 Task: Look for space in Dax, France from 1st July, 2023 to 9th July, 2023 for 2 adults in price range Rs.8000 to Rs.15000. Place can be entire place with 1  bedroom having 1 bed and 1 bathroom. Property type can be house, flat, guest house. Amenities needed are: washing machine. Booking option can be shelf check-in. Required host language is English.
Action: Mouse moved to (571, 139)
Screenshot: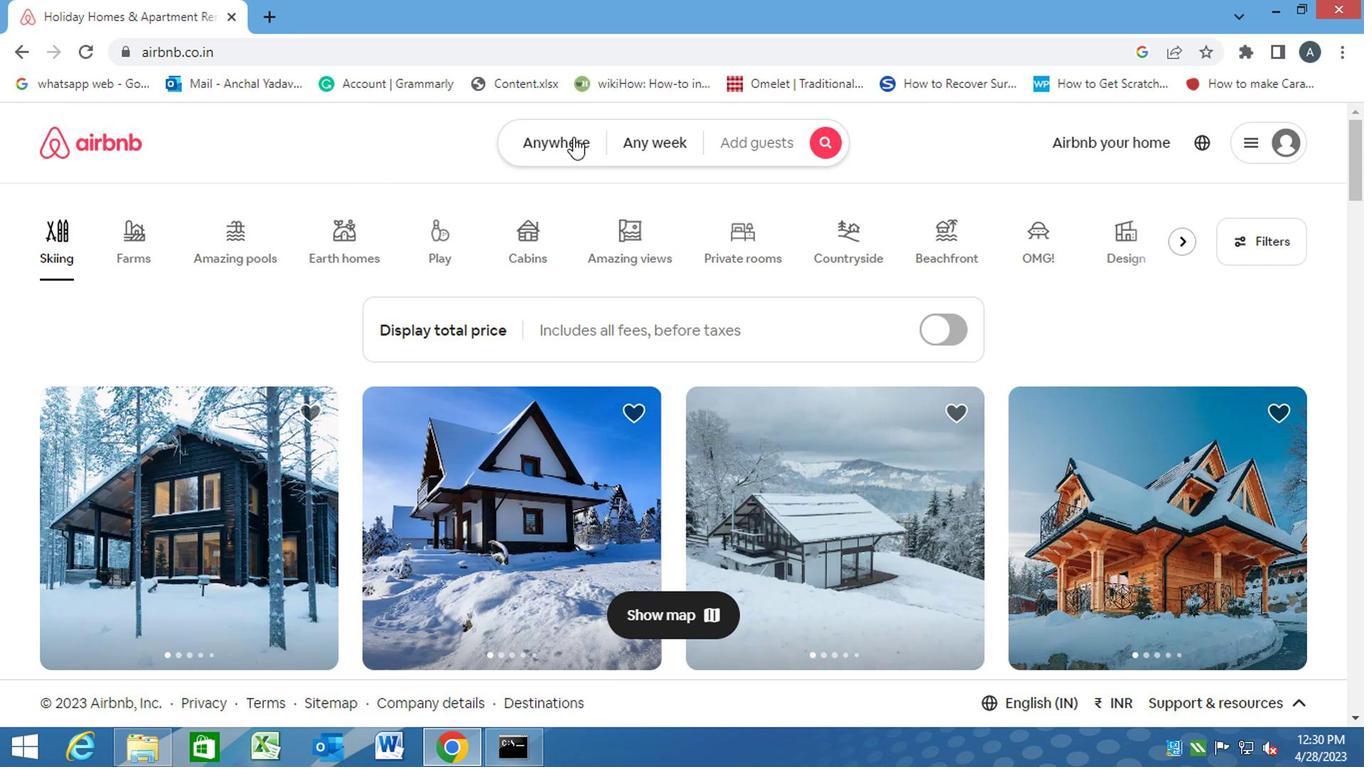 
Action: Mouse pressed left at (571, 139)
Screenshot: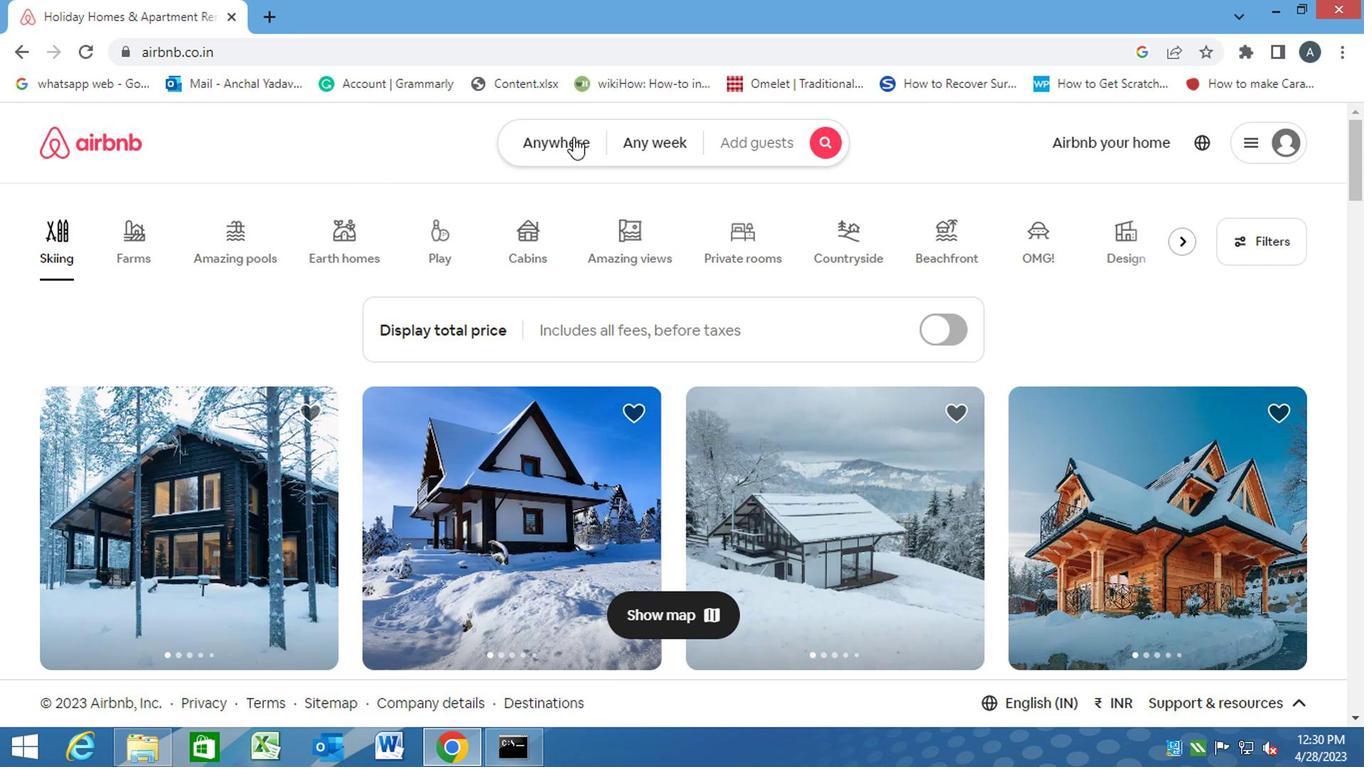 
Action: Mouse moved to (347, 218)
Screenshot: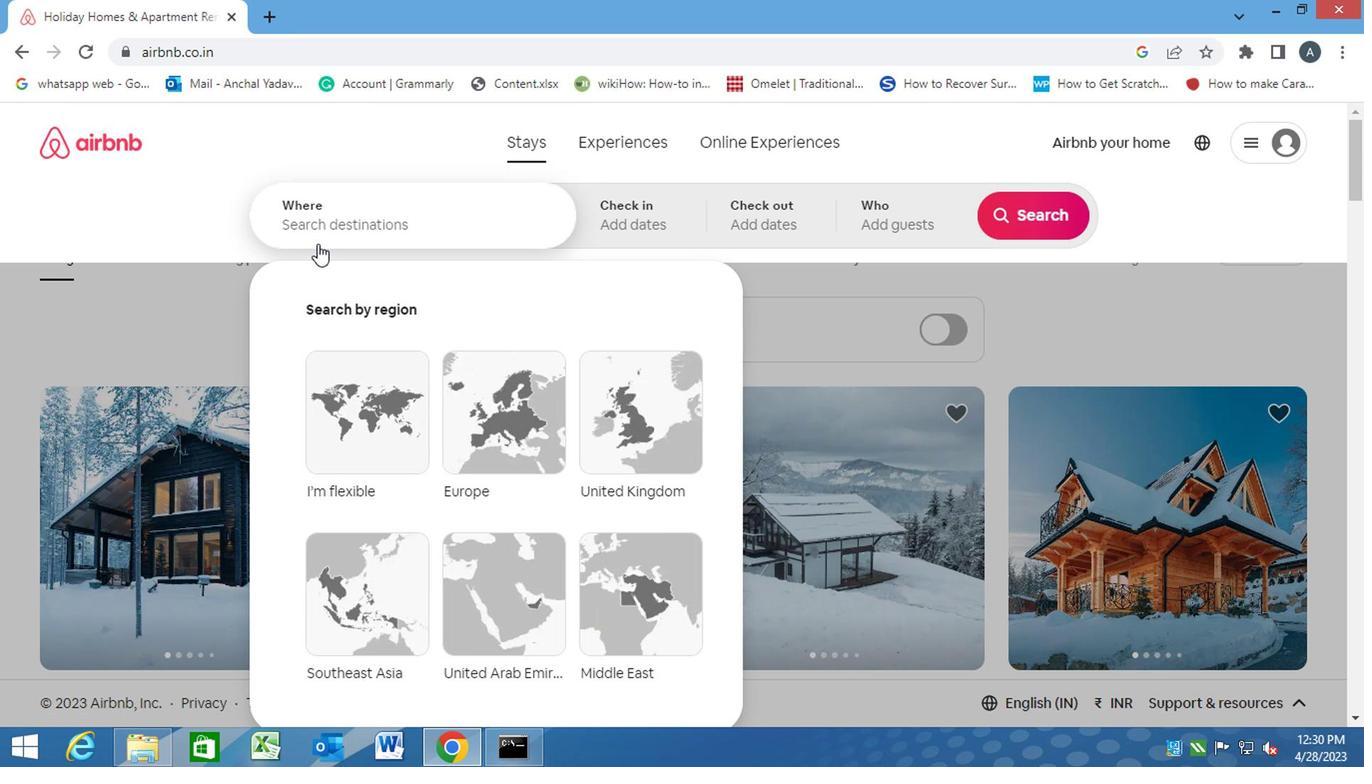 
Action: Mouse pressed left at (347, 218)
Screenshot: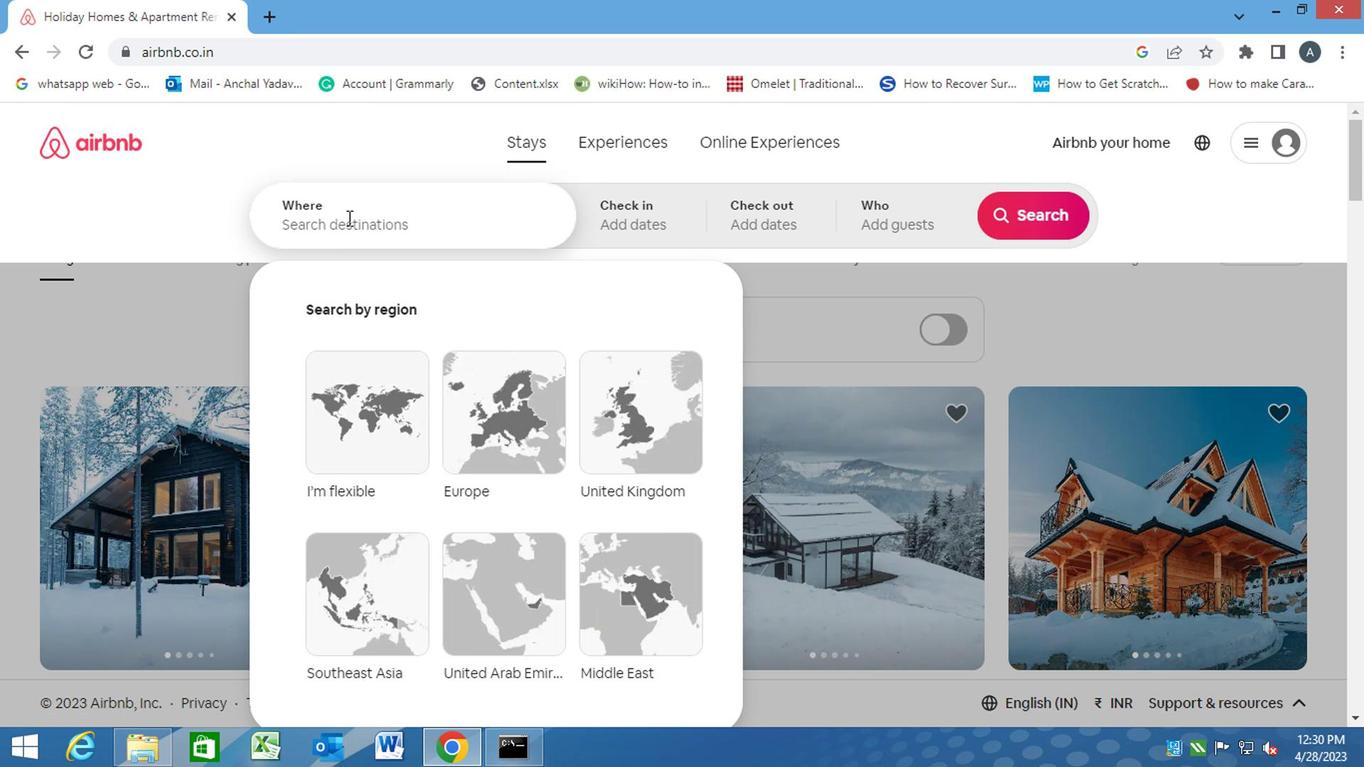 
Action: Key pressed d<Key.caps_lock>ax,<Key.space><Key.caps_lock>f<Key.caps_lock>rance<Key.enter>
Screenshot: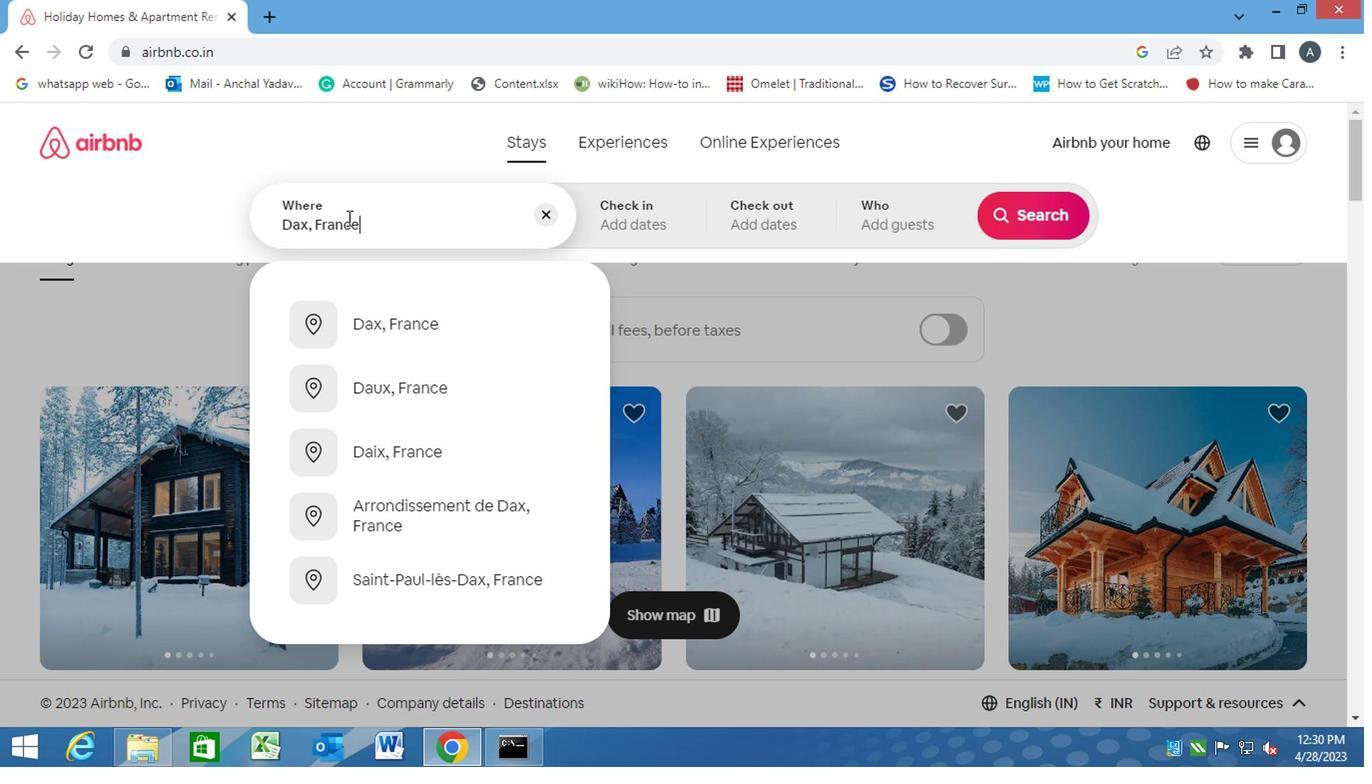 
Action: Mouse moved to (1027, 371)
Screenshot: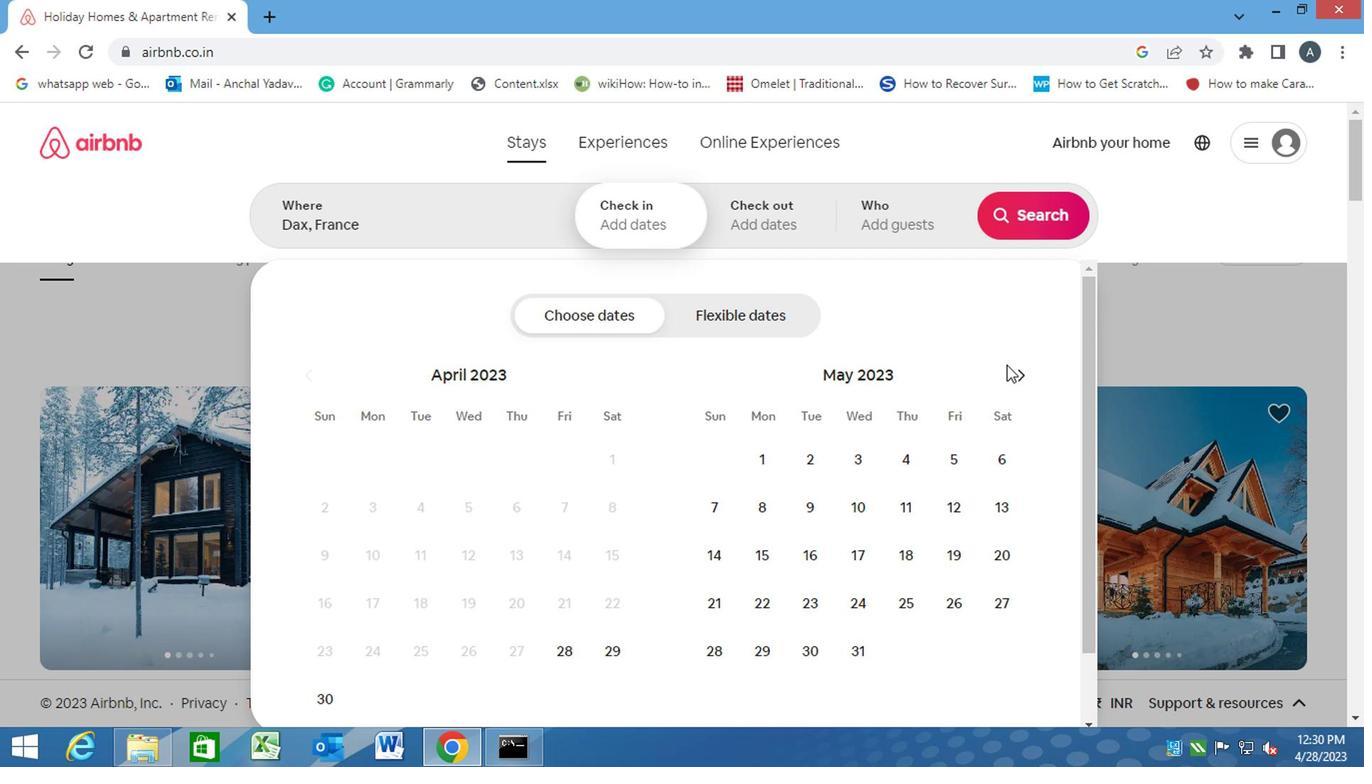 
Action: Mouse pressed left at (1027, 371)
Screenshot: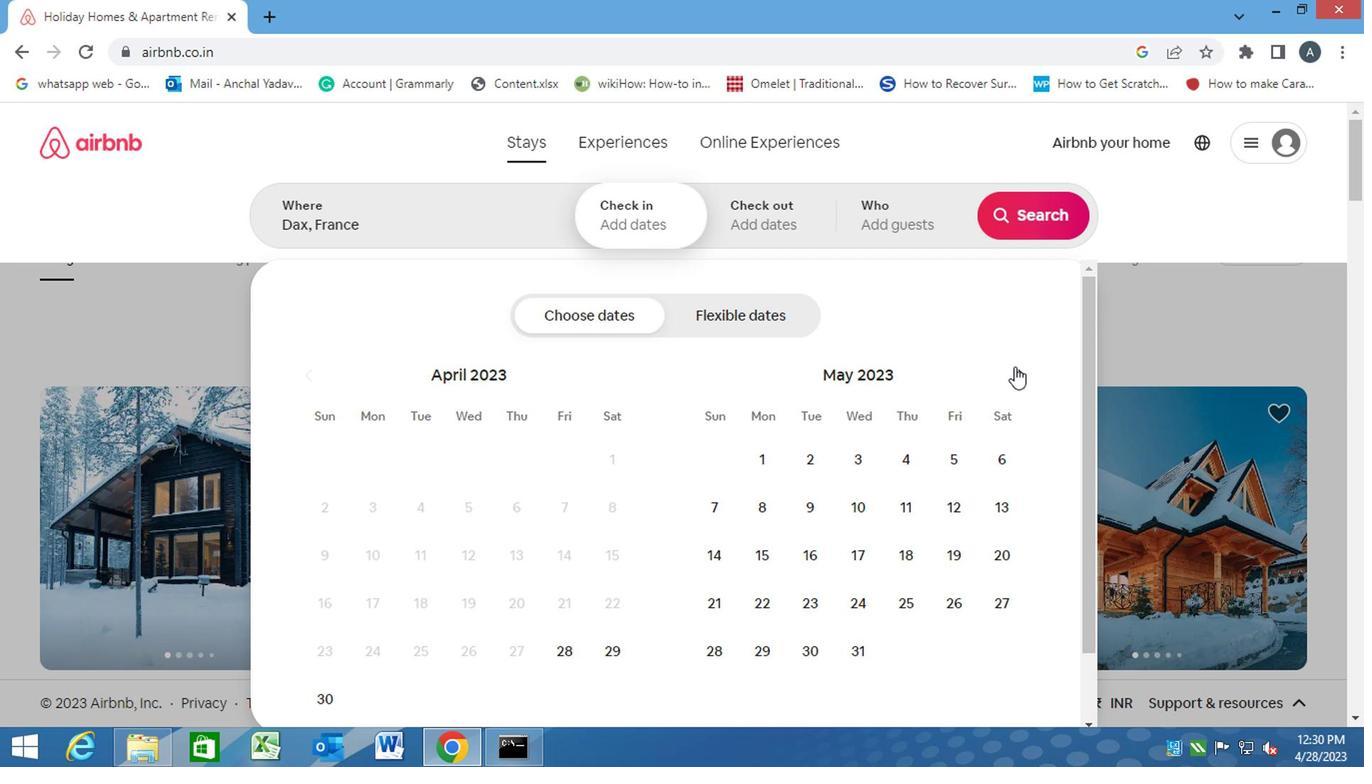 
Action: Mouse moved to (1017, 376)
Screenshot: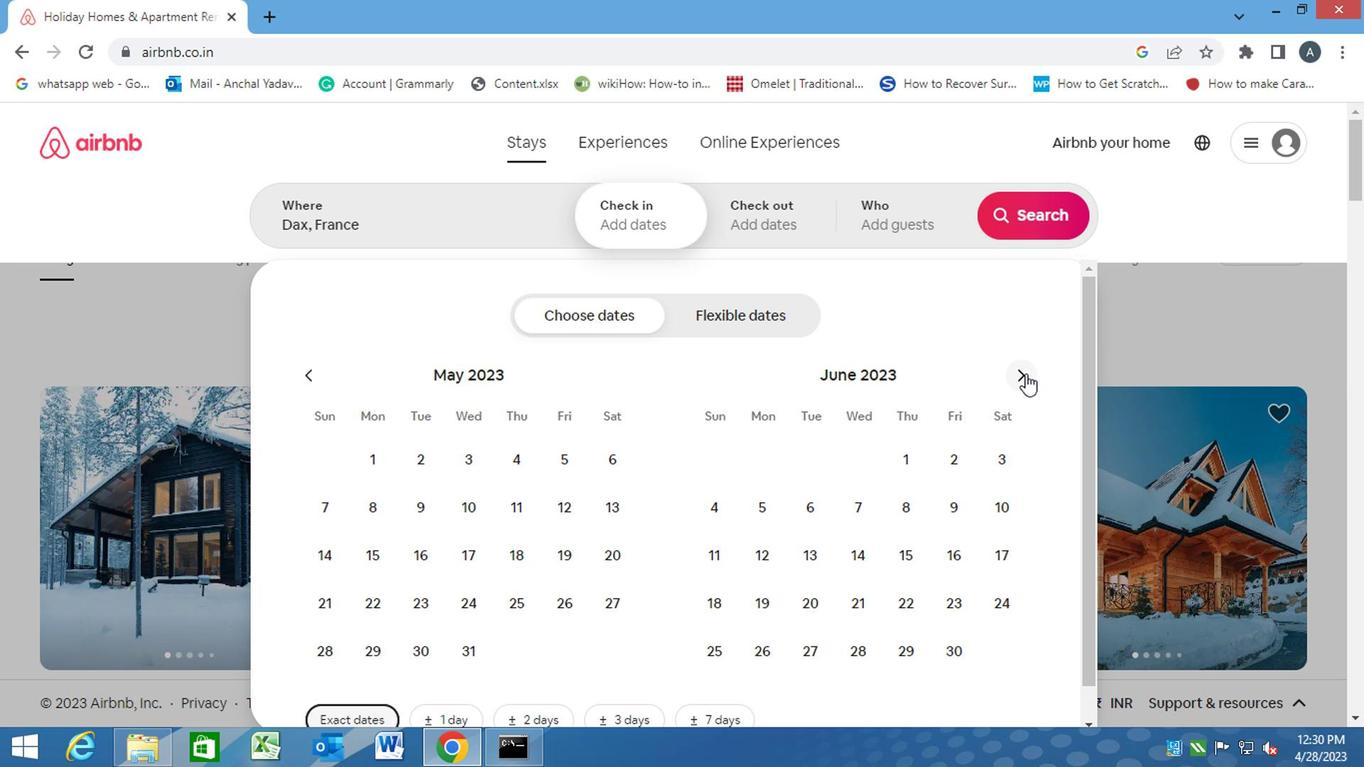 
Action: Mouse pressed left at (1017, 376)
Screenshot: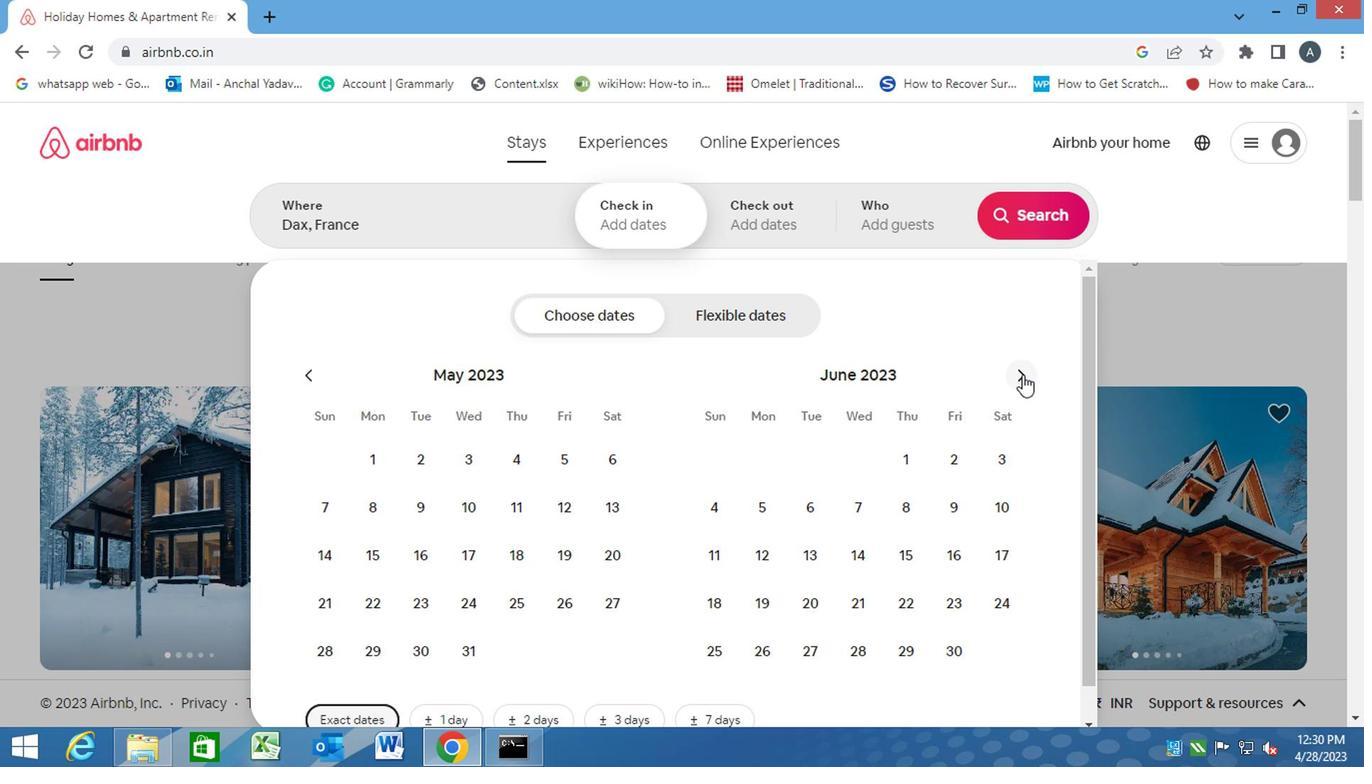 
Action: Mouse moved to (990, 463)
Screenshot: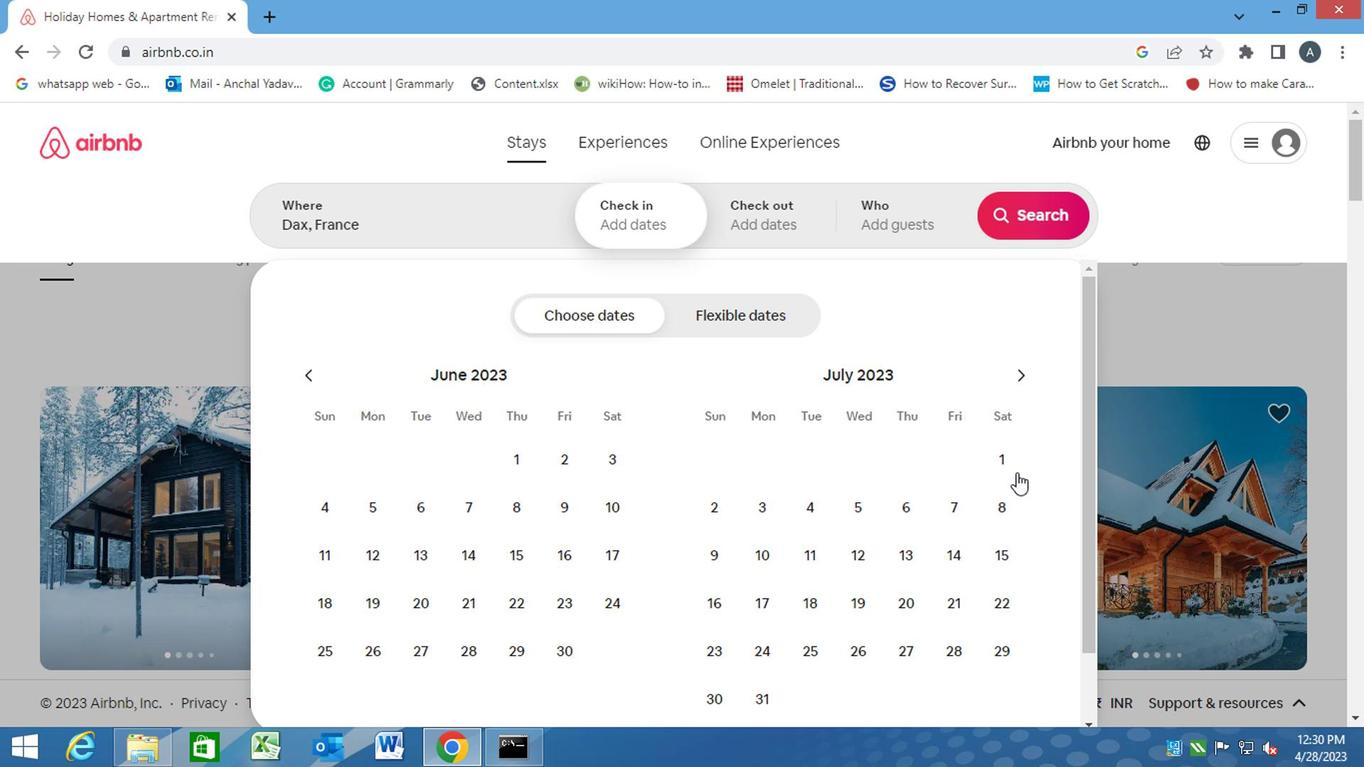 
Action: Mouse pressed left at (990, 463)
Screenshot: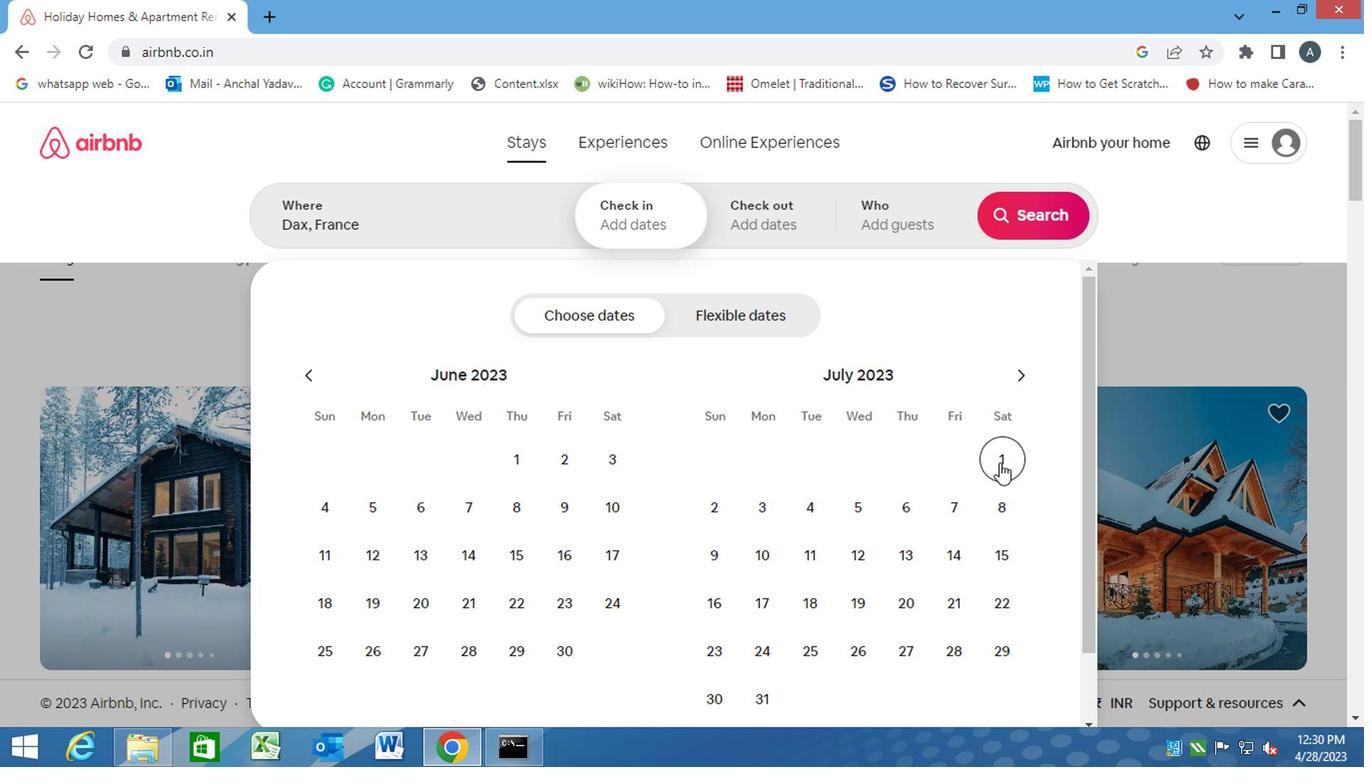 
Action: Mouse moved to (724, 550)
Screenshot: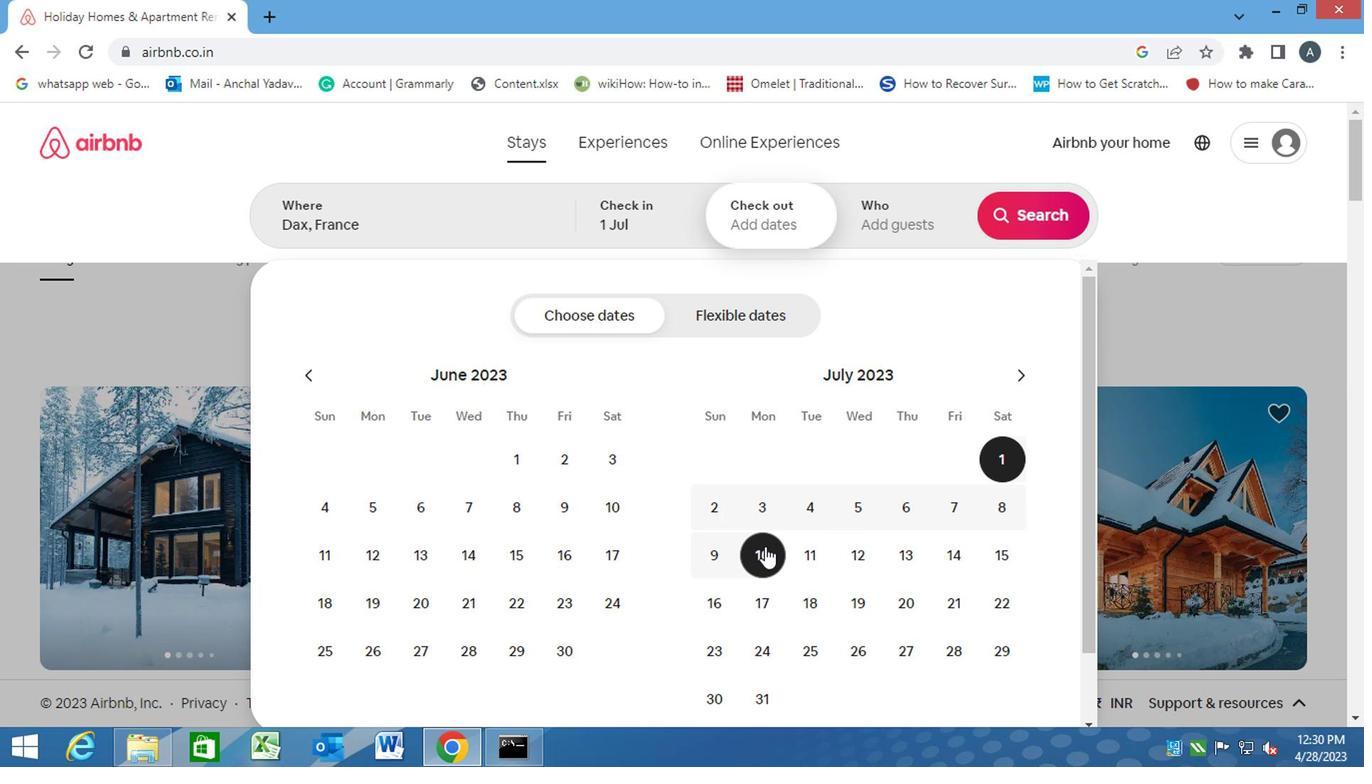 
Action: Mouse pressed left at (724, 550)
Screenshot: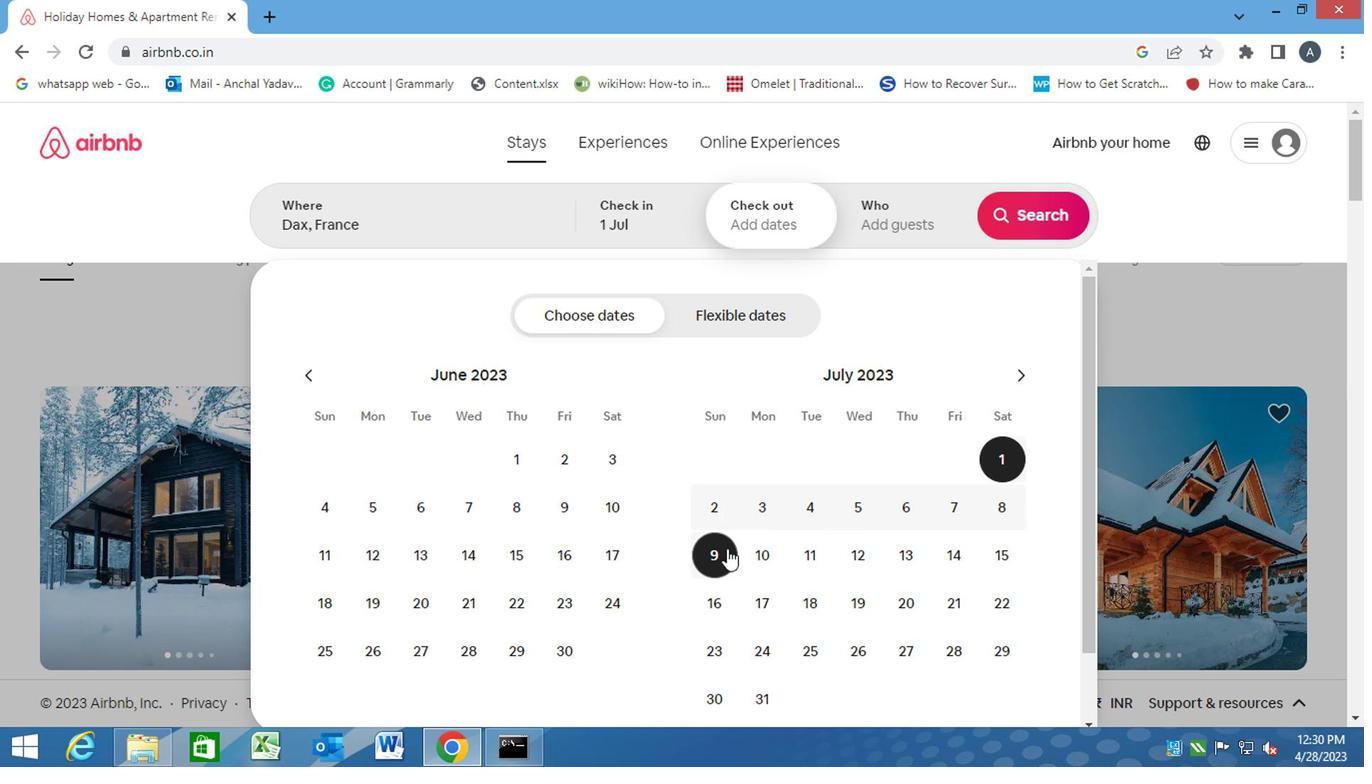
Action: Mouse moved to (879, 232)
Screenshot: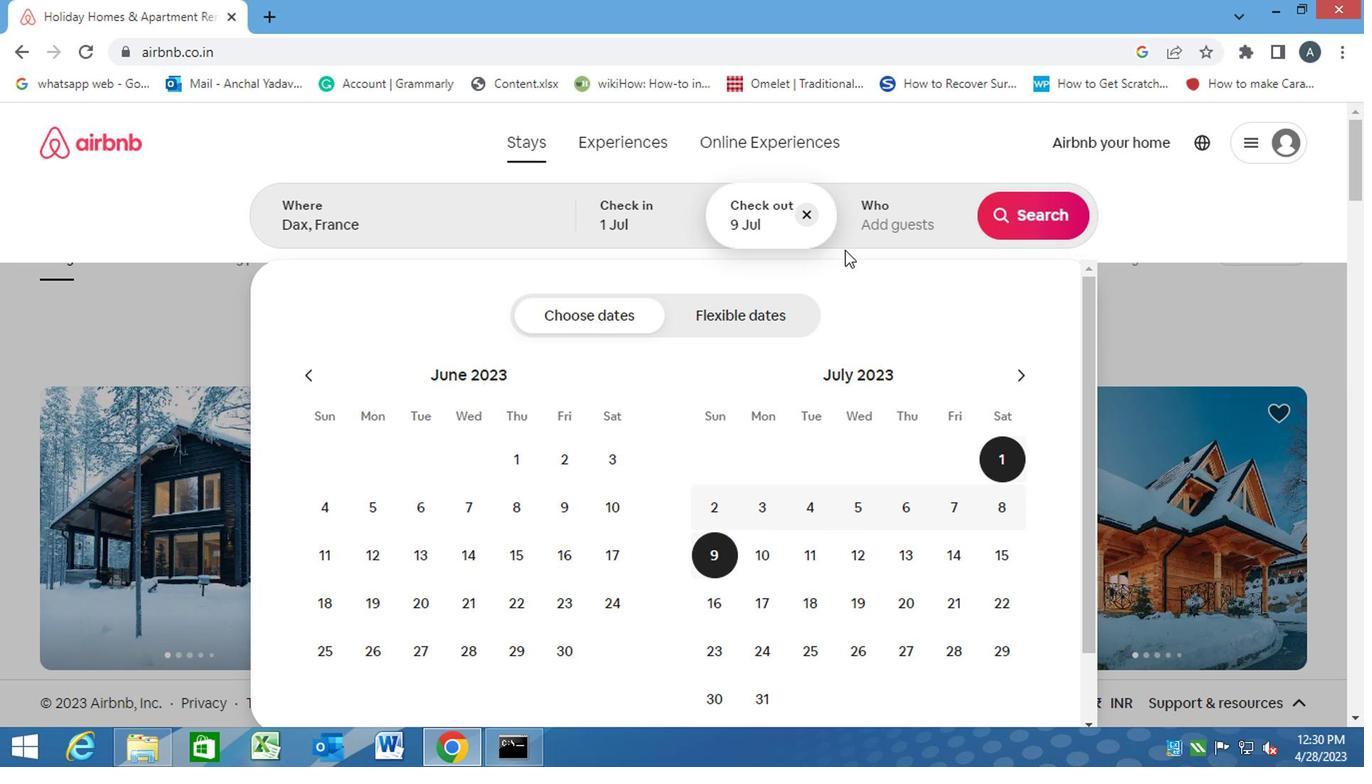 
Action: Mouse pressed left at (879, 232)
Screenshot: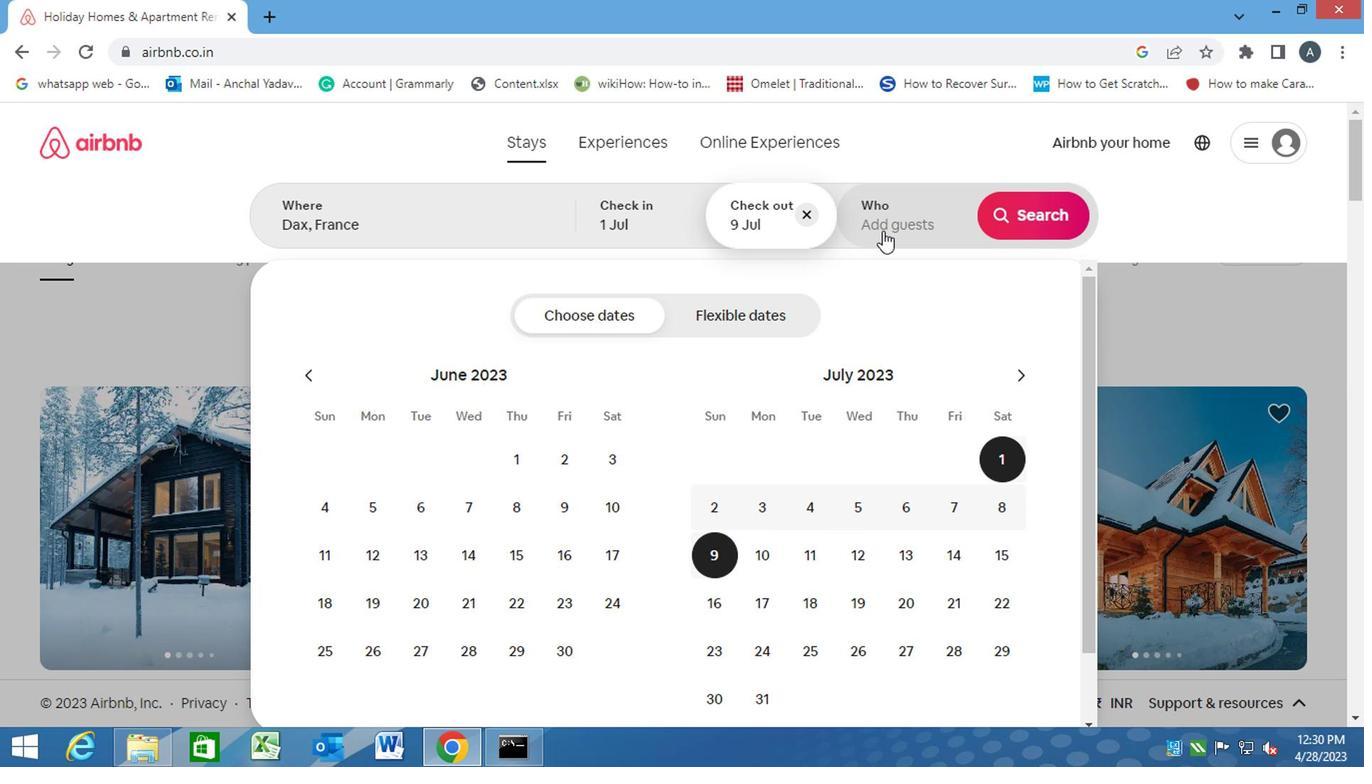 
Action: Mouse moved to (1022, 314)
Screenshot: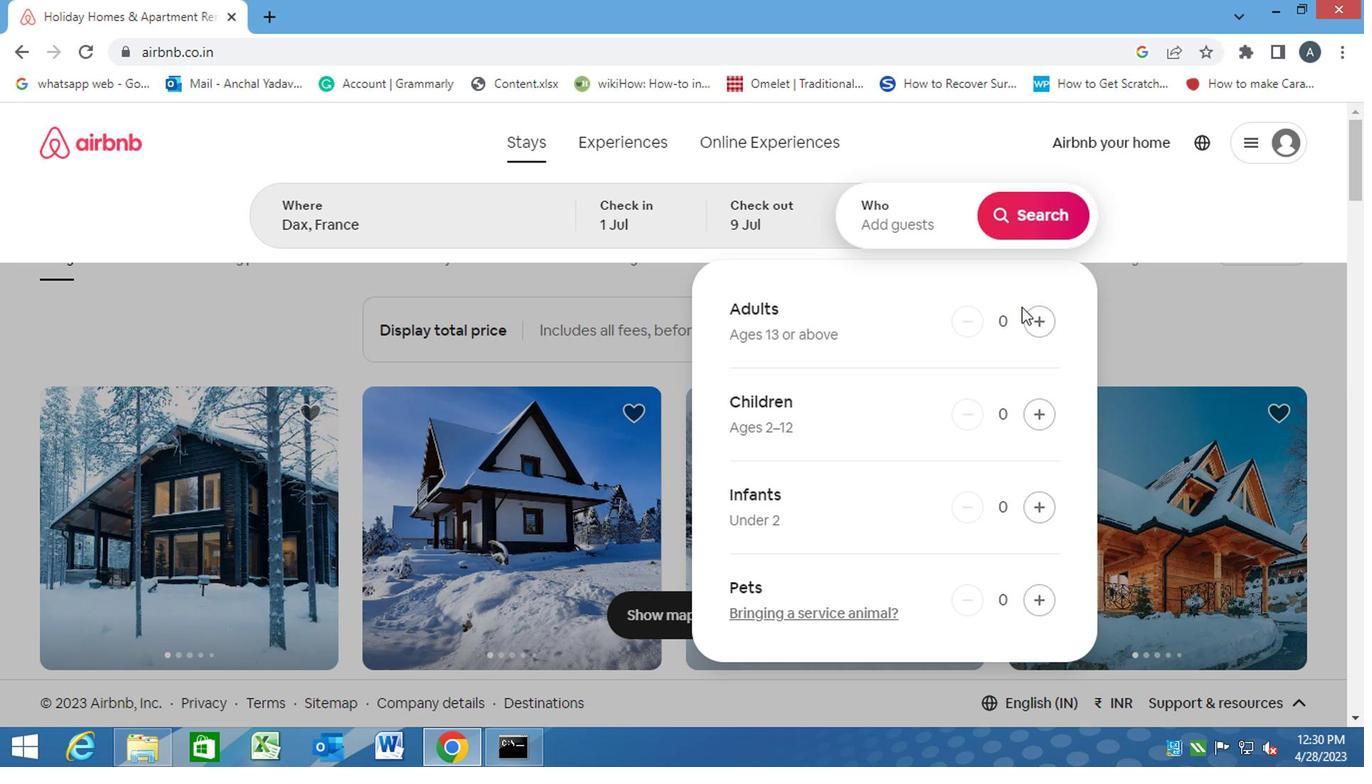 
Action: Mouse pressed left at (1022, 314)
Screenshot: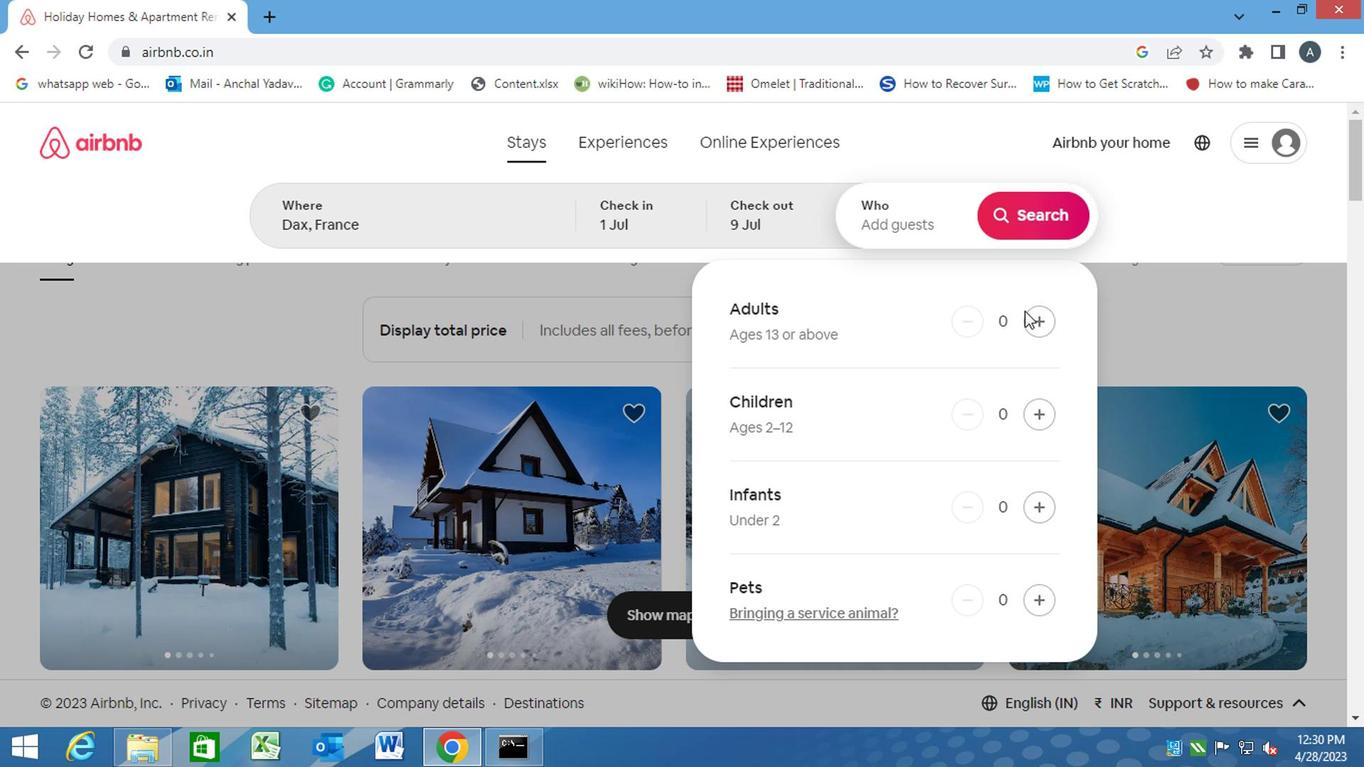 
Action: Mouse pressed left at (1022, 314)
Screenshot: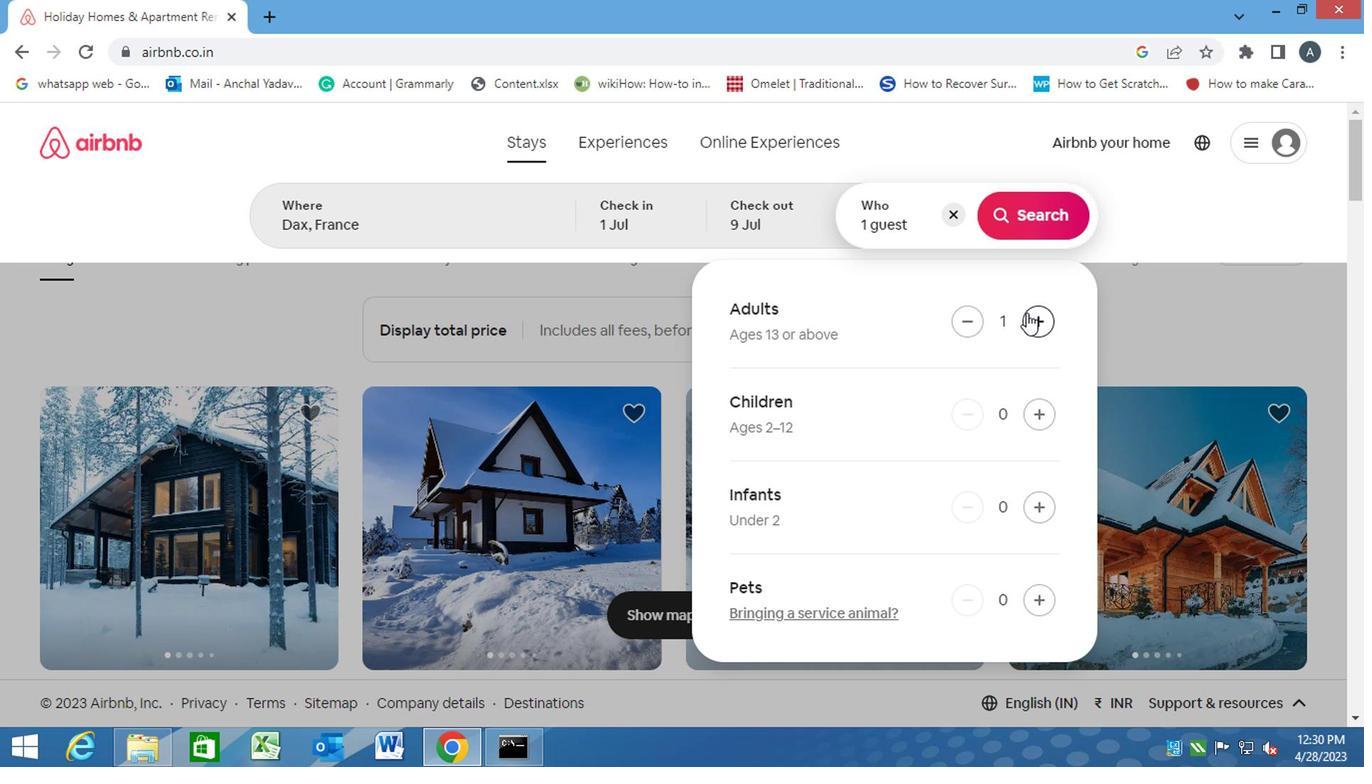 
Action: Mouse moved to (1029, 218)
Screenshot: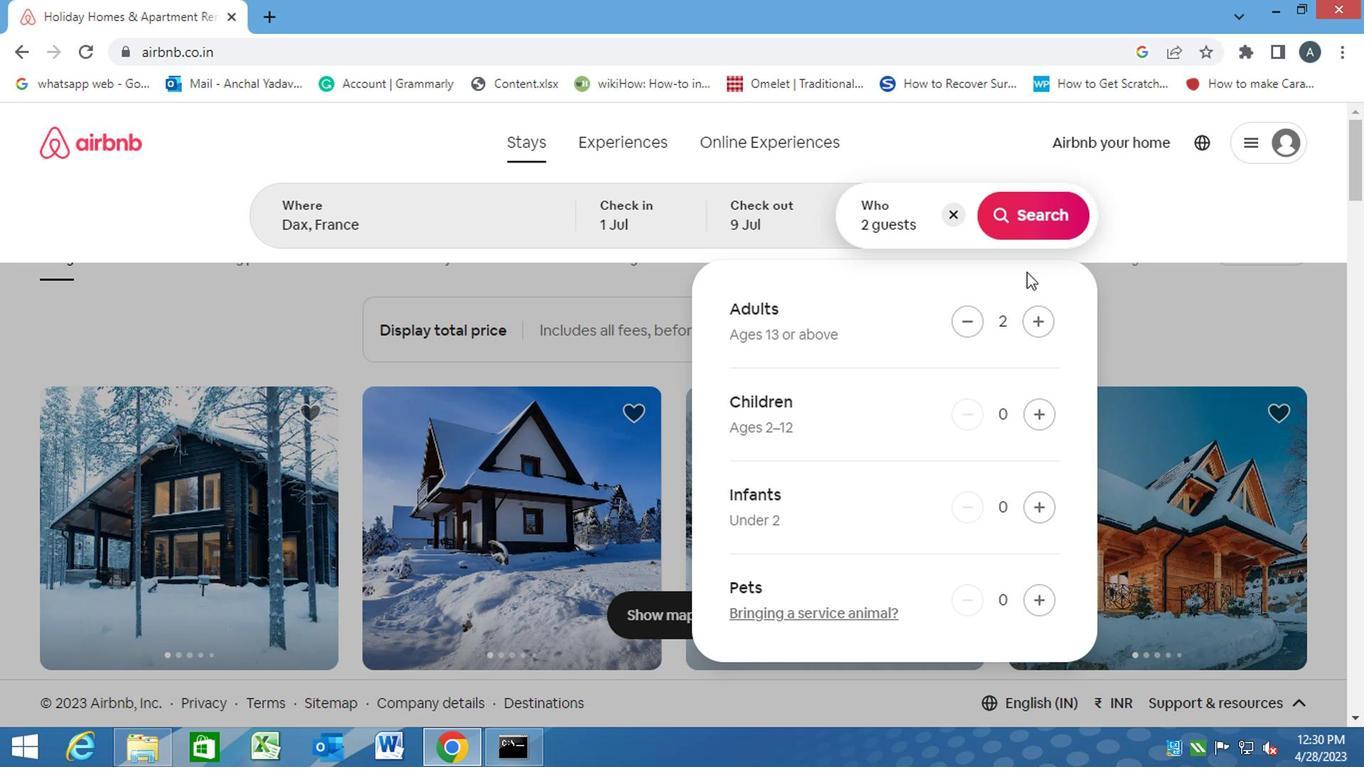 
Action: Mouse pressed left at (1029, 218)
Screenshot: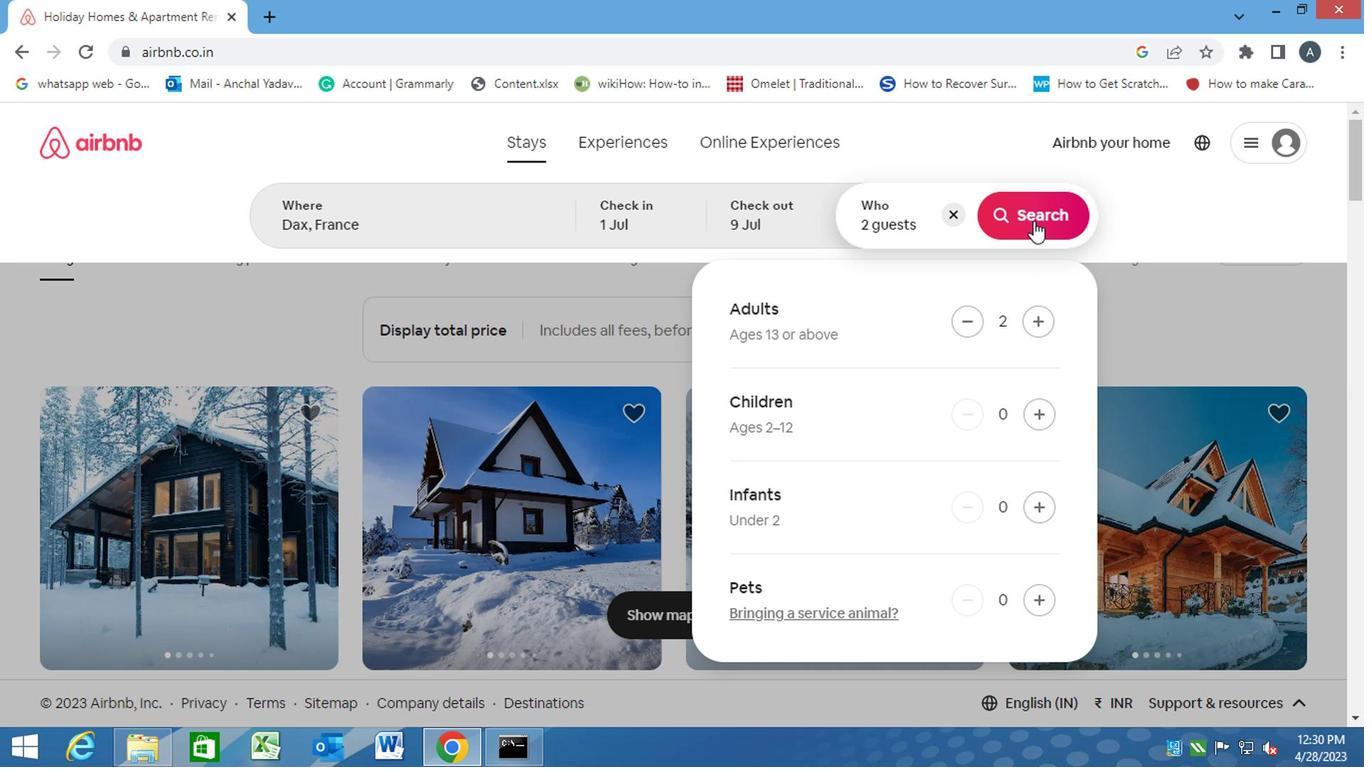
Action: Mouse moved to (1282, 213)
Screenshot: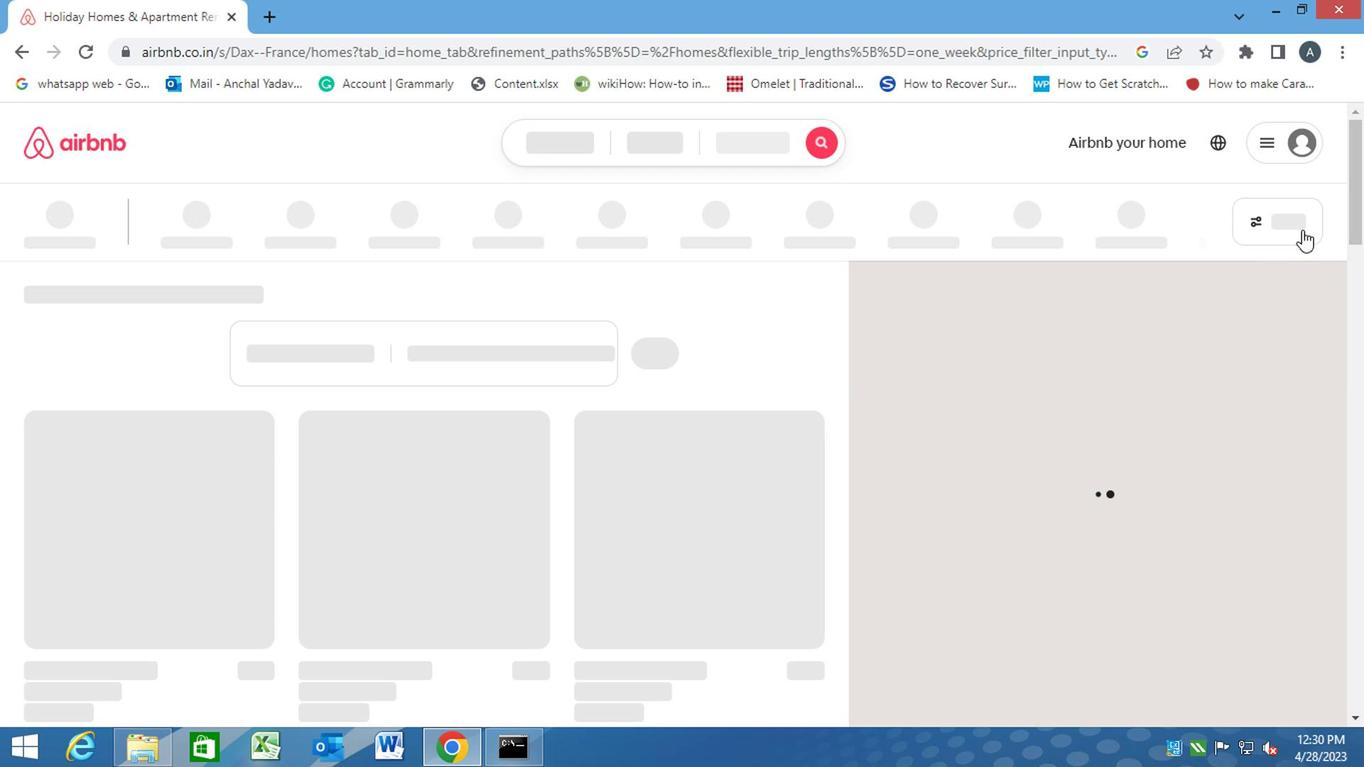 
Action: Mouse pressed left at (1282, 213)
Screenshot: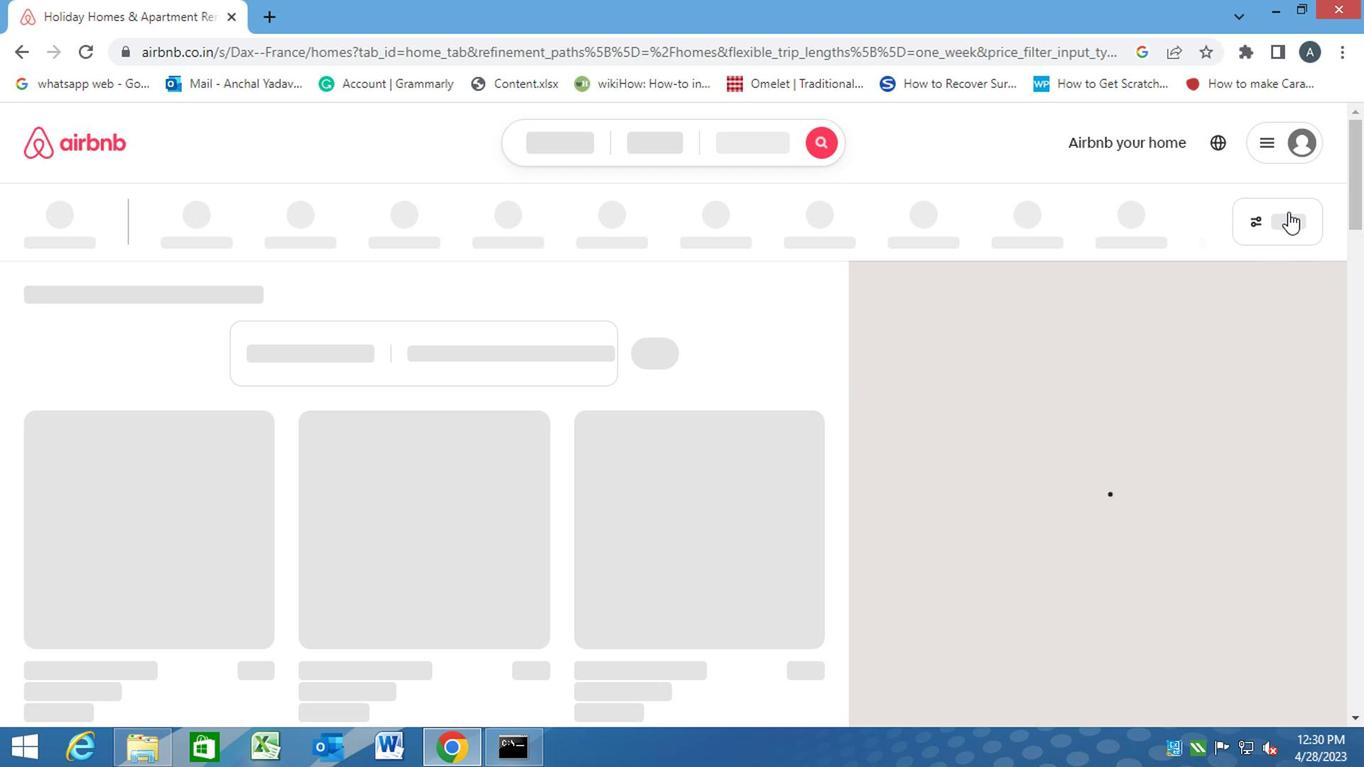 
Action: Mouse moved to (904, 597)
Screenshot: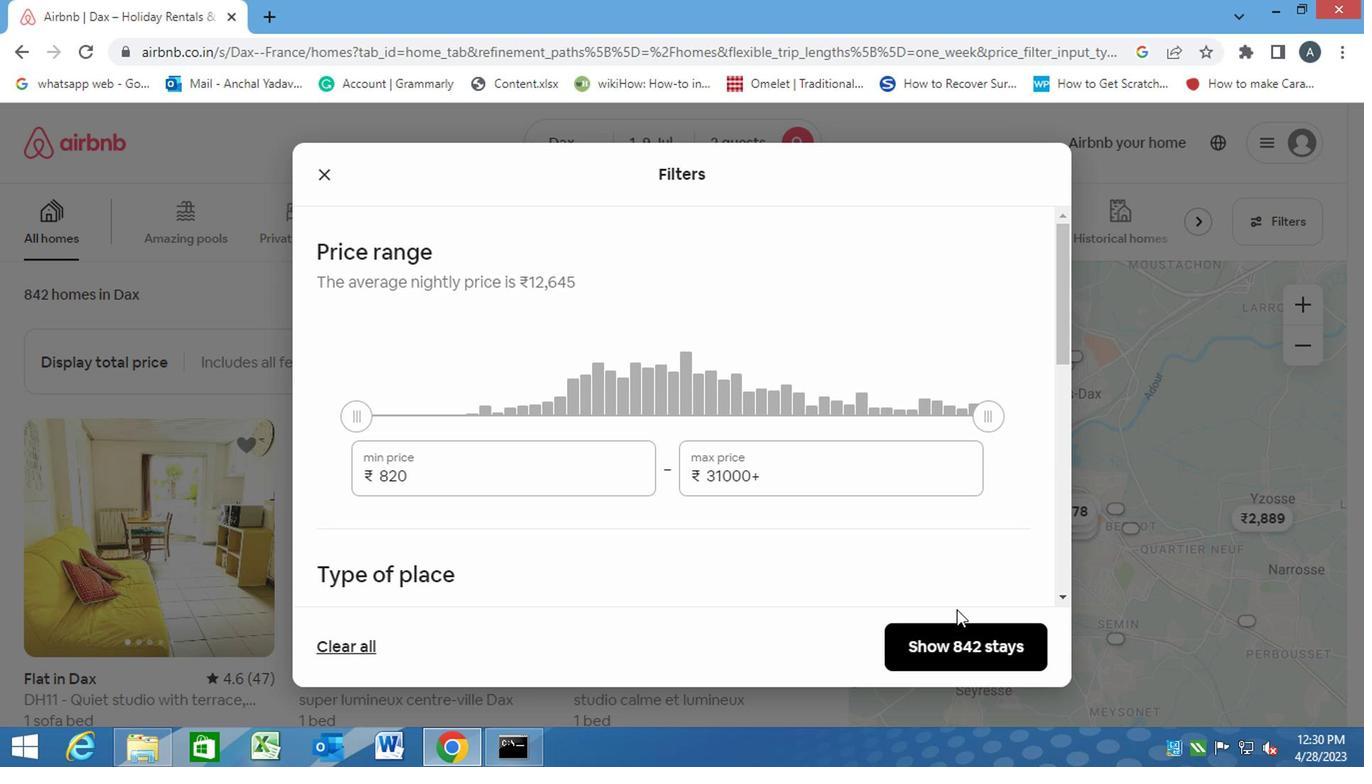 
Action: Mouse scrolled (904, 595) with delta (0, -1)
Screenshot: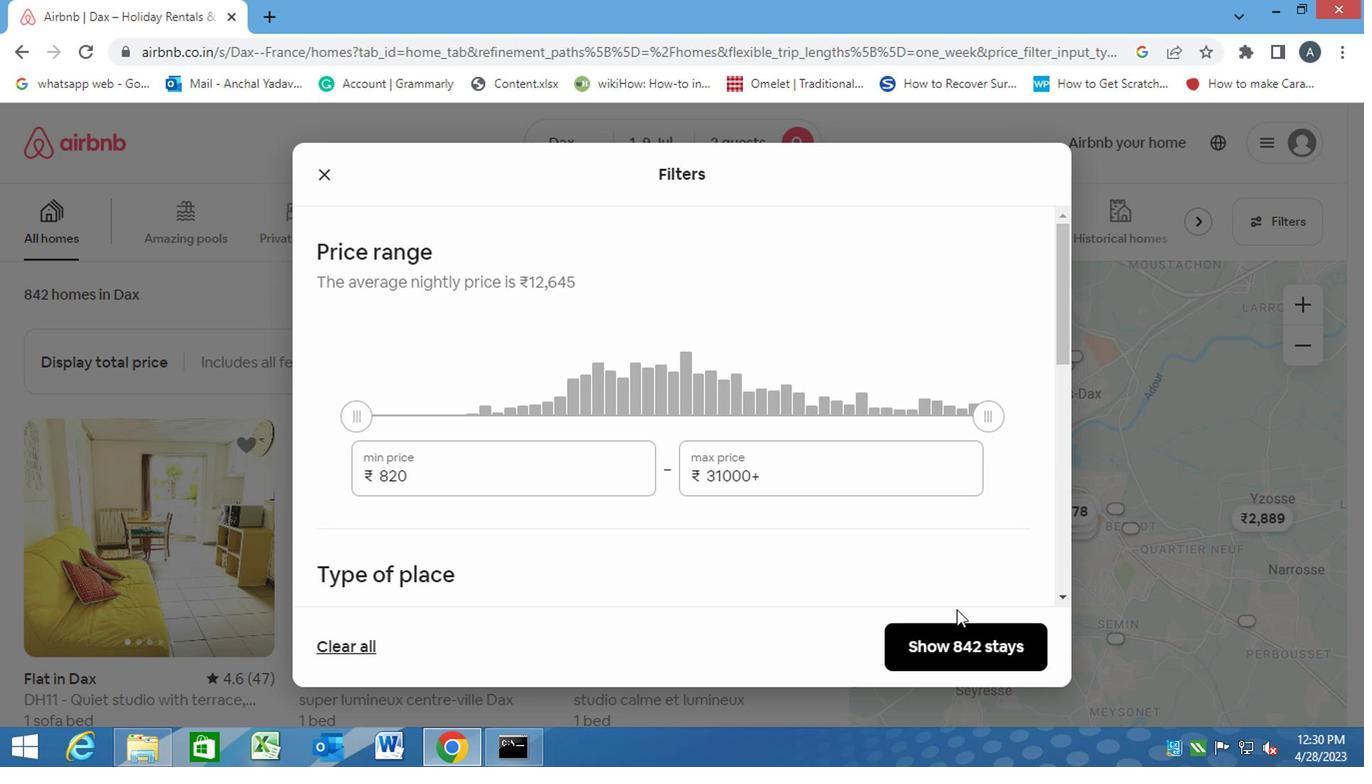 
Action: Mouse moved to (876, 603)
Screenshot: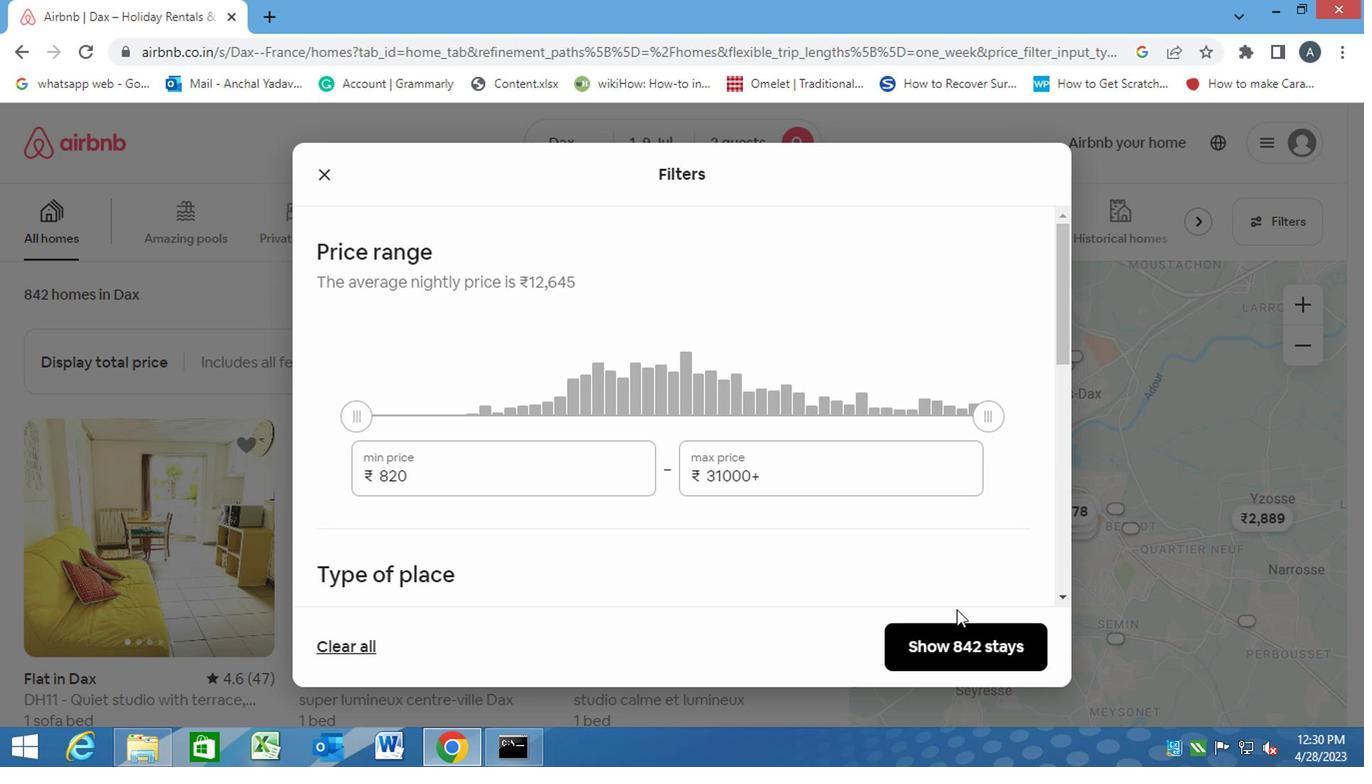 
Action: Mouse scrolled (876, 602) with delta (0, 0)
Screenshot: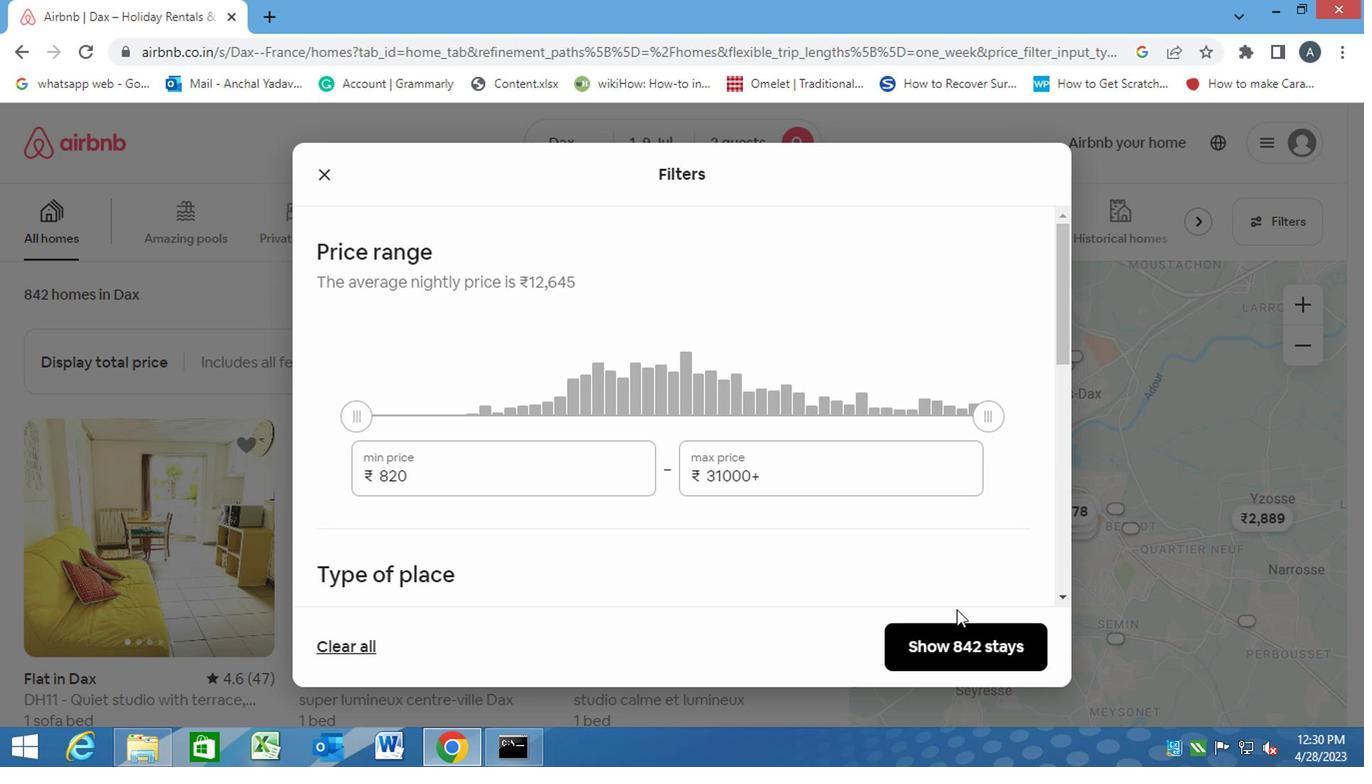 
Action: Mouse moved to (813, 609)
Screenshot: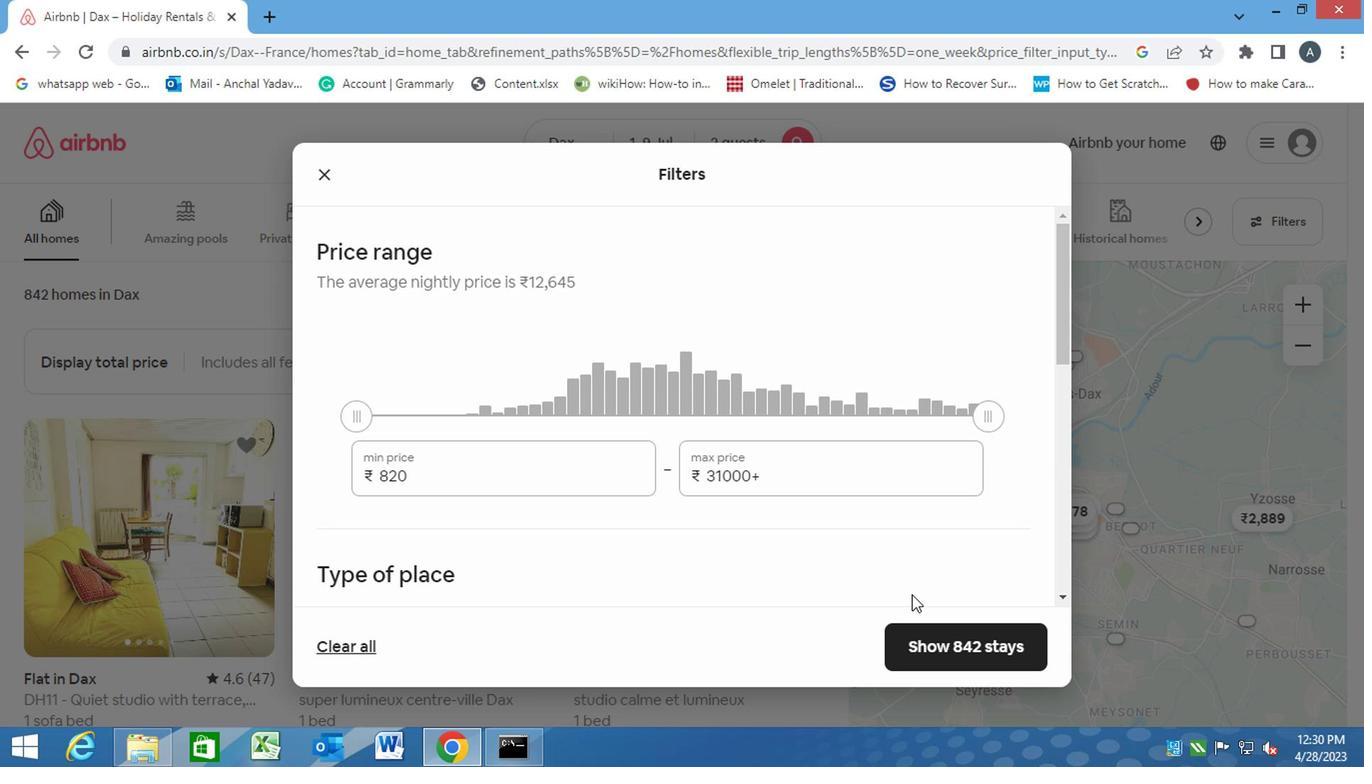 
Action: Mouse scrolled (824, 608) with delta (0, -1)
Screenshot: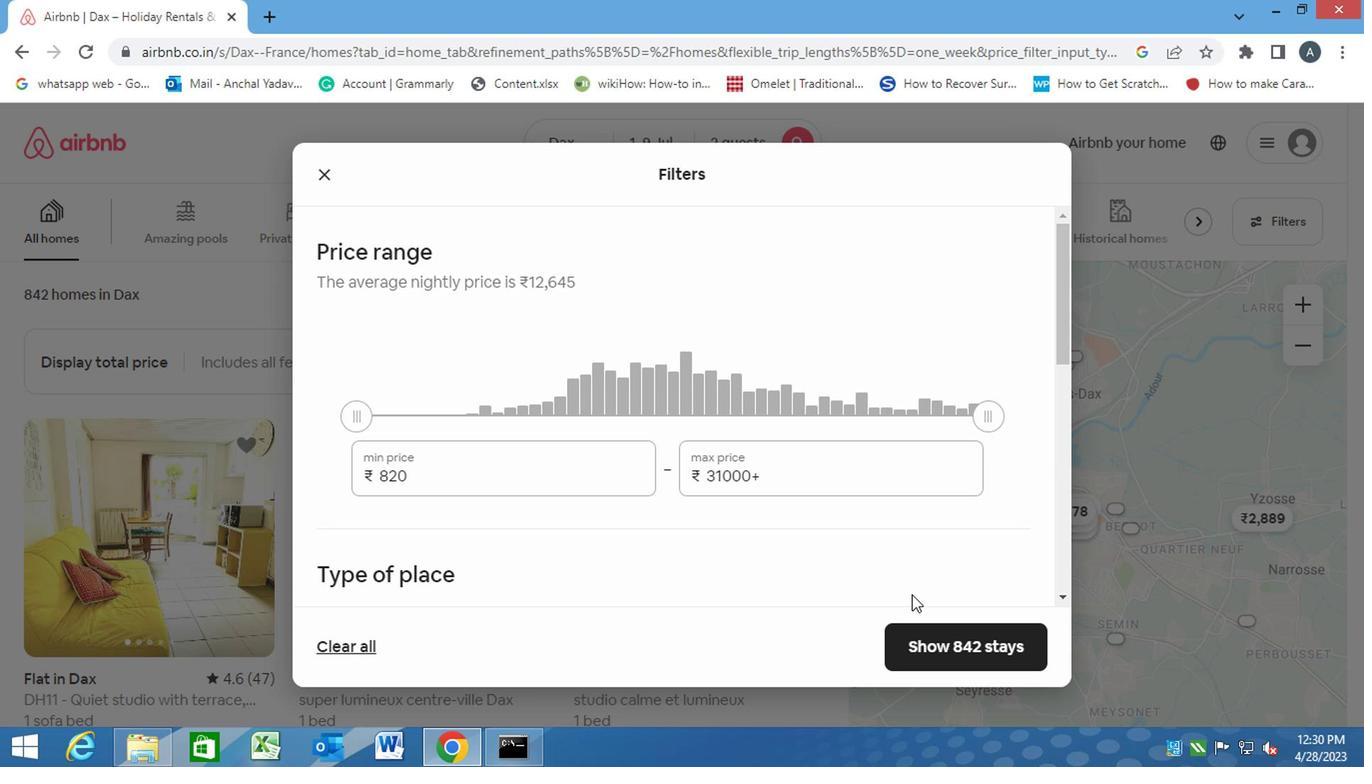 
Action: Mouse moved to (408, 371)
Screenshot: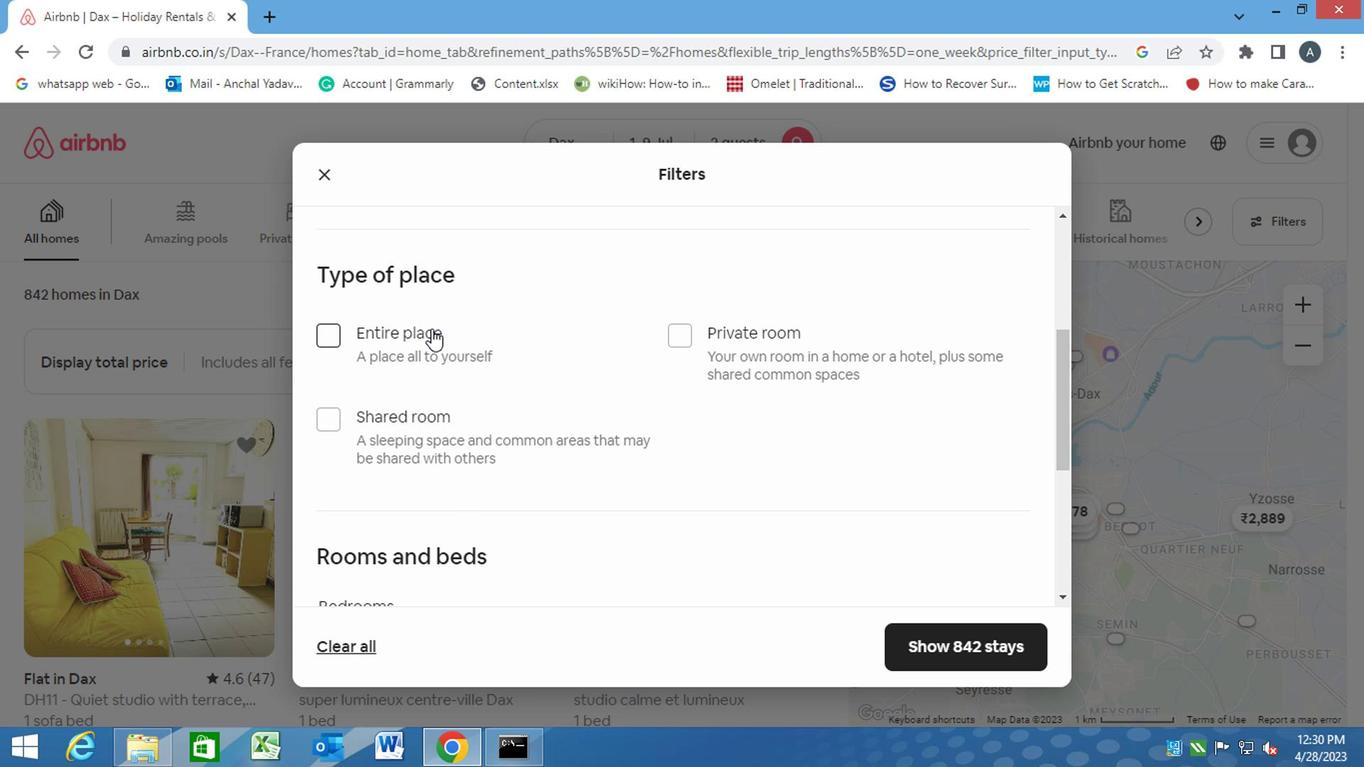 
Action: Mouse scrolled (408, 372) with delta (0, 1)
Screenshot: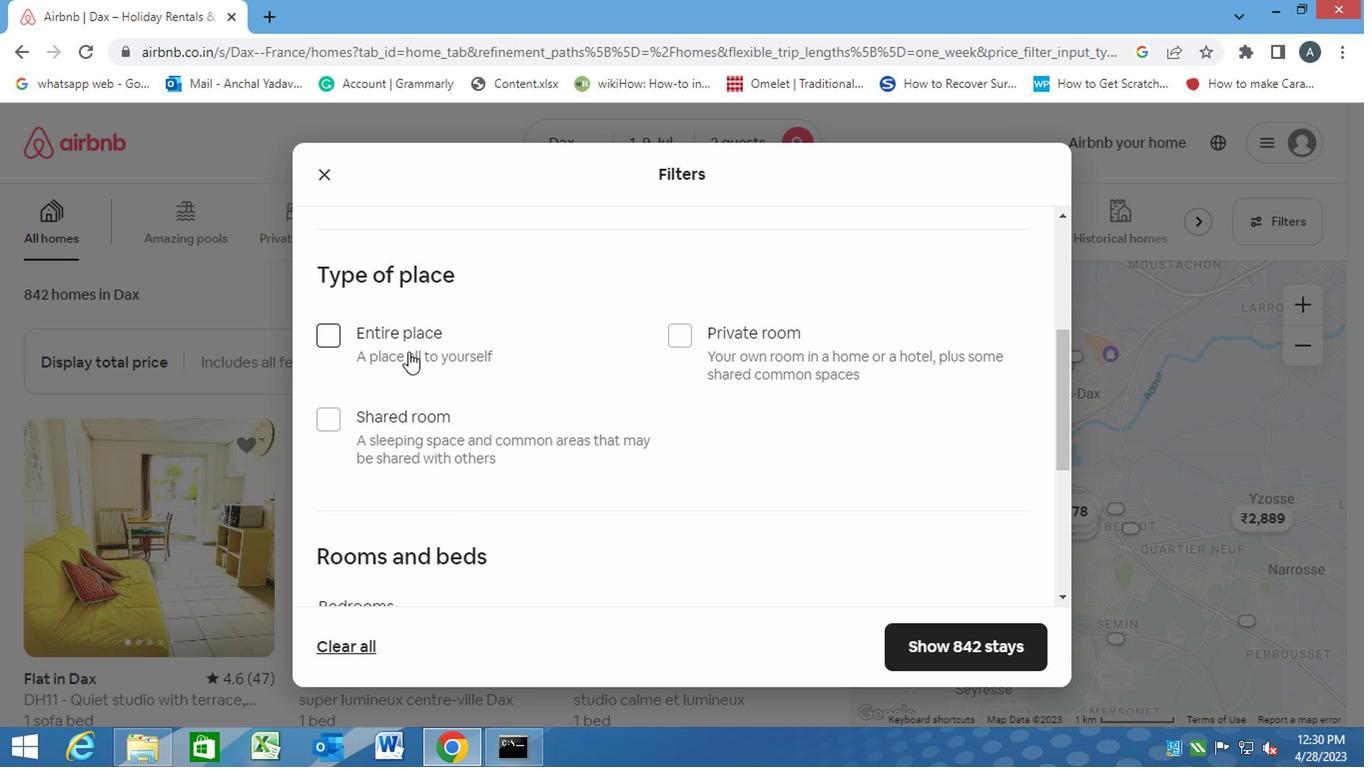 
Action: Mouse moved to (419, 282)
Screenshot: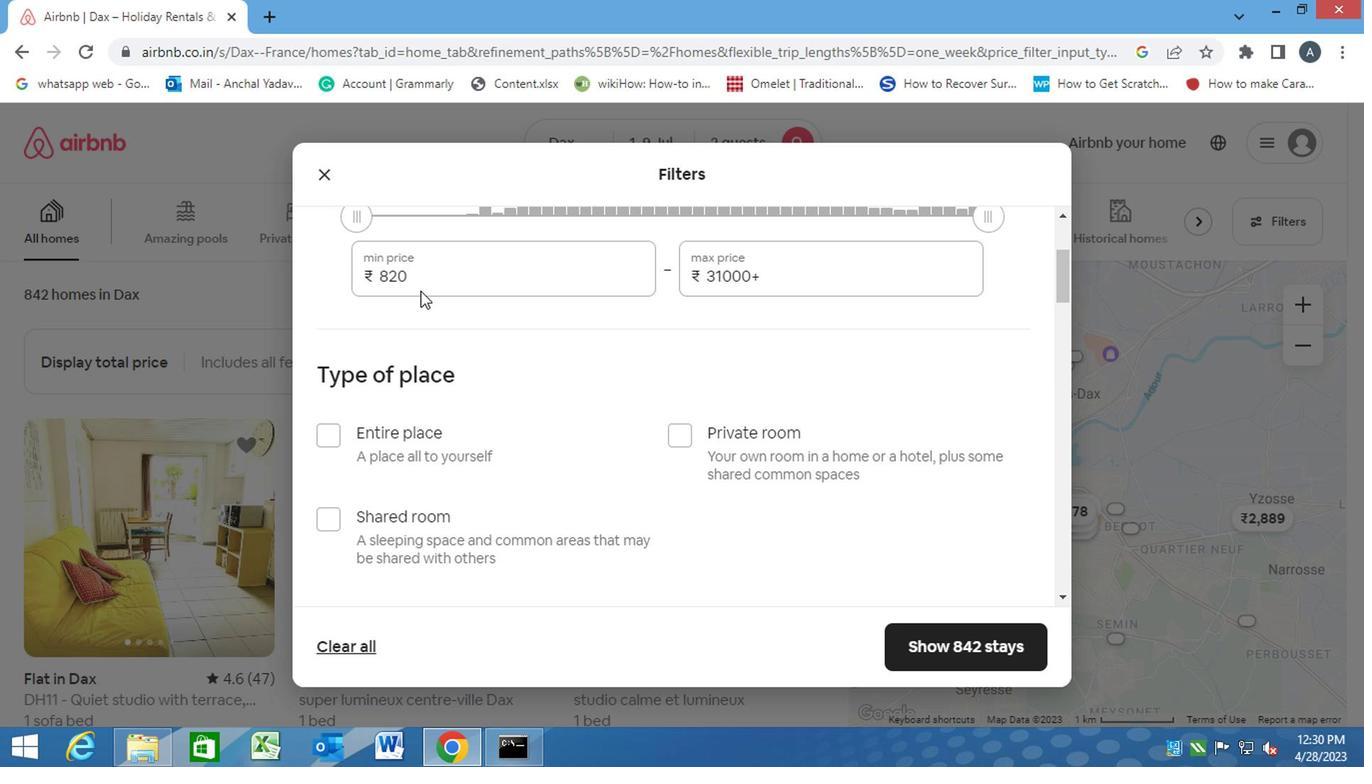 
Action: Mouse pressed left at (419, 282)
Screenshot: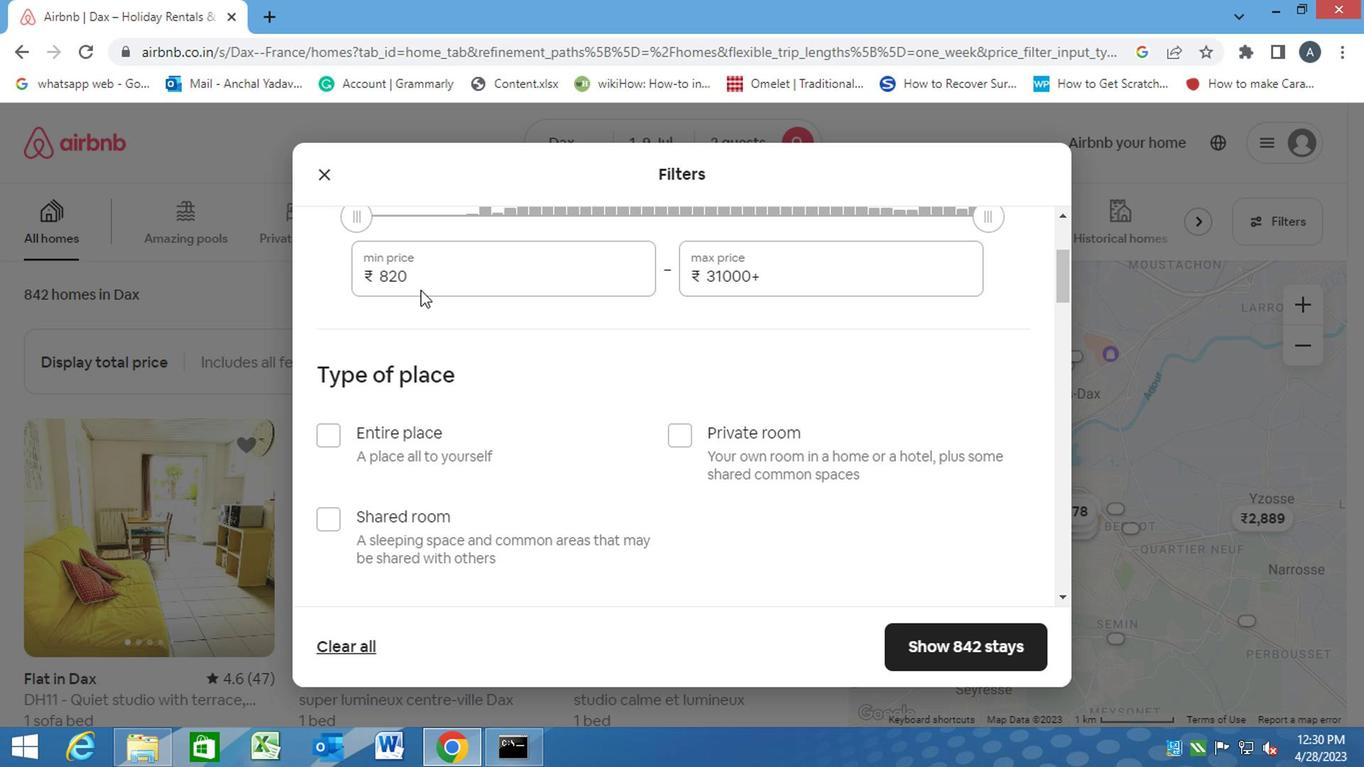 
Action: Mouse moved to (363, 286)
Screenshot: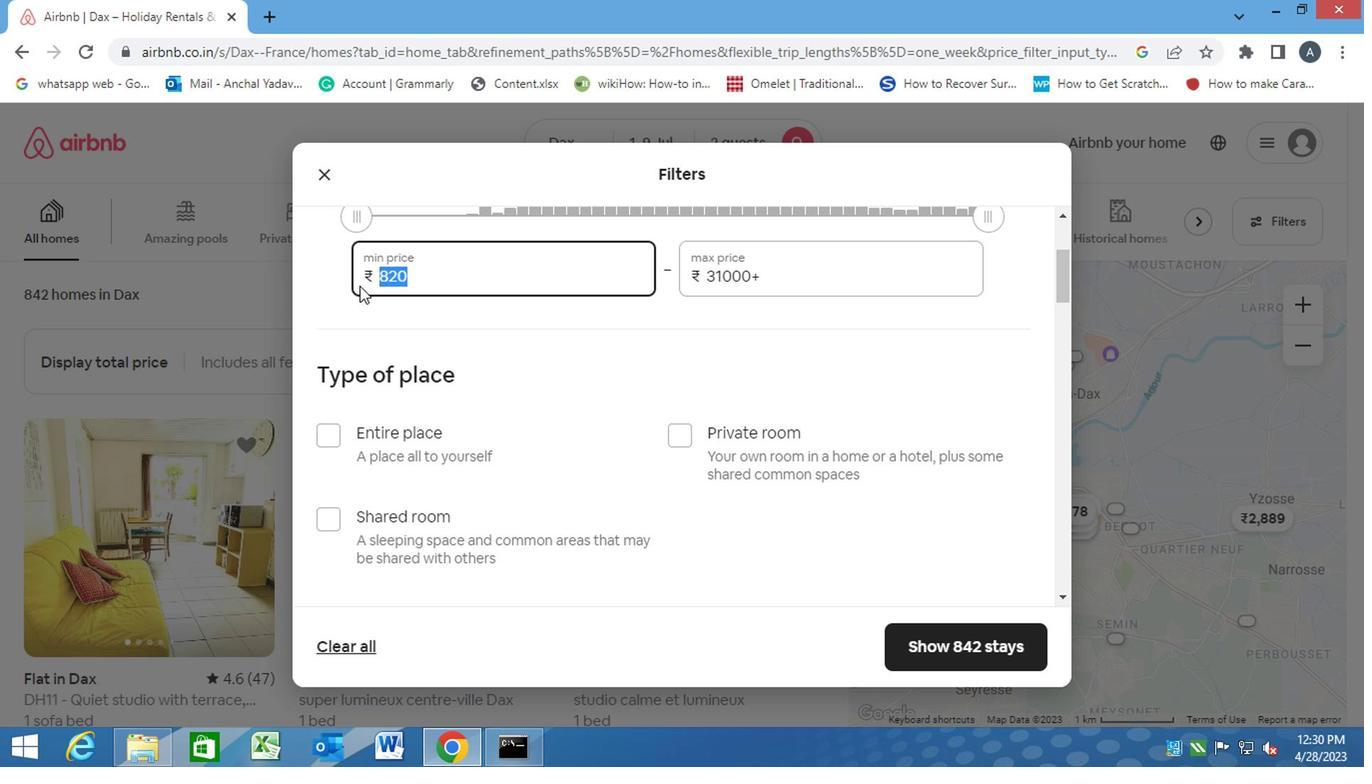 
Action: Key pressed 8000<Key.tab><Key.backspace><Key.backspace><Key.backspace><Key.backspace><Key.backspace><Key.backspace><Key.backspace><Key.backspace><Key.backspace><Key.backspace><Key.backspace><Key.backspace><Key.backspace><Key.backspace><Key.backspace><Key.backspace><Key.backspace><Key.backspace><Key.backspace><Key.backspace><Key.backspace><Key.backspace><Key.backspace><Key.backspace><Key.backspace><Key.backspace><Key.backspace><Key.backspace><Key.backspace><Key.backspace><Key.backspace><Key.backspace><Key.backspace>15000
Screenshot: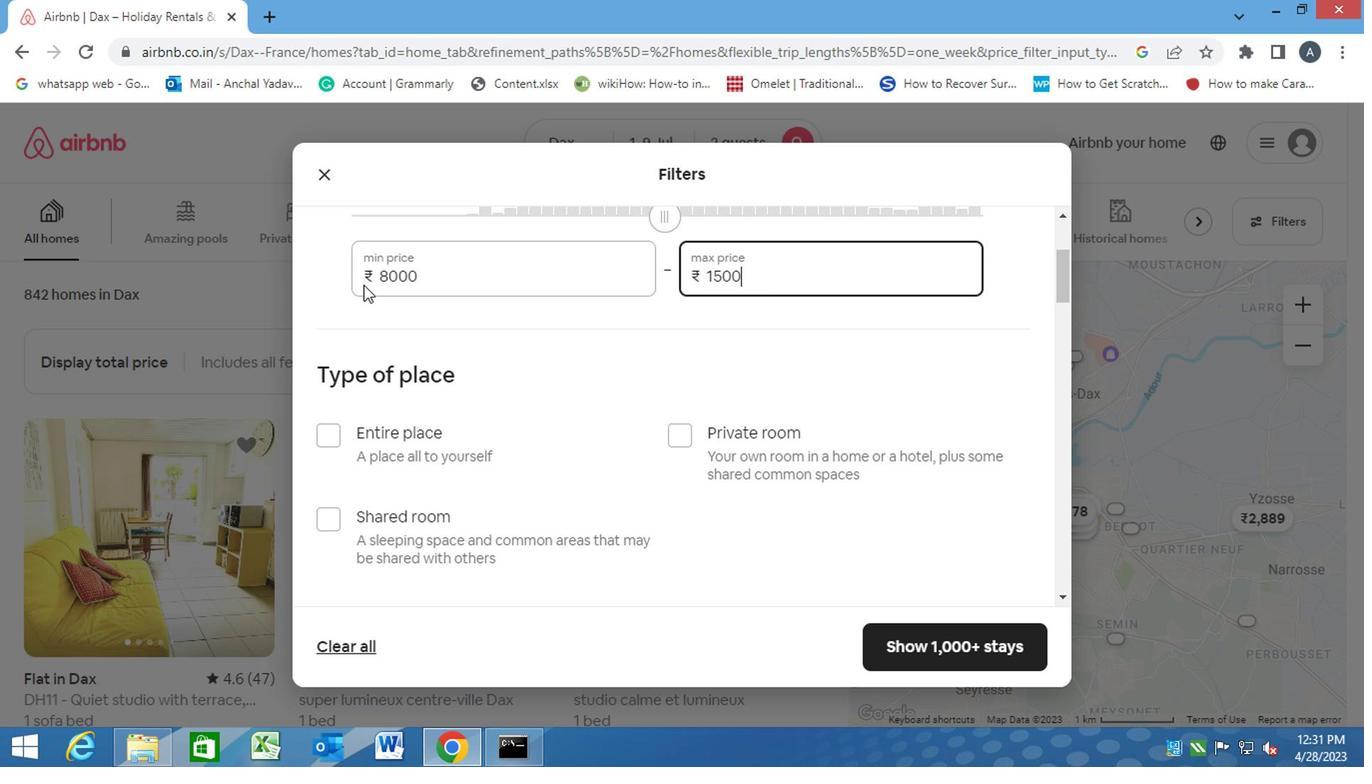 
Action: Mouse moved to (432, 339)
Screenshot: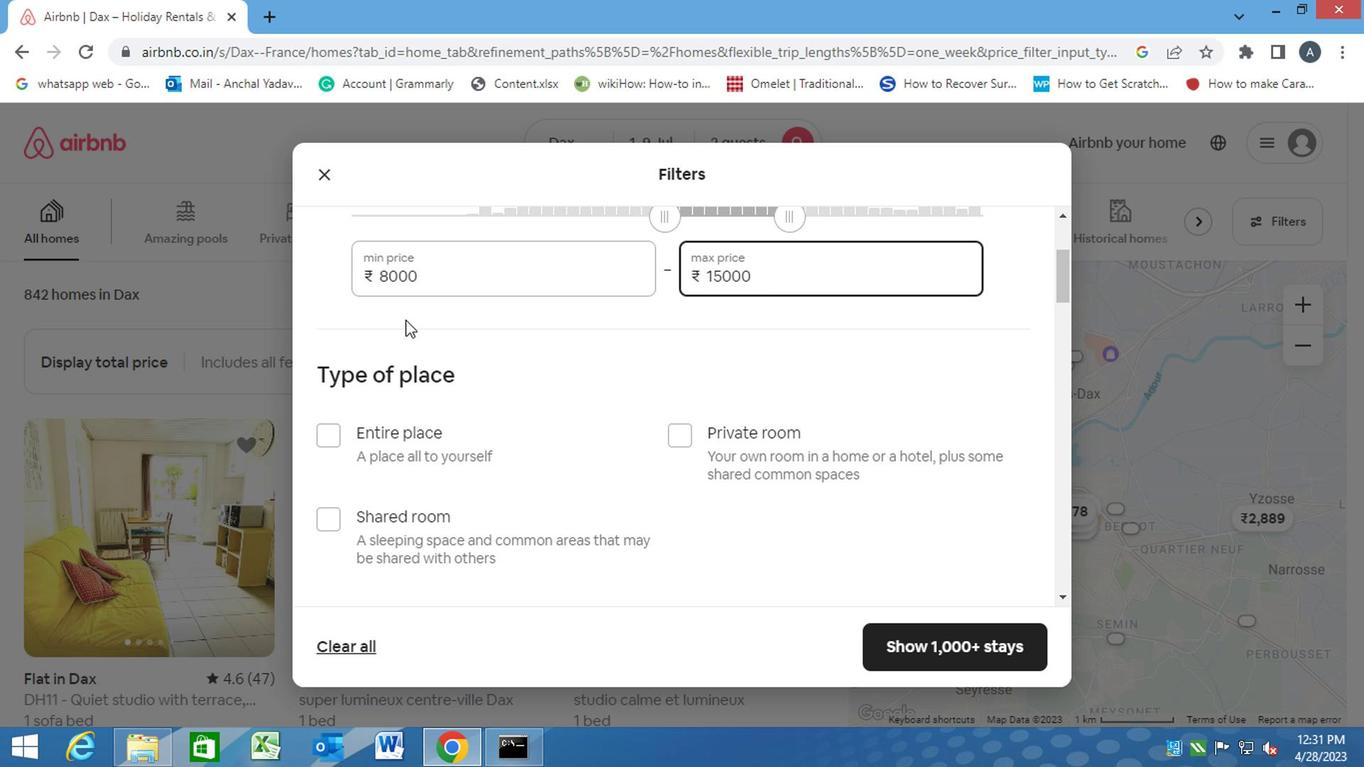 
Action: Mouse scrolled (432, 338) with delta (0, 0)
Screenshot: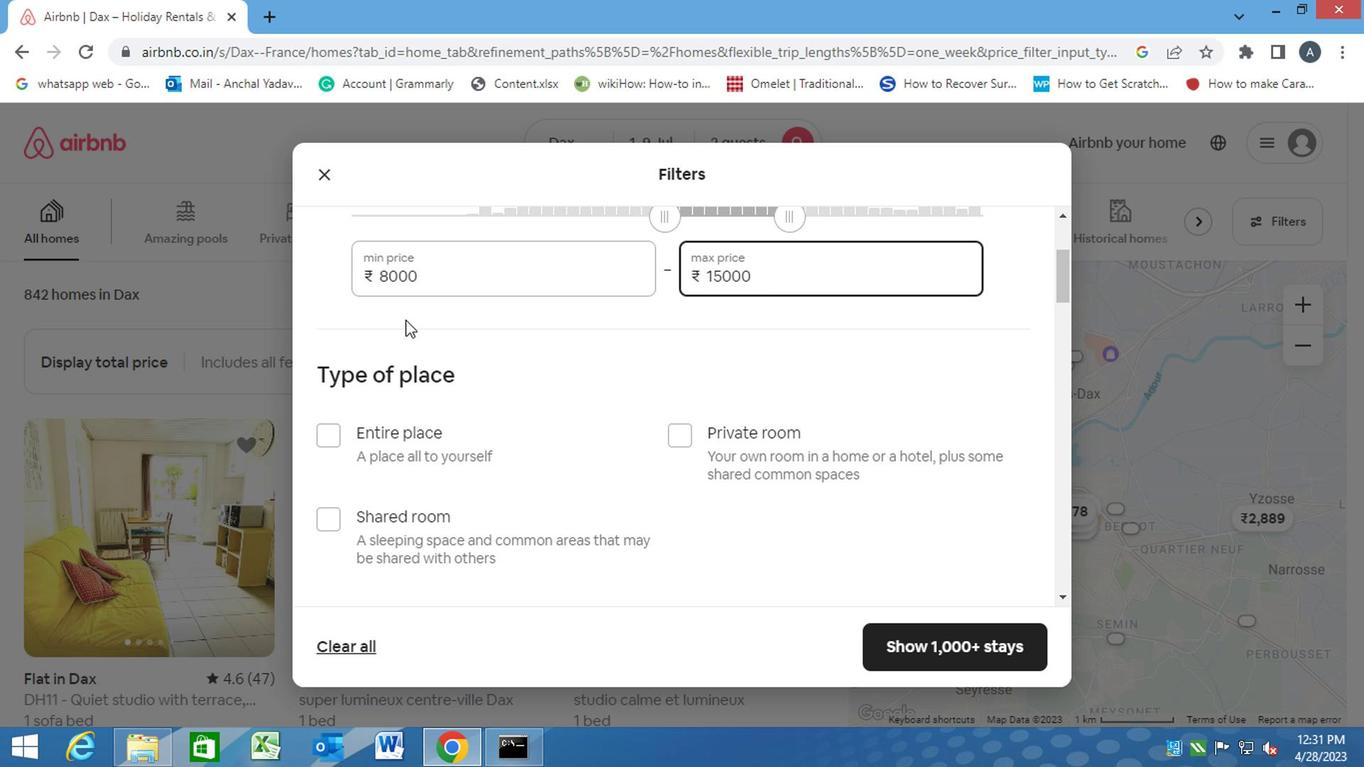 
Action: Mouse moved to (340, 344)
Screenshot: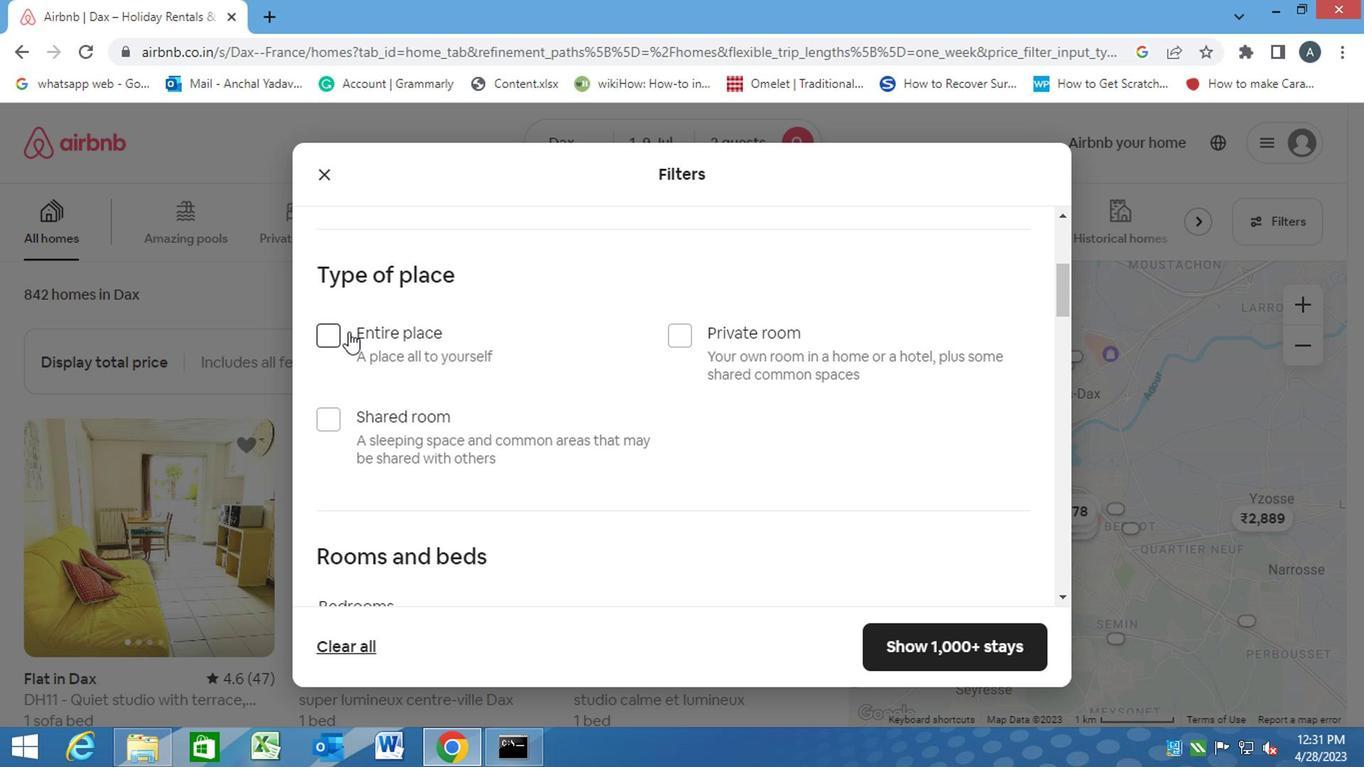
Action: Mouse pressed left at (340, 344)
Screenshot: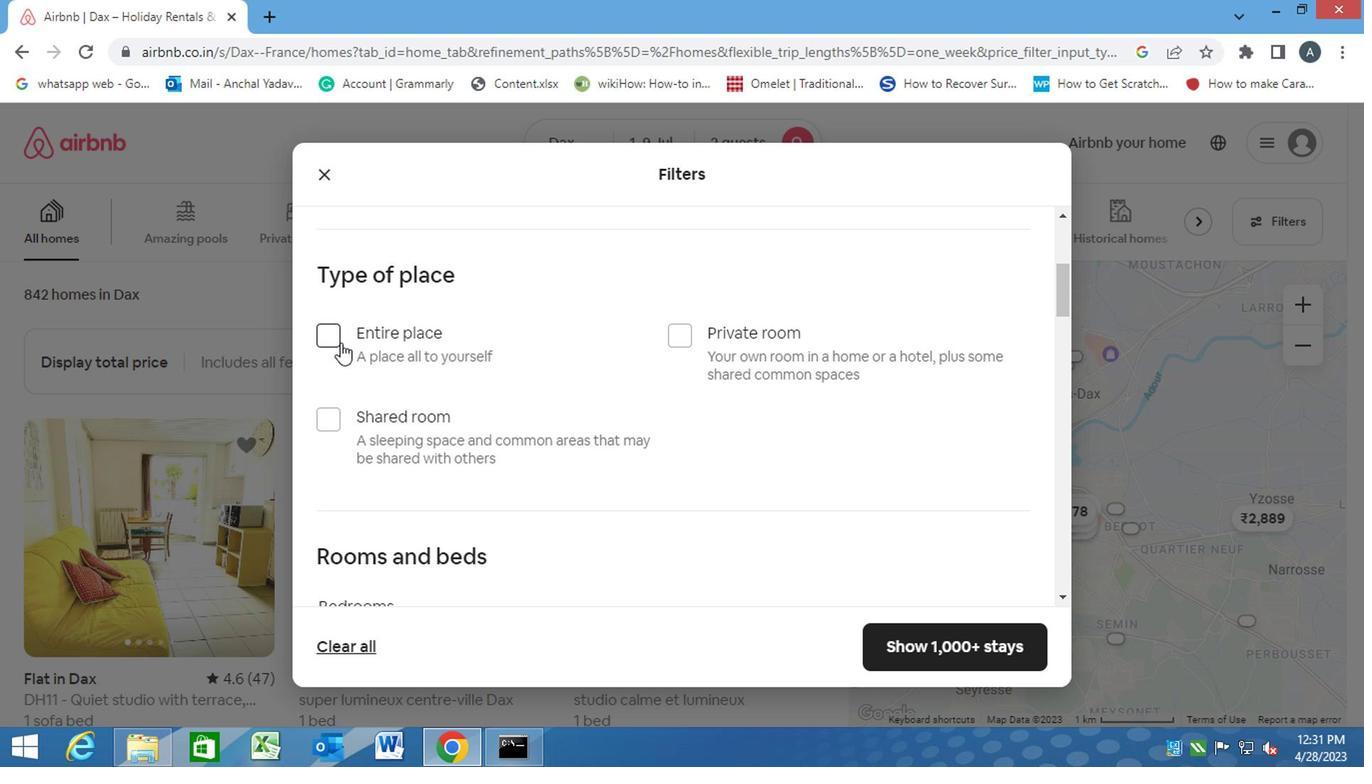 
Action: Mouse moved to (356, 350)
Screenshot: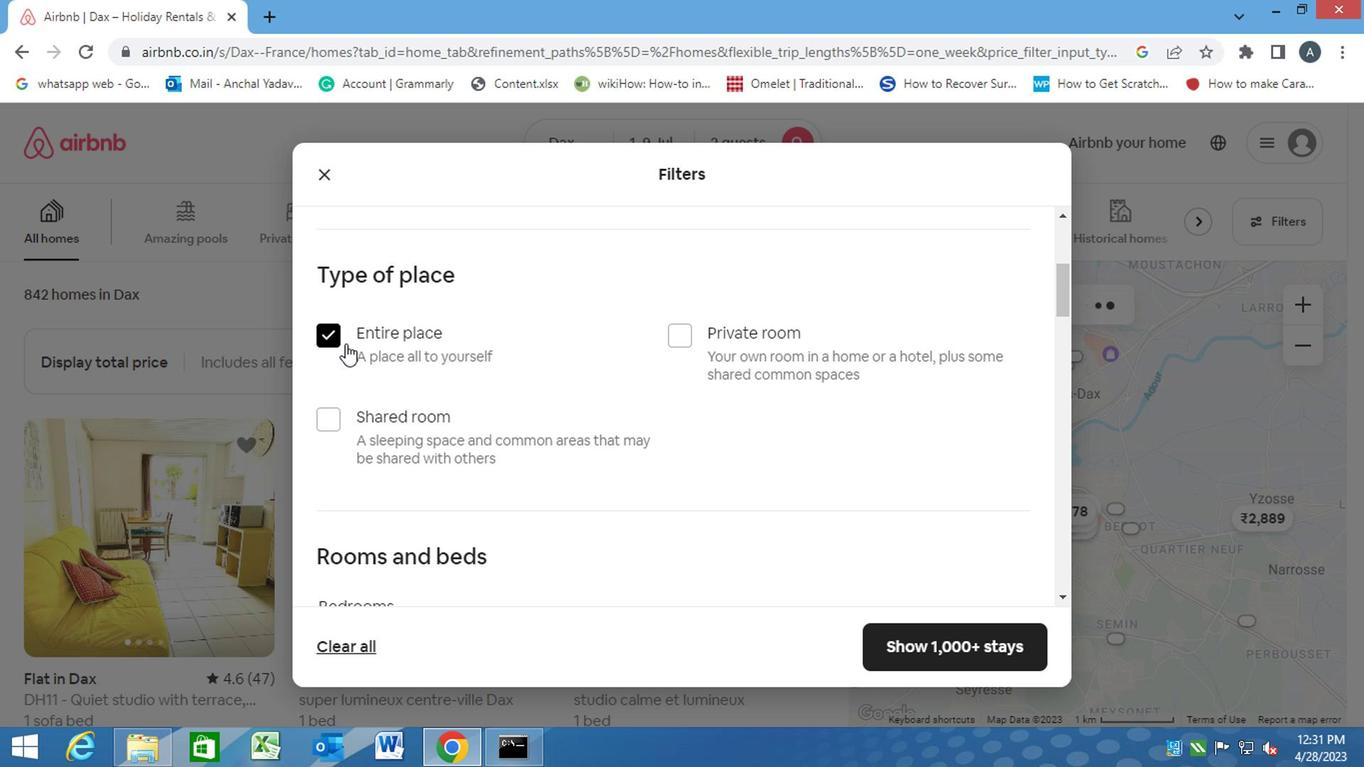 
Action: Mouse scrolled (356, 349) with delta (0, -1)
Screenshot: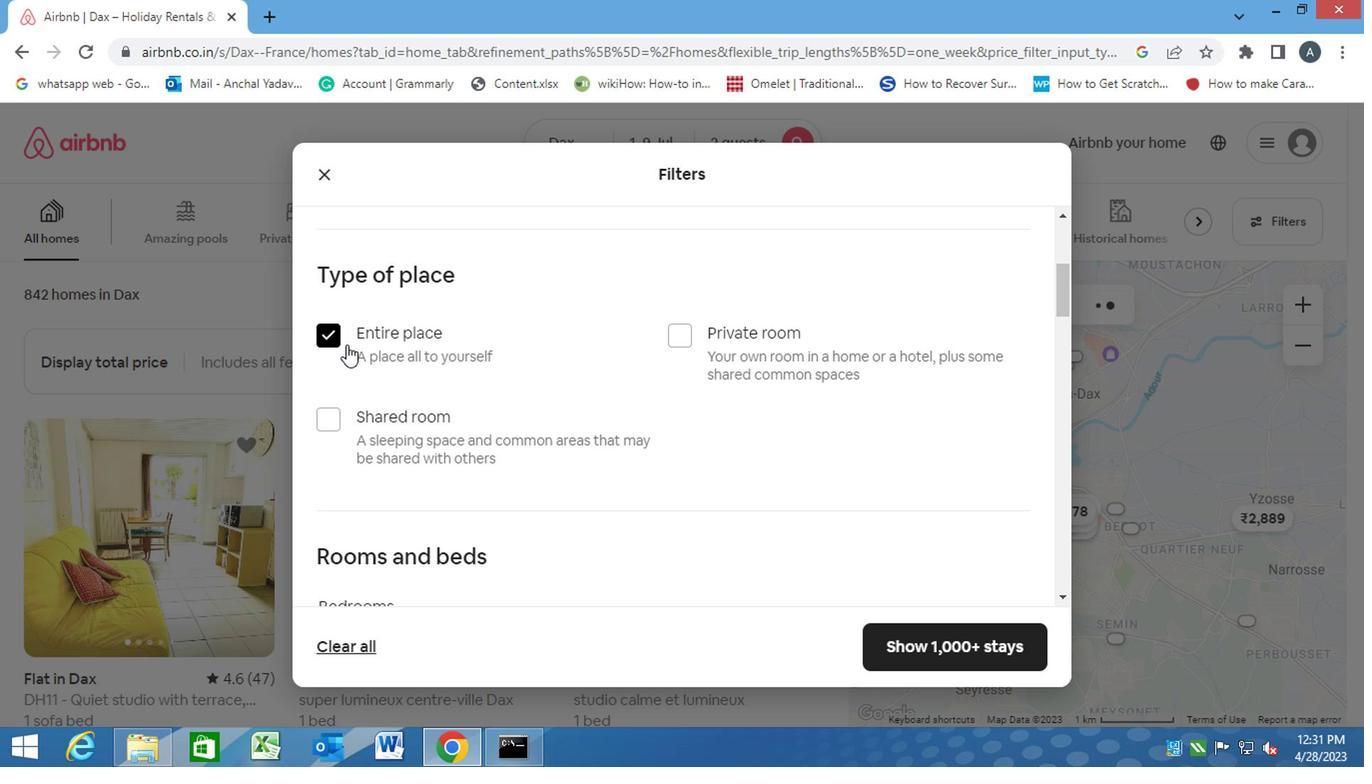 
Action: Mouse moved to (358, 351)
Screenshot: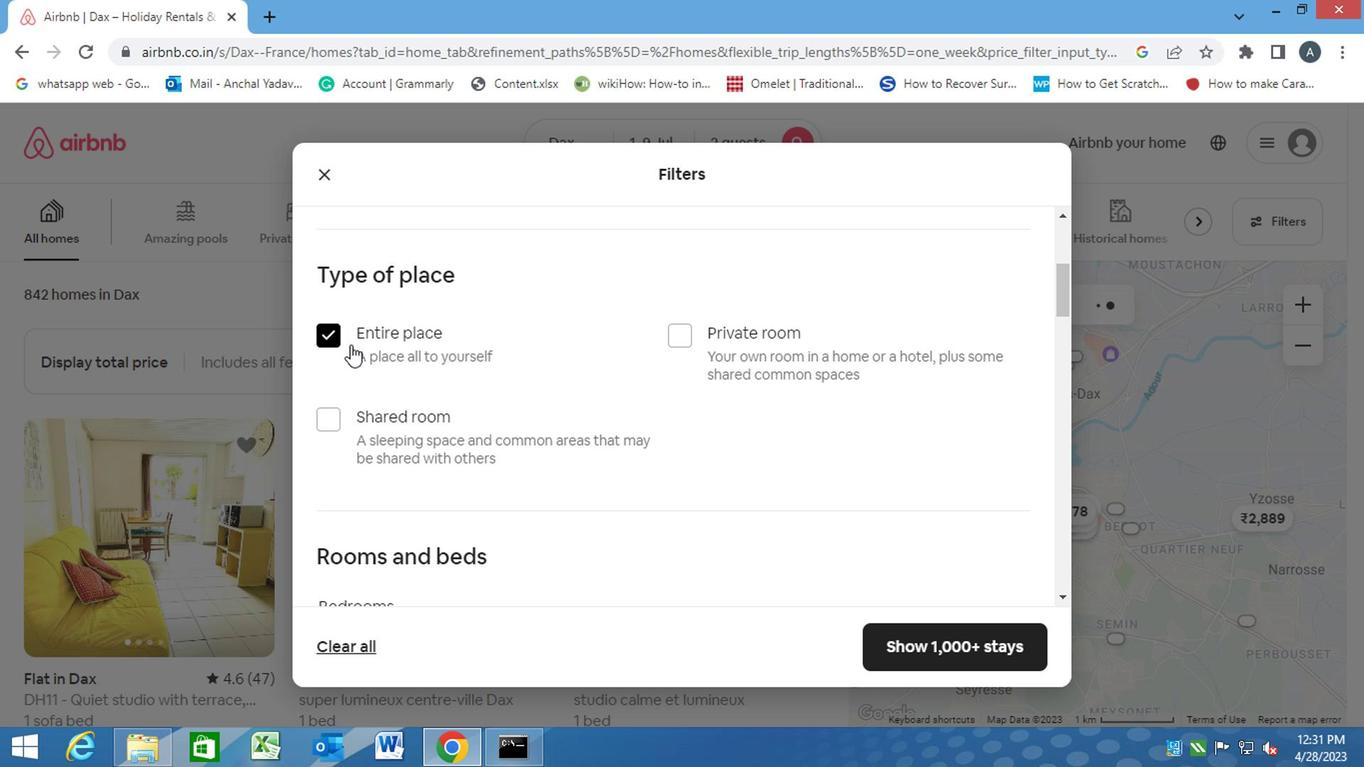 
Action: Mouse scrolled (358, 350) with delta (0, 0)
Screenshot: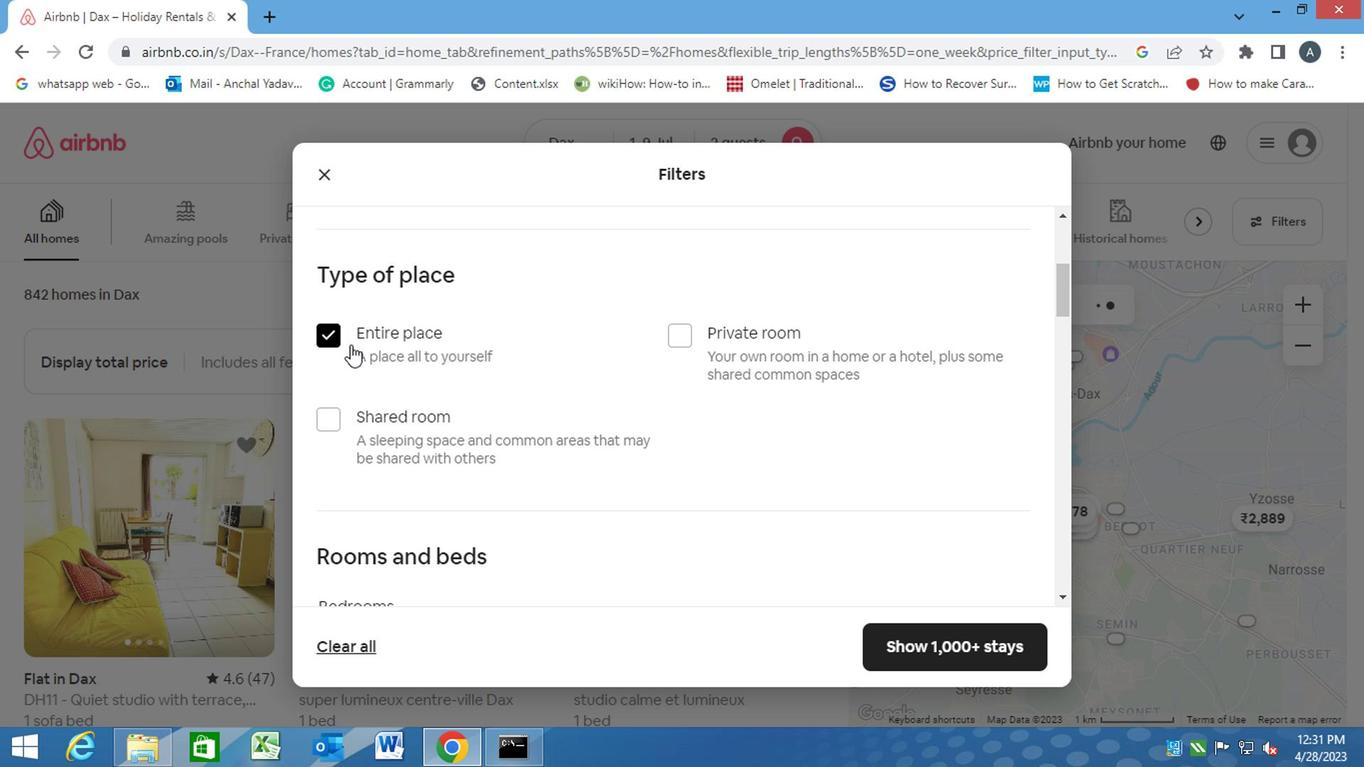 
Action: Mouse moved to (358, 351)
Screenshot: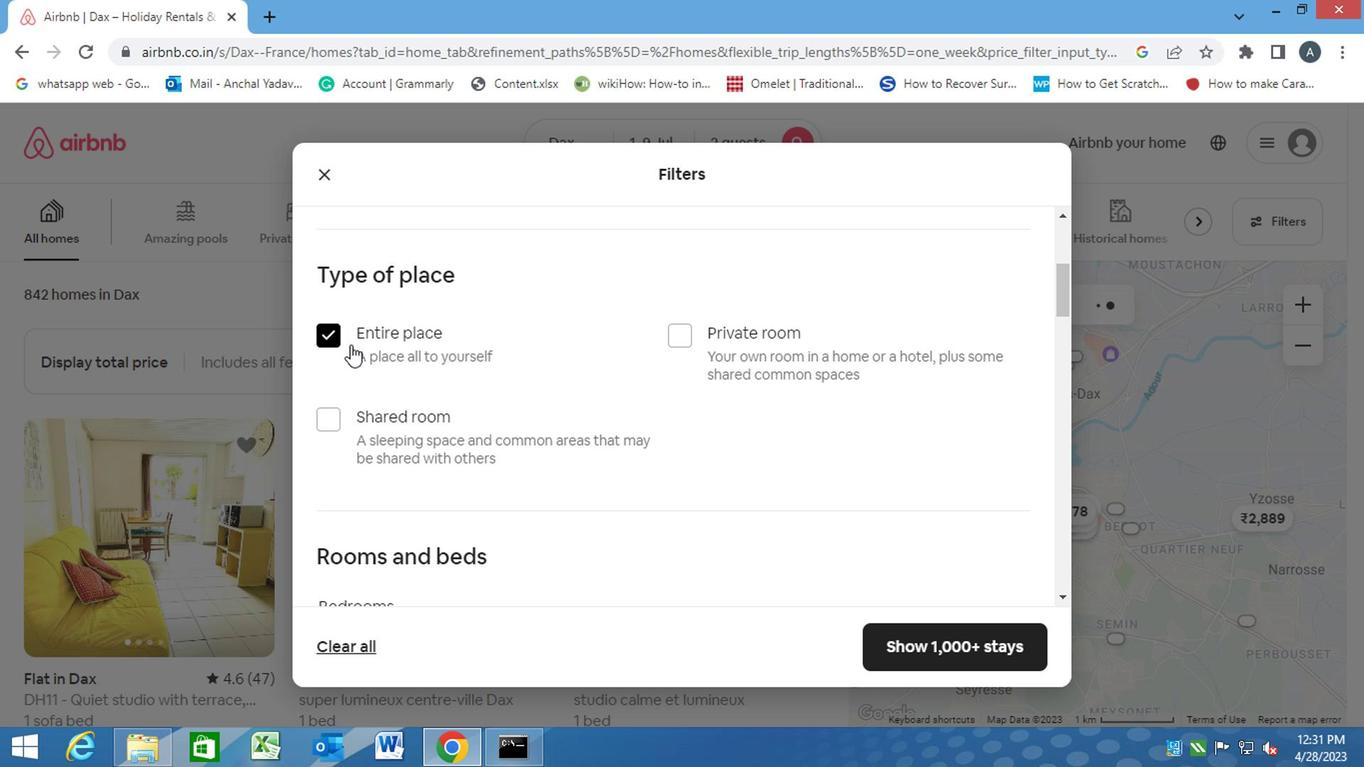 
Action: Mouse scrolled (358, 350) with delta (0, 0)
Screenshot: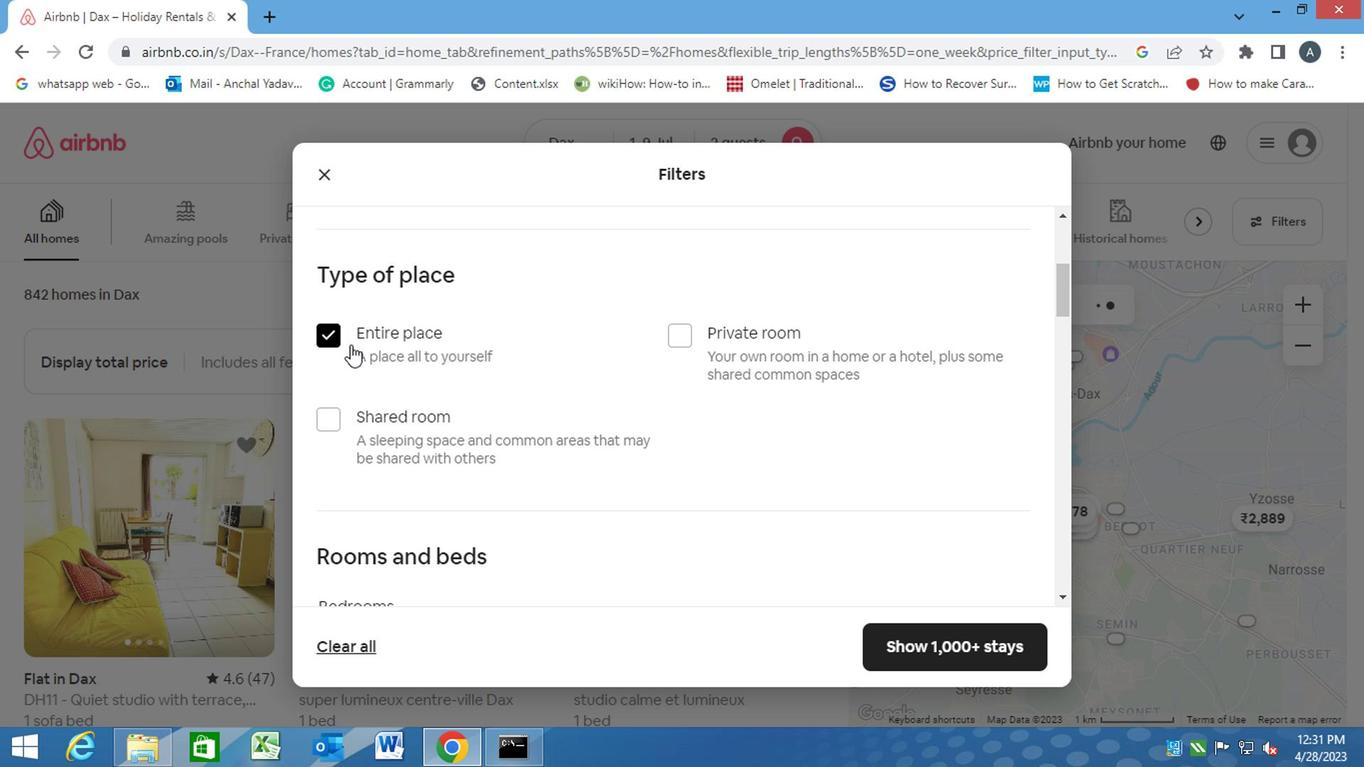 
Action: Mouse moved to (417, 355)
Screenshot: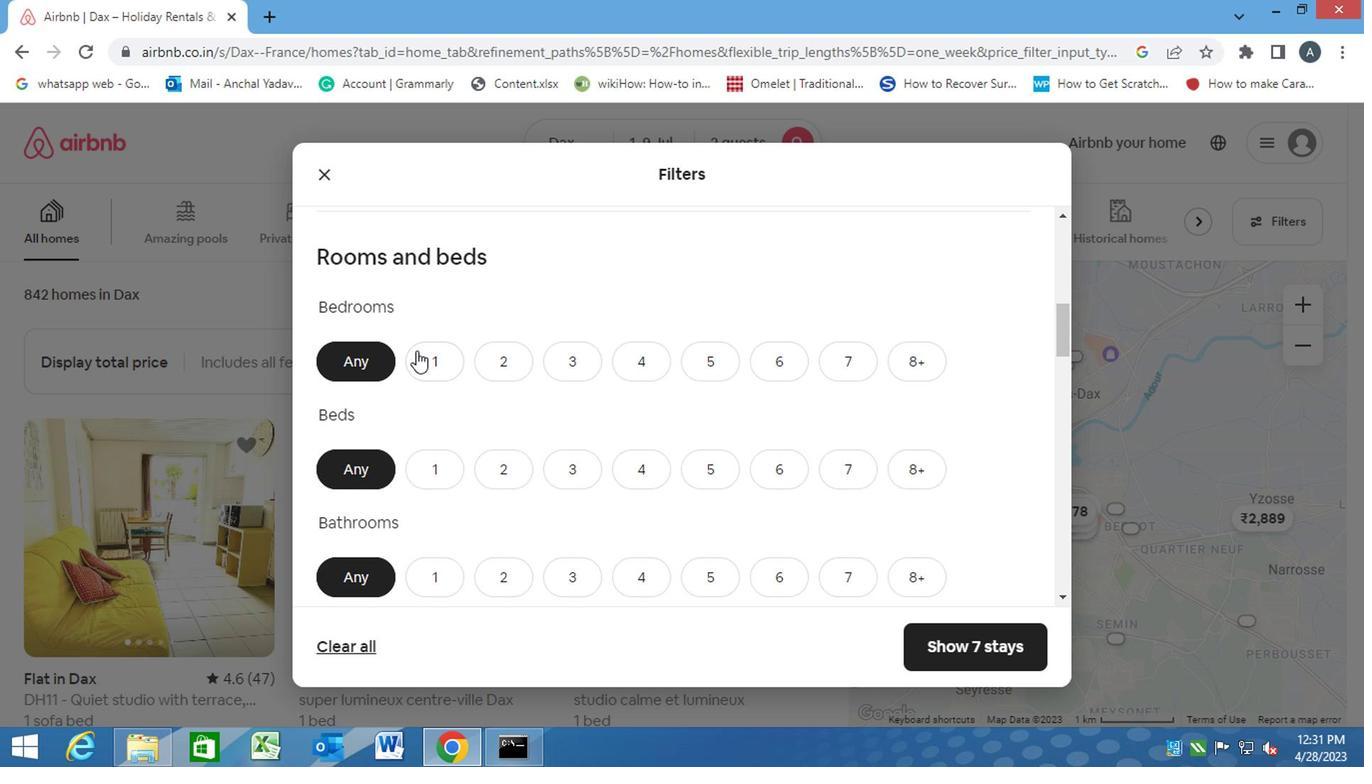 
Action: Mouse pressed left at (417, 355)
Screenshot: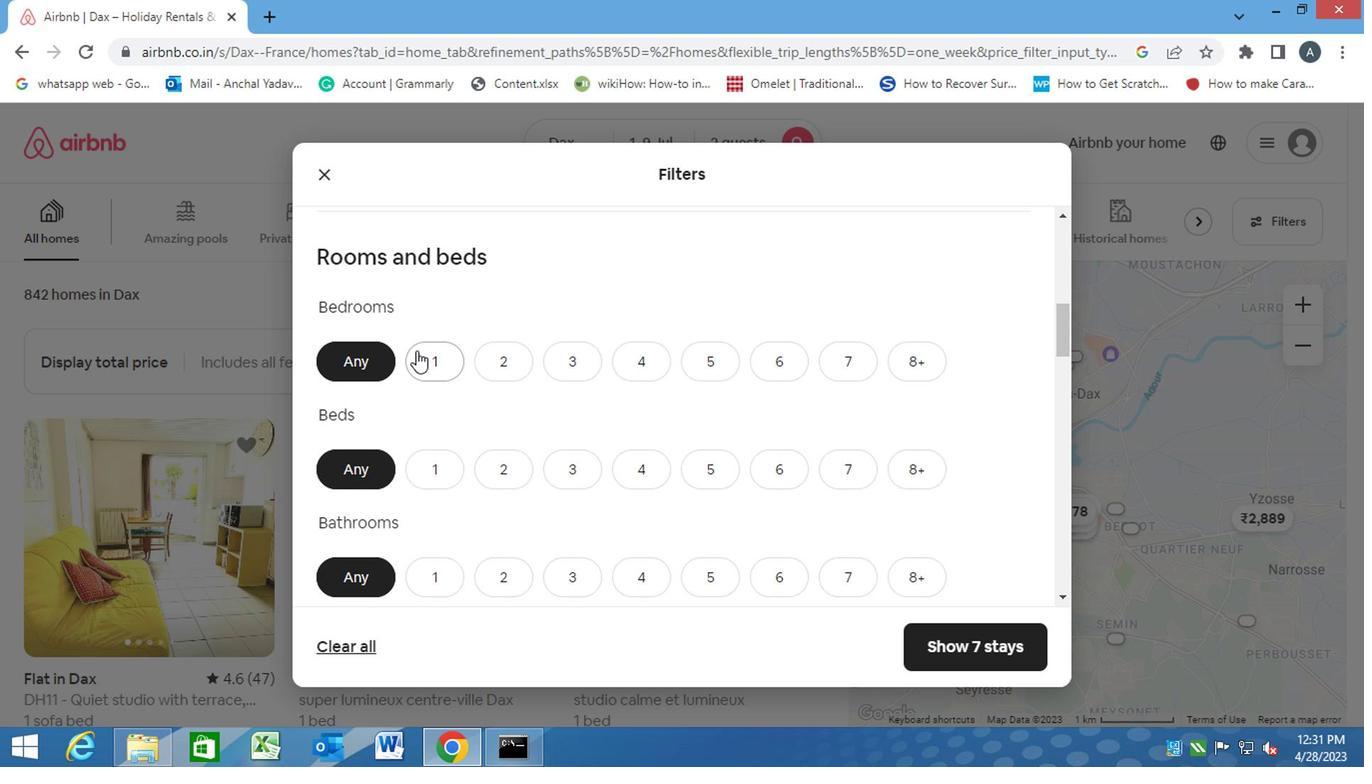 
Action: Mouse moved to (427, 469)
Screenshot: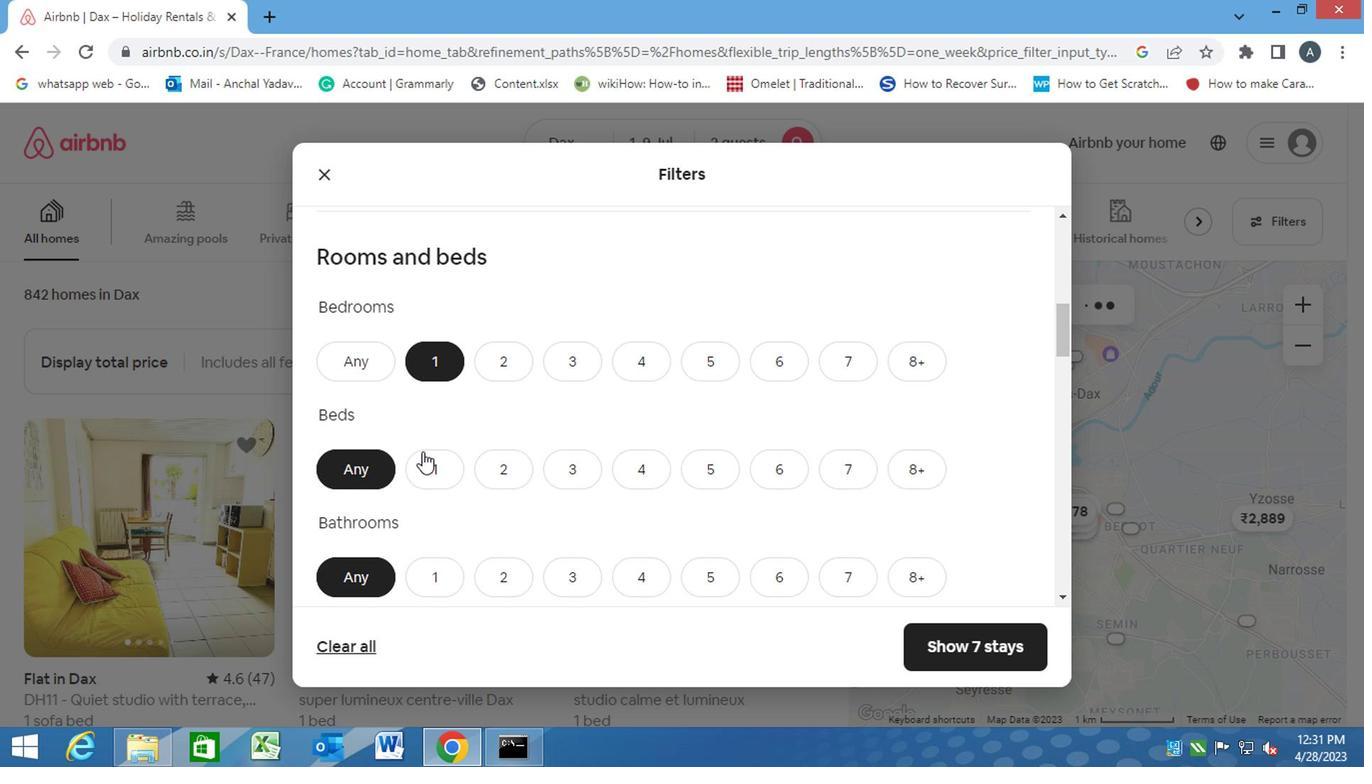 
Action: Mouse pressed left at (427, 469)
Screenshot: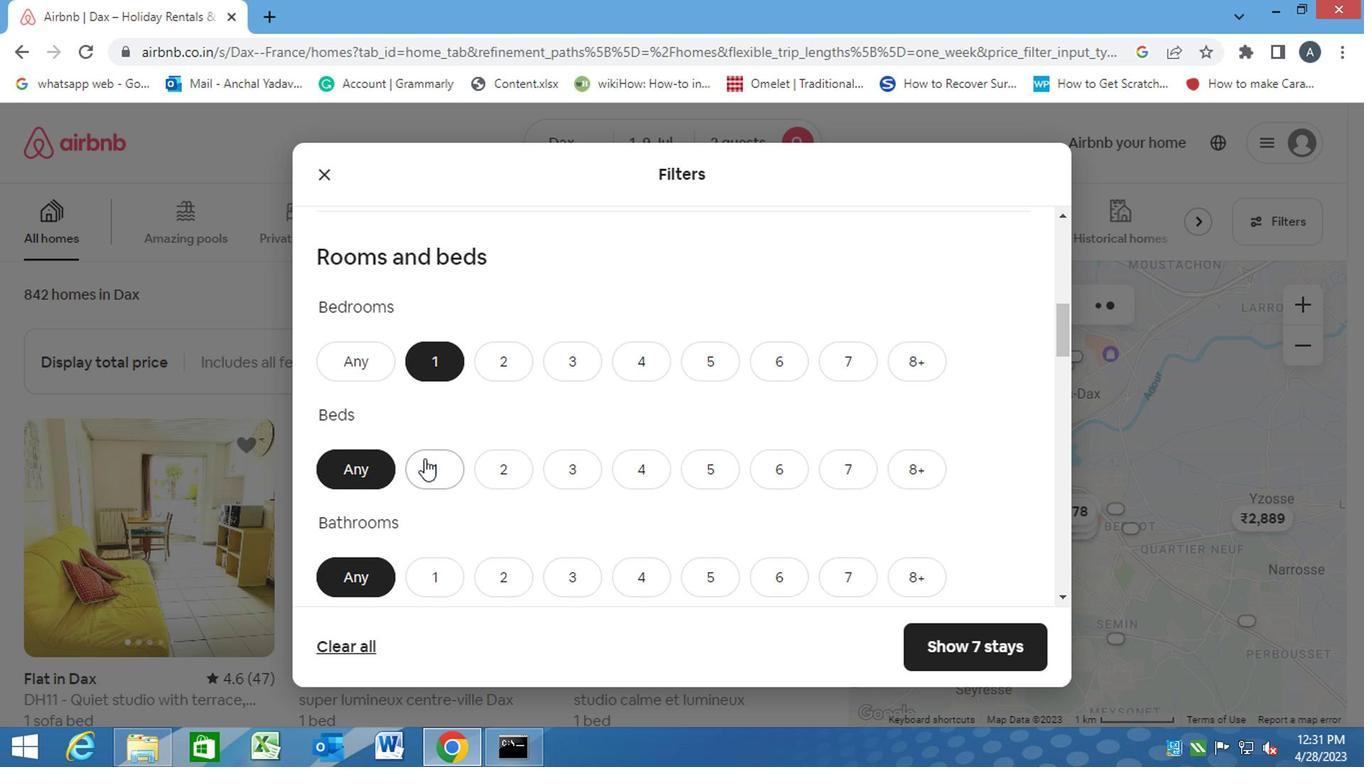
Action: Mouse moved to (437, 581)
Screenshot: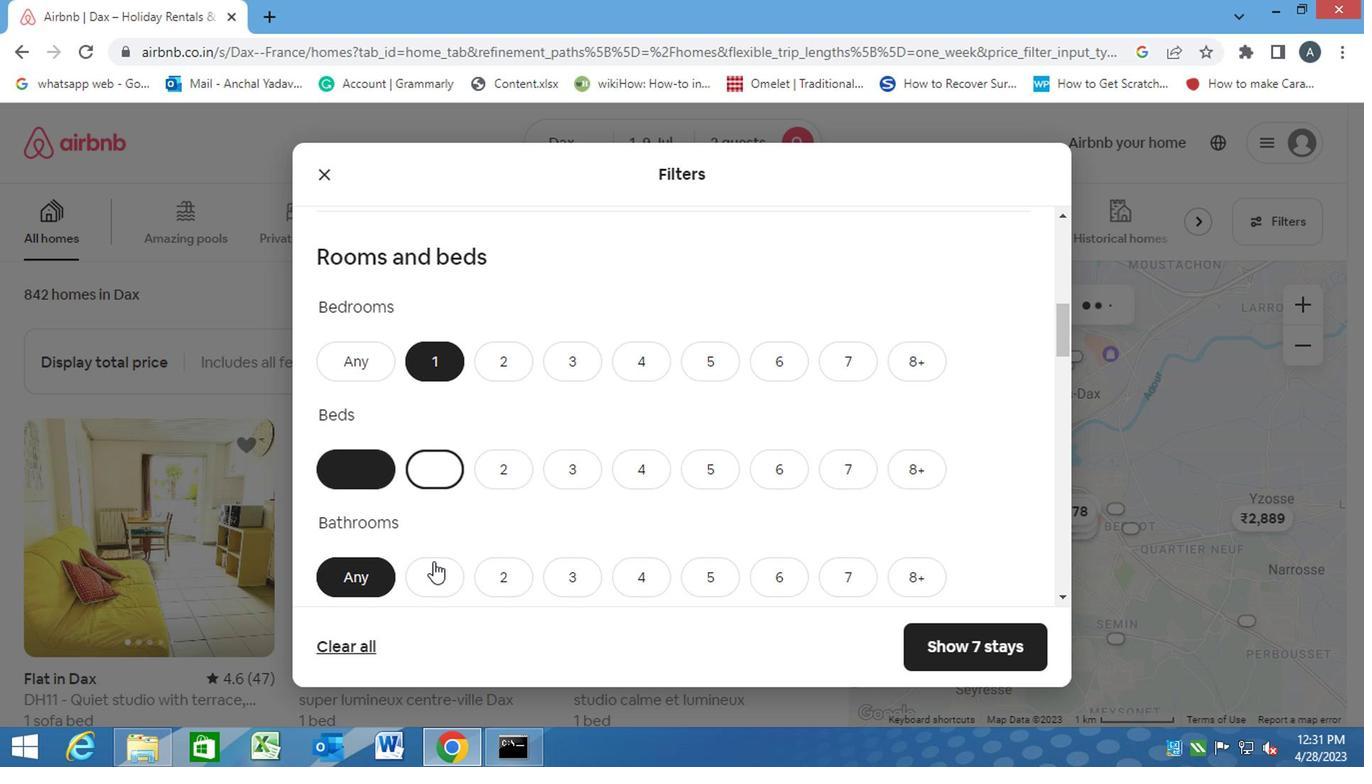 
Action: Mouse pressed left at (437, 581)
Screenshot: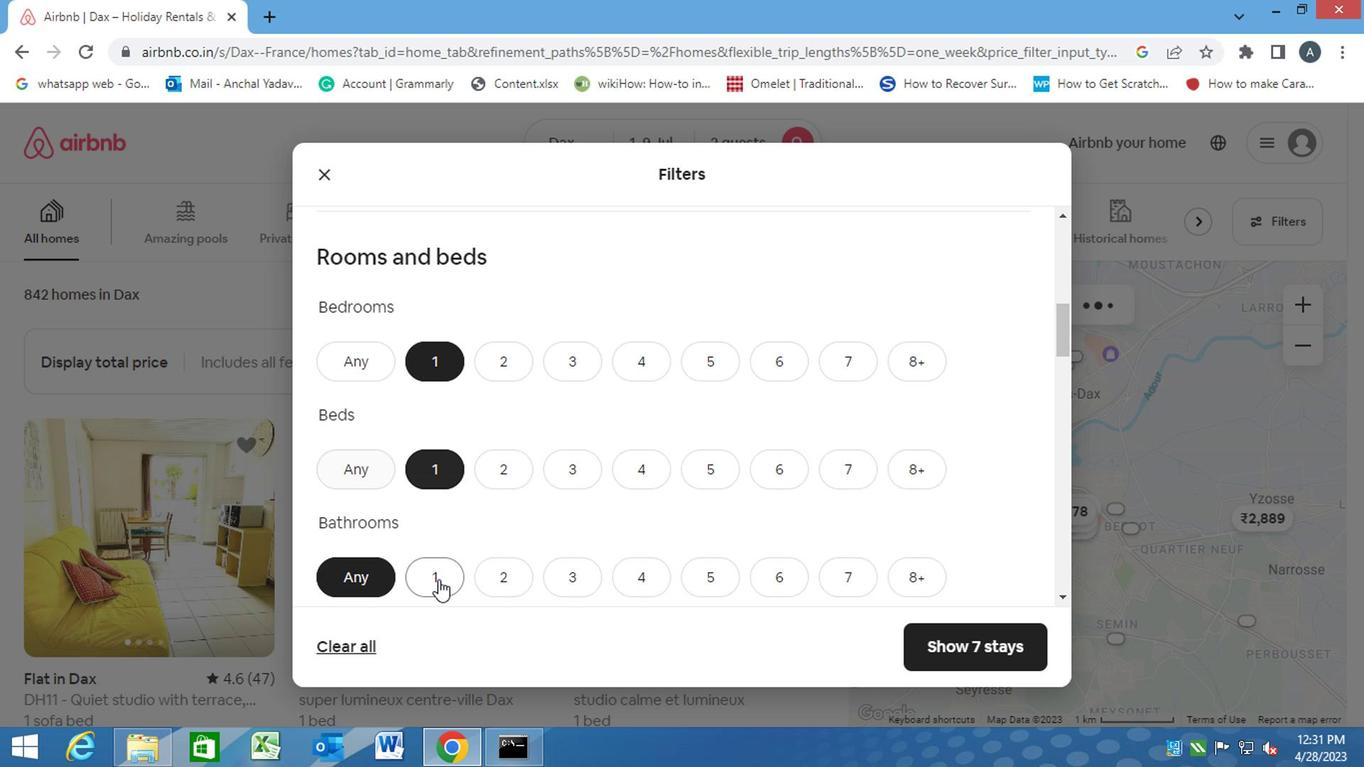 
Action: Mouse moved to (444, 581)
Screenshot: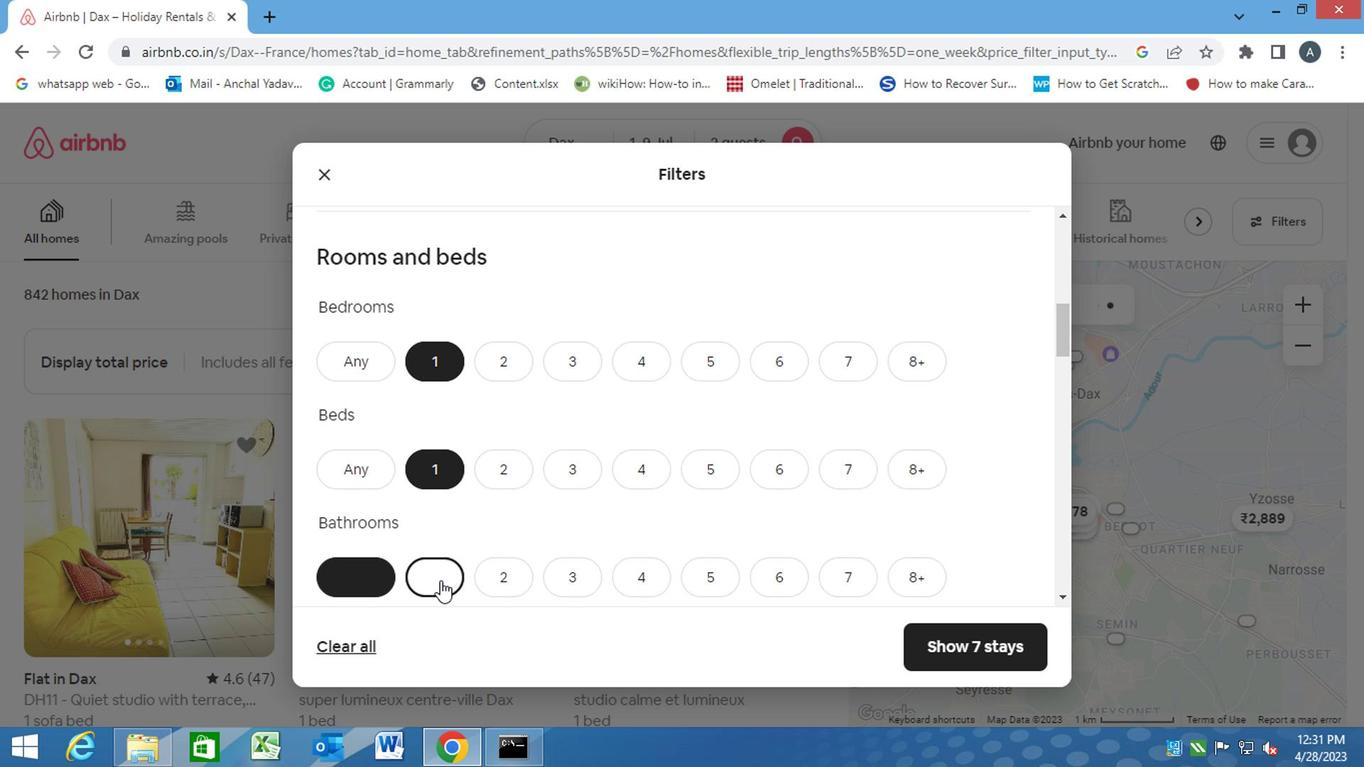 
Action: Mouse scrolled (444, 580) with delta (0, 0)
Screenshot: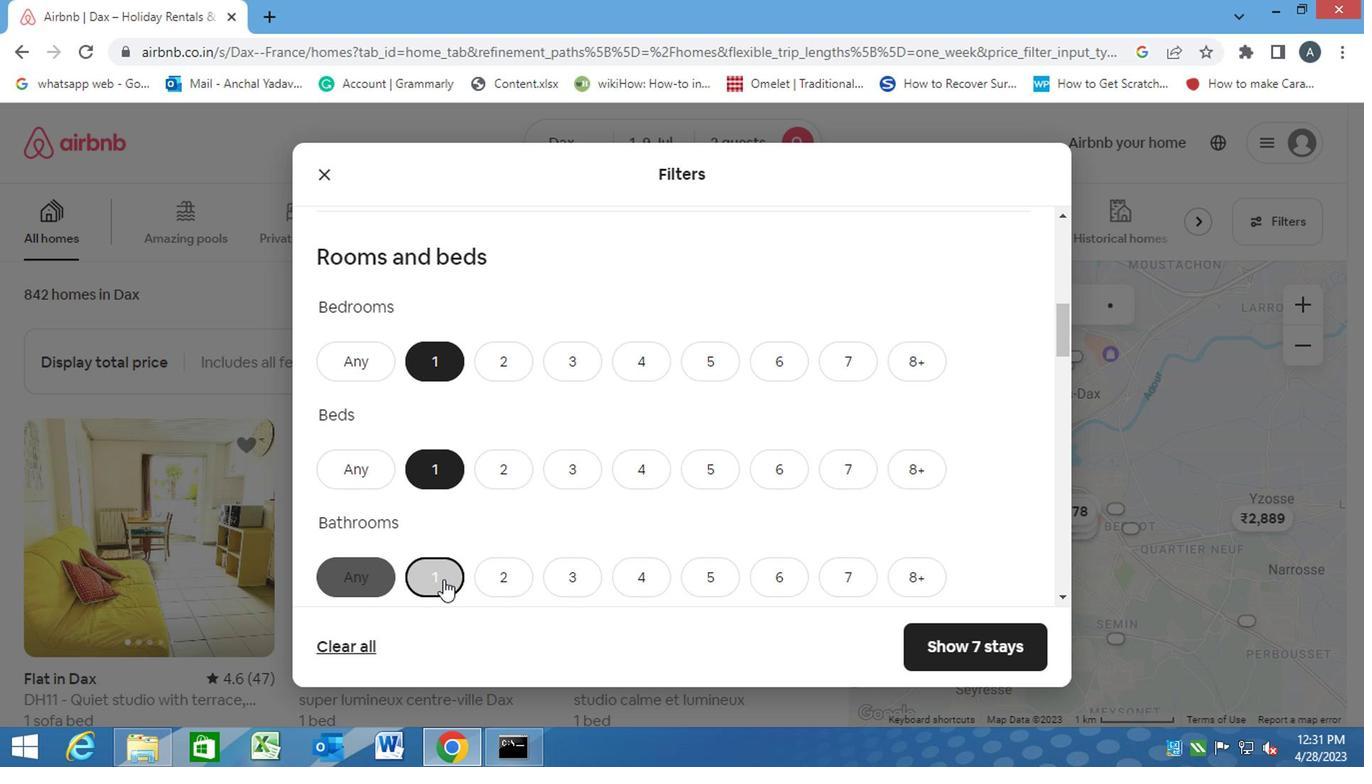 
Action: Mouse scrolled (444, 580) with delta (0, 0)
Screenshot: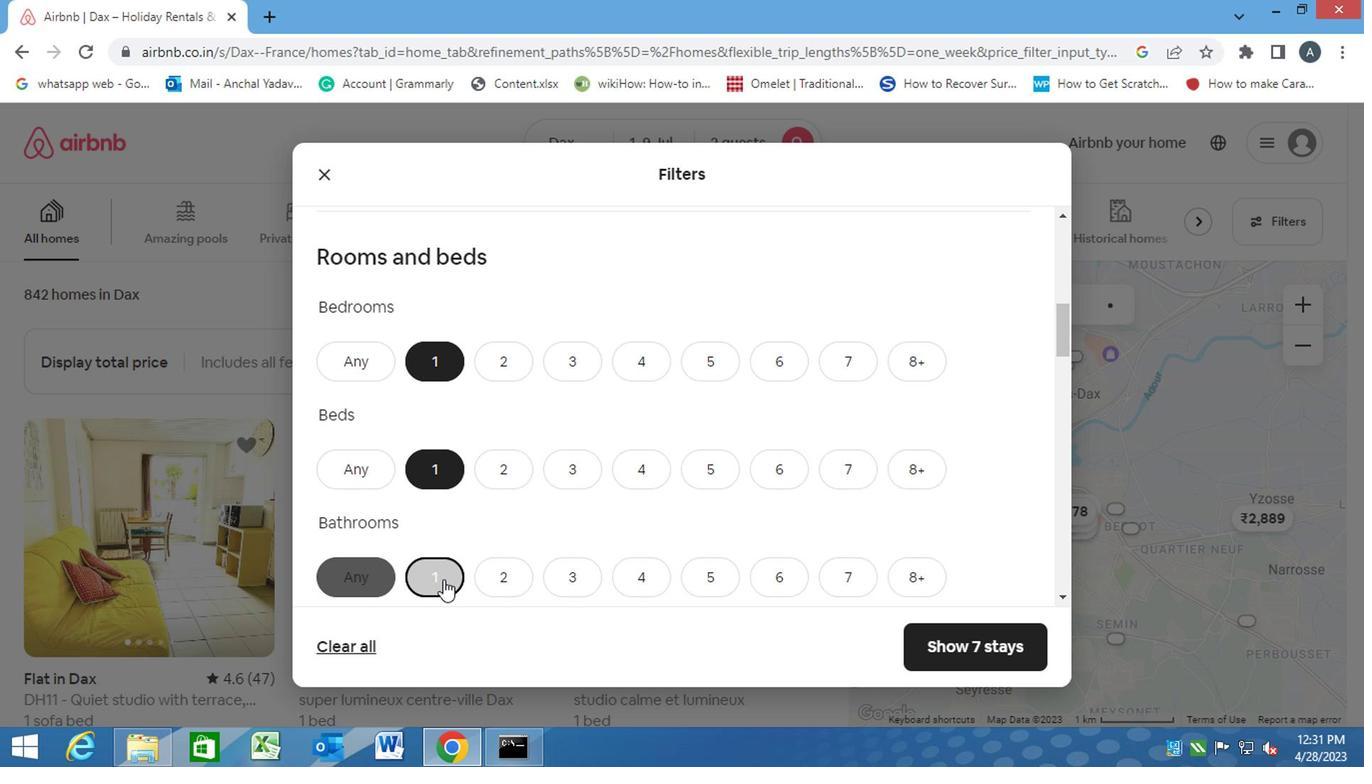
Action: Mouse scrolled (444, 580) with delta (0, 0)
Screenshot: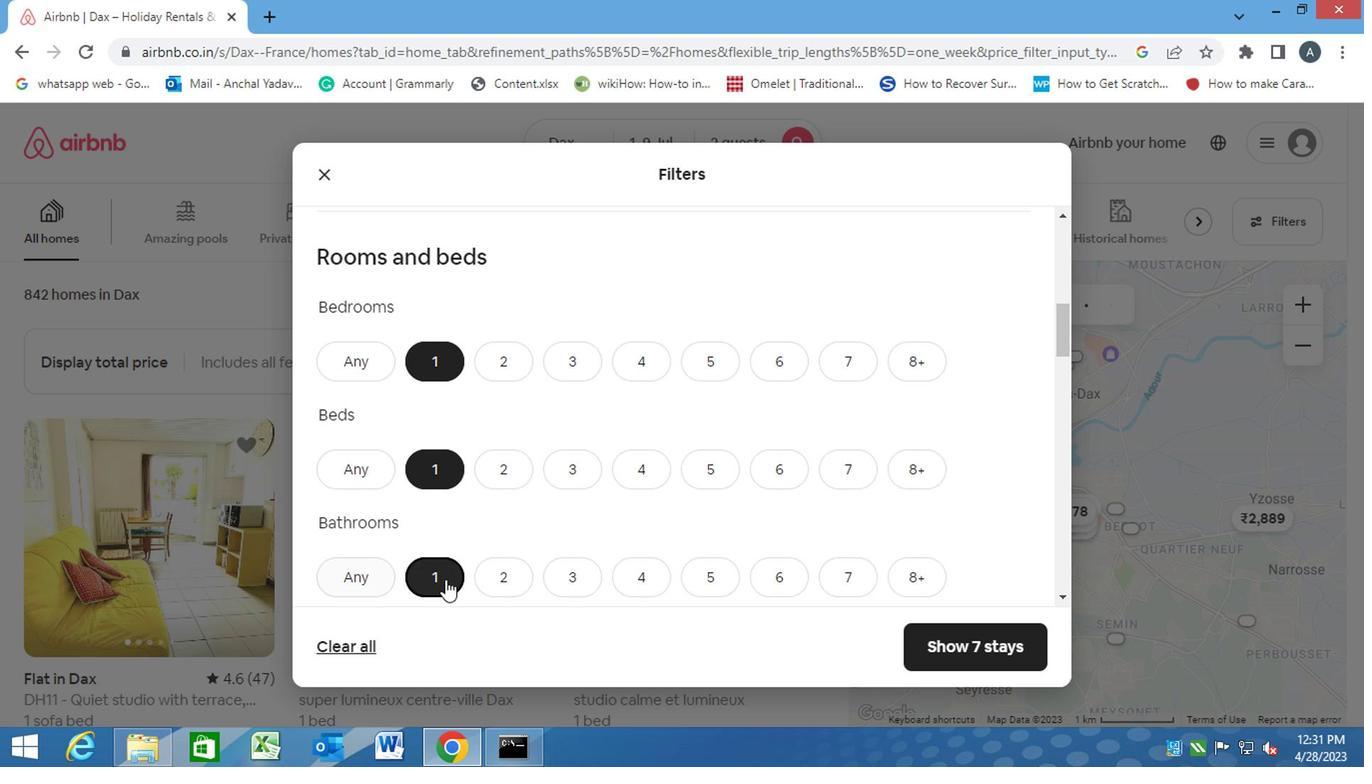 
Action: Mouse moved to (395, 506)
Screenshot: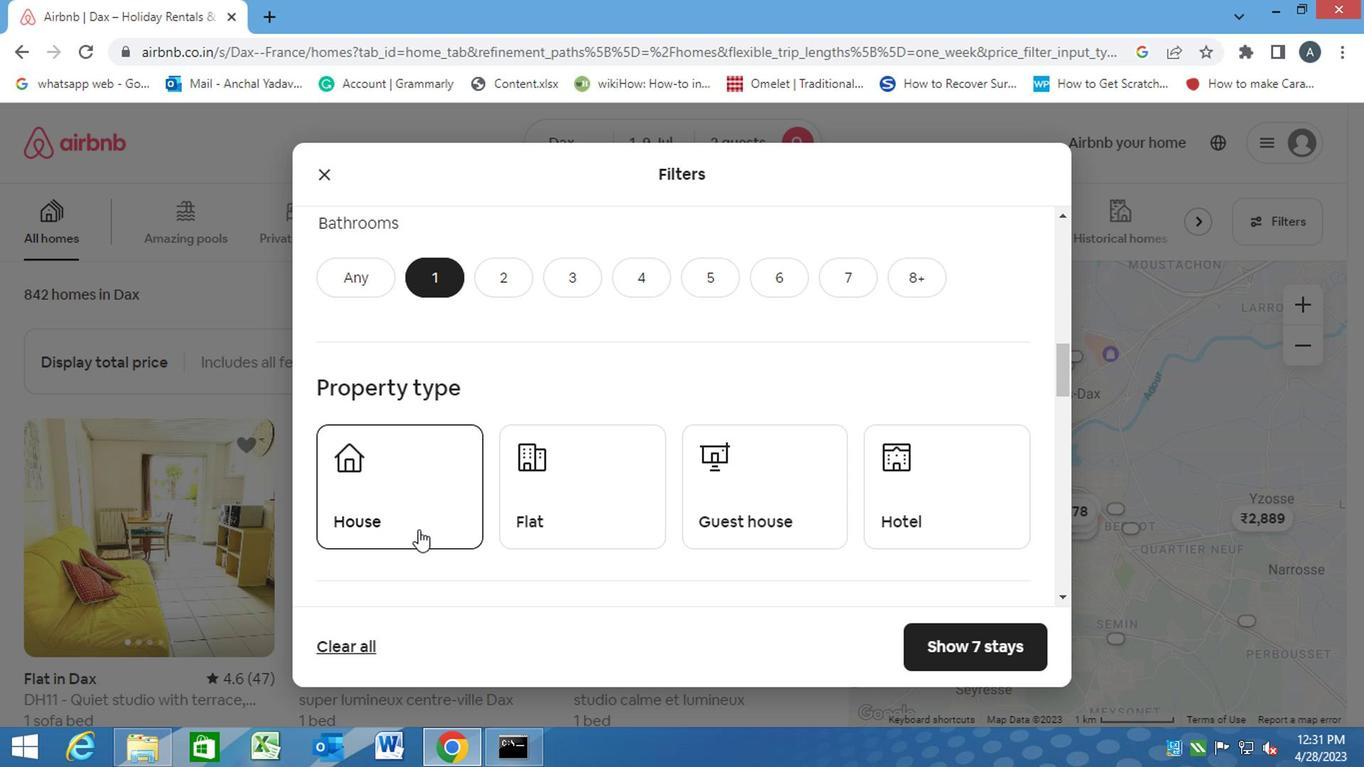
Action: Mouse pressed left at (395, 506)
Screenshot: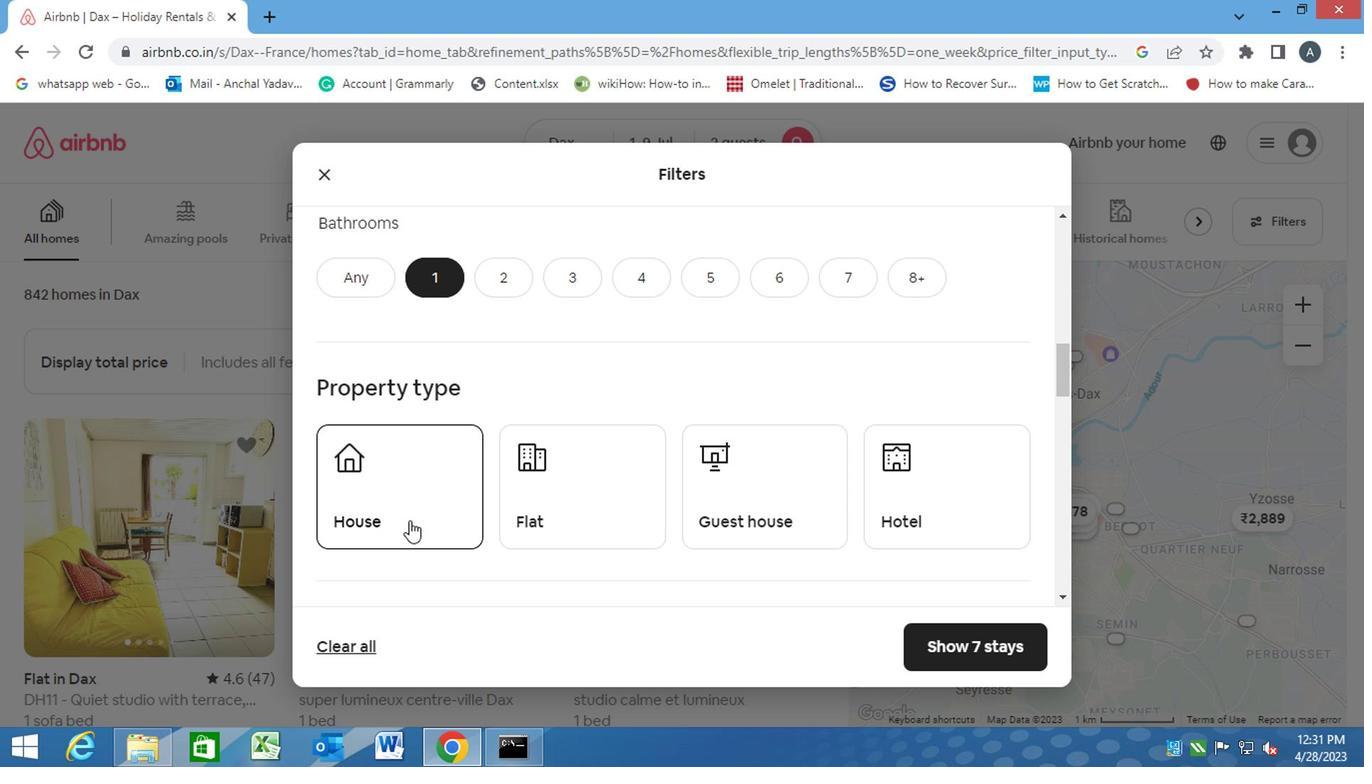 
Action: Mouse moved to (529, 503)
Screenshot: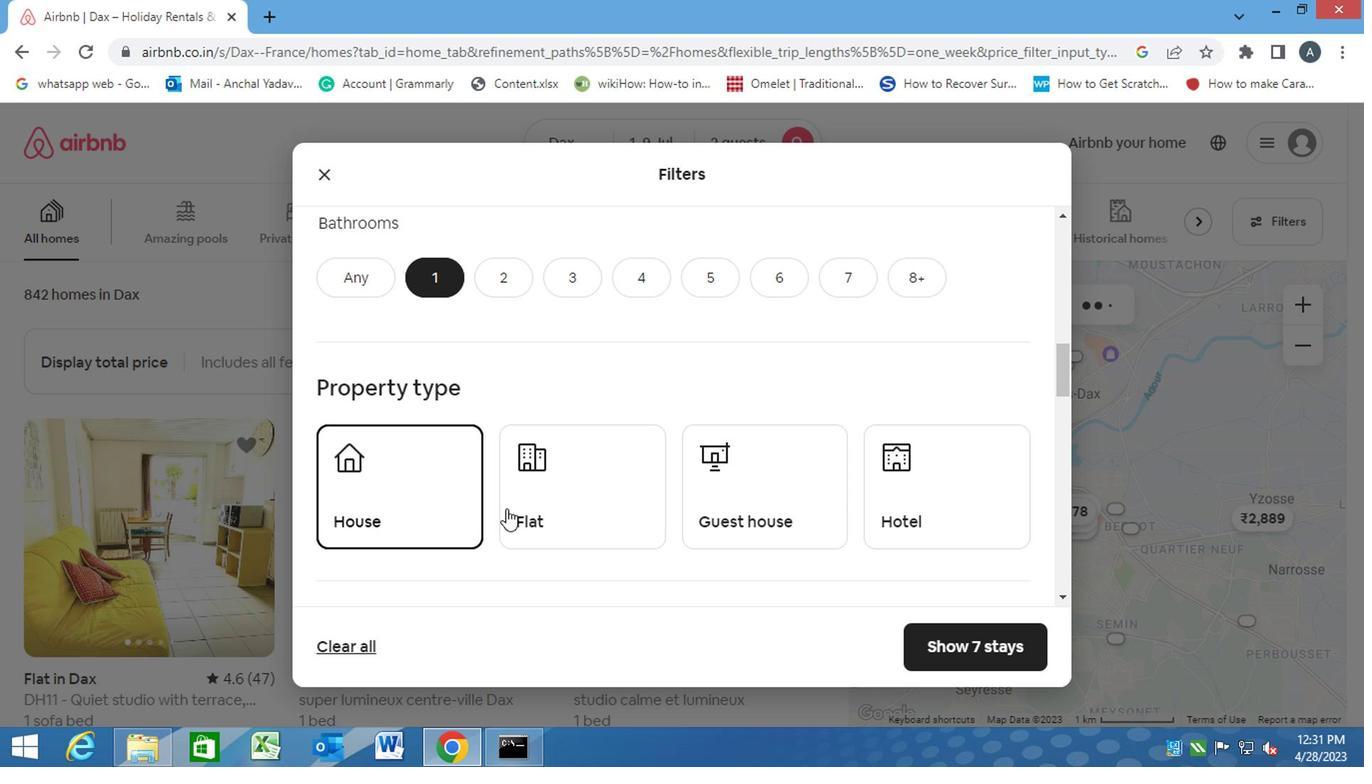 
Action: Mouse pressed left at (529, 503)
Screenshot: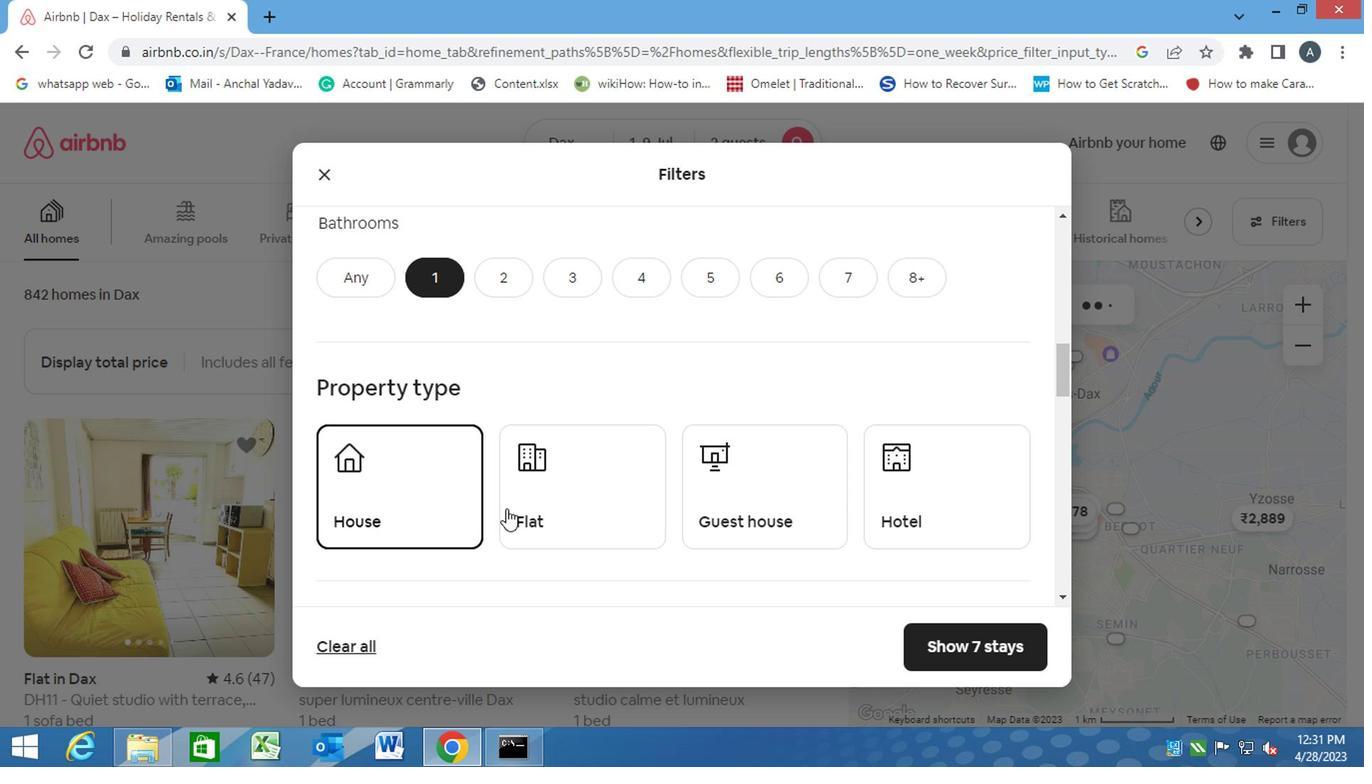
Action: Mouse moved to (764, 466)
Screenshot: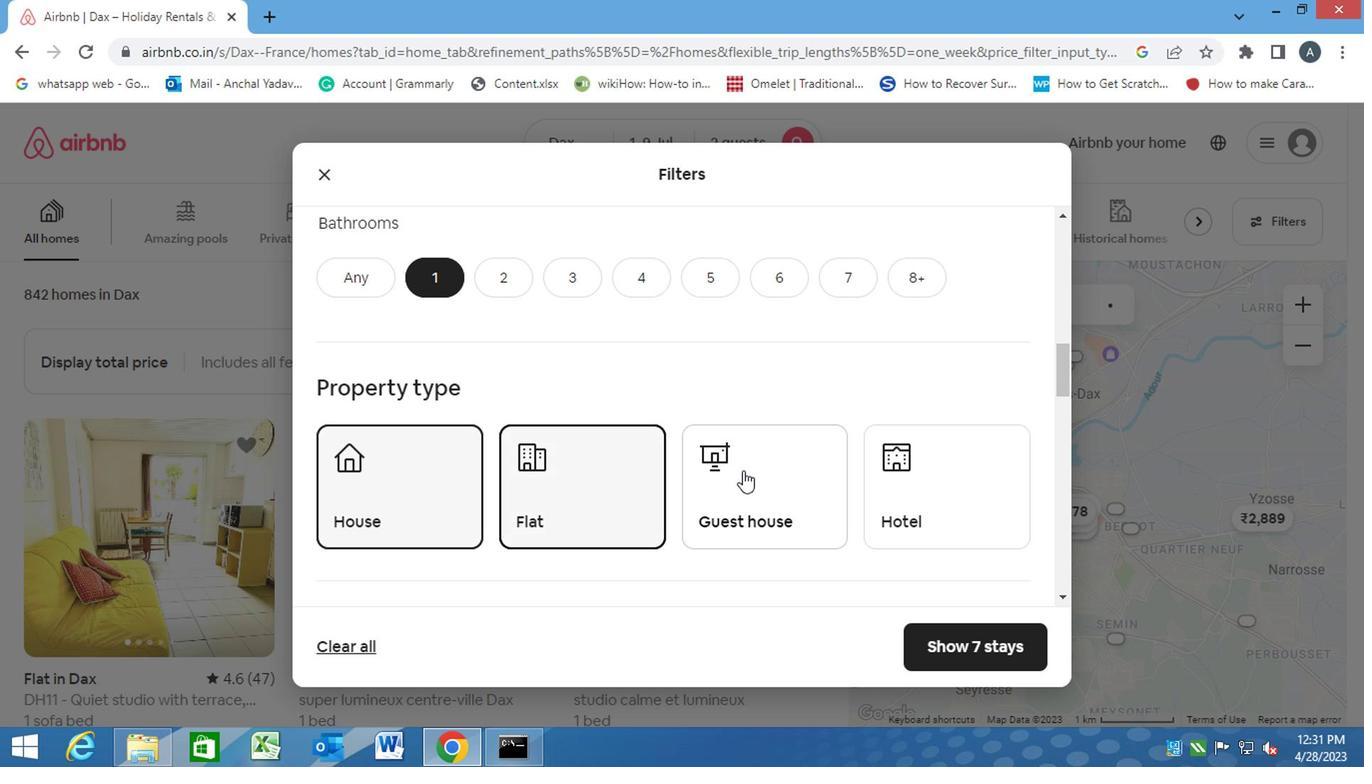 
Action: Mouse pressed left at (764, 466)
Screenshot: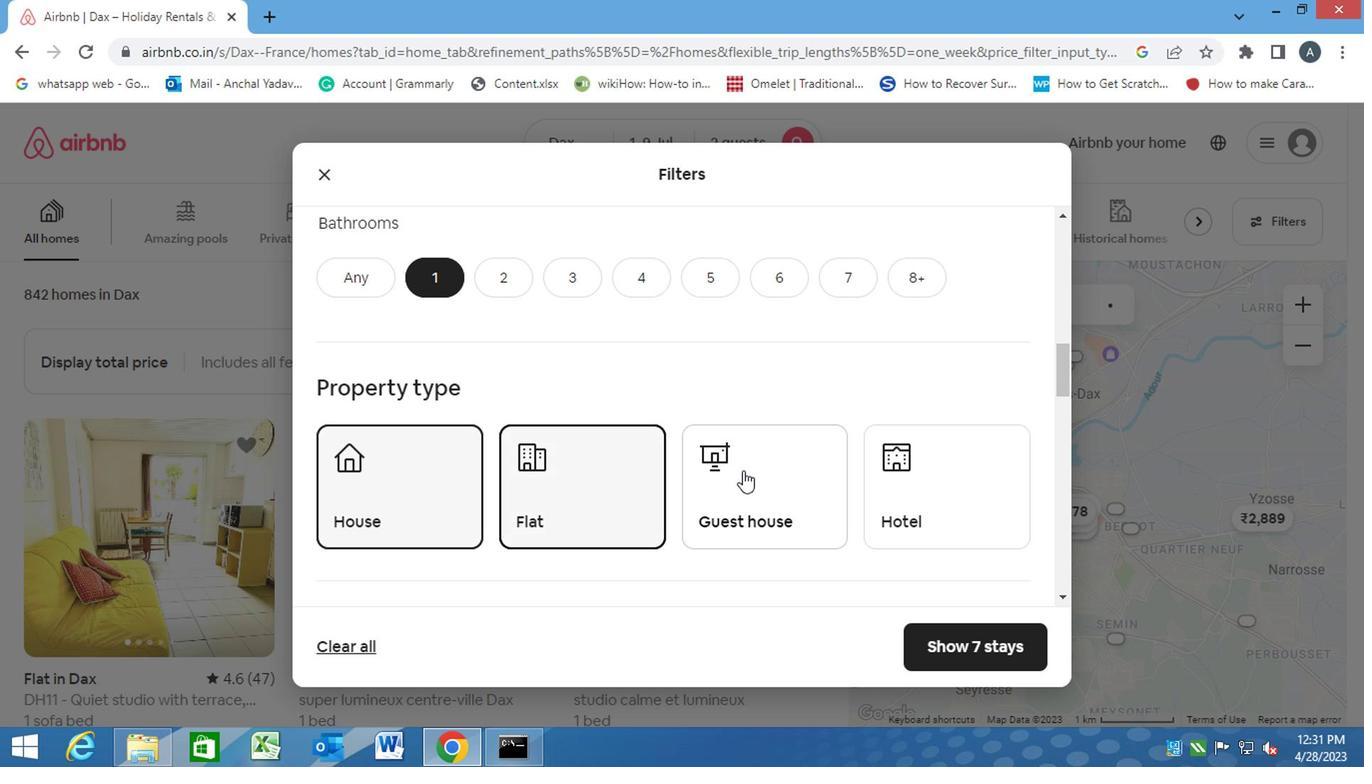 
Action: Mouse moved to (761, 468)
Screenshot: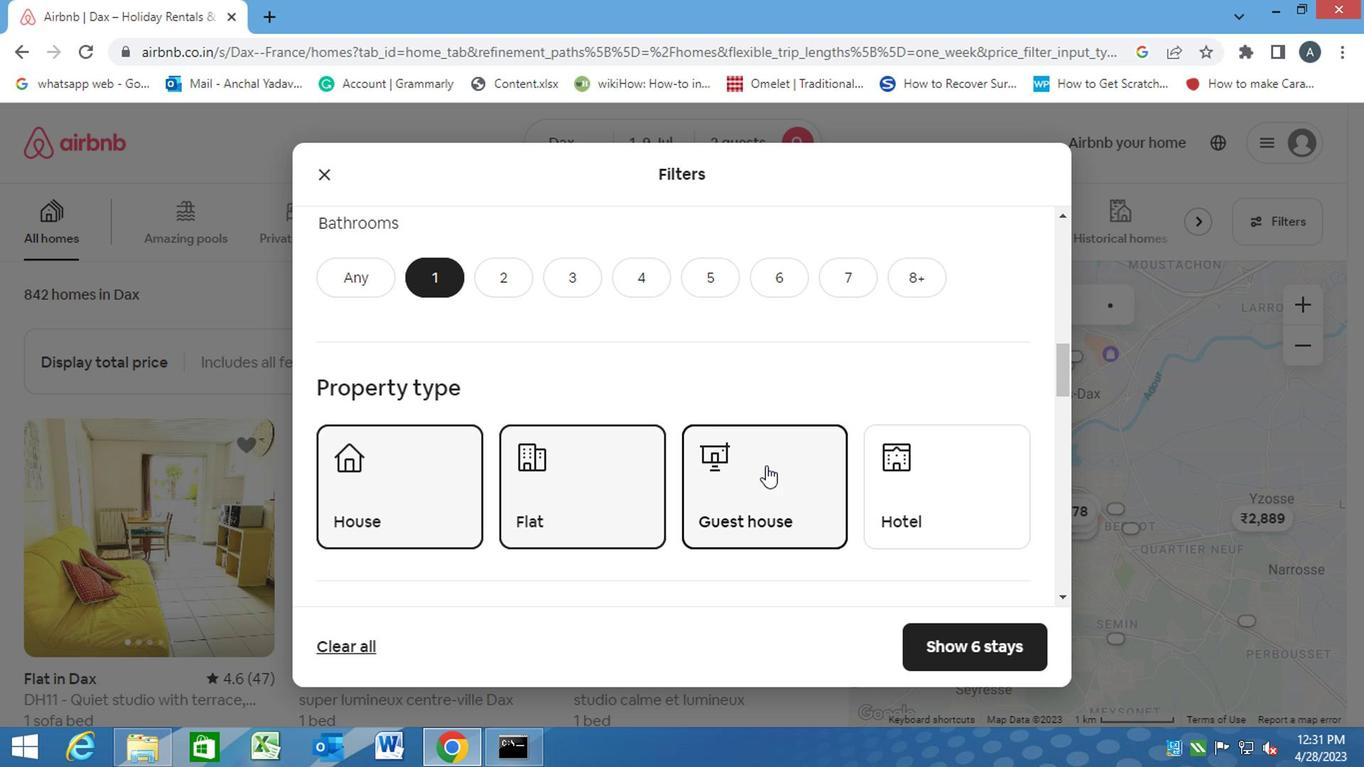 
Action: Mouse scrolled (761, 467) with delta (0, 0)
Screenshot: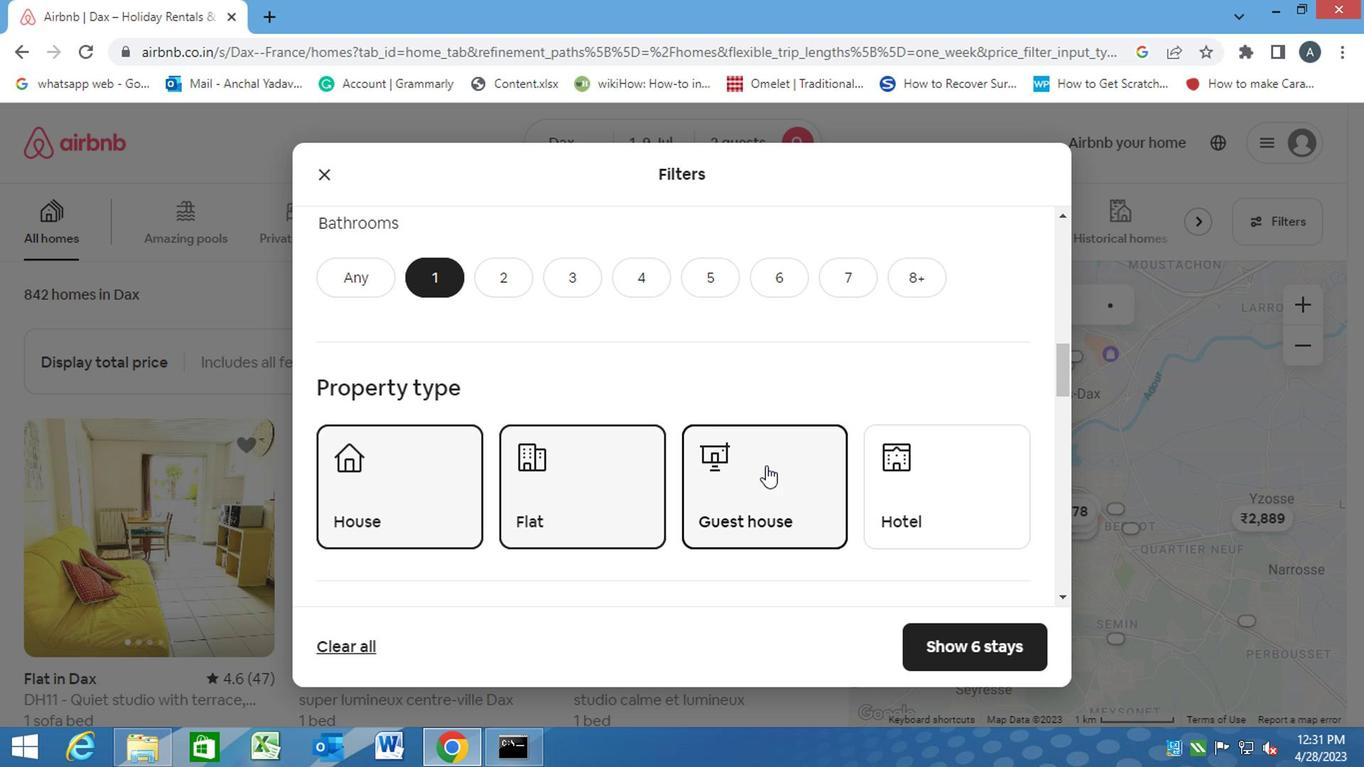 
Action: Mouse moved to (761, 471)
Screenshot: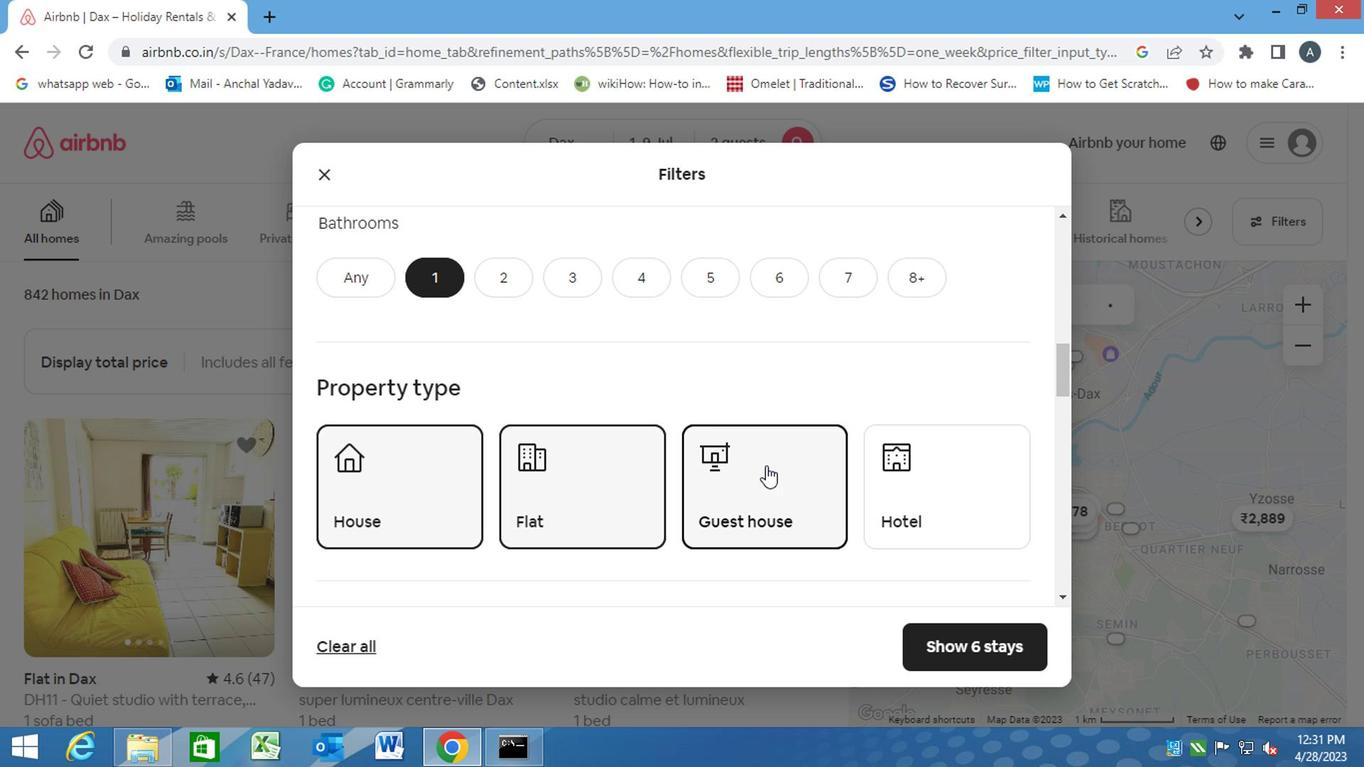 
Action: Mouse scrolled (761, 470) with delta (0, 0)
Screenshot: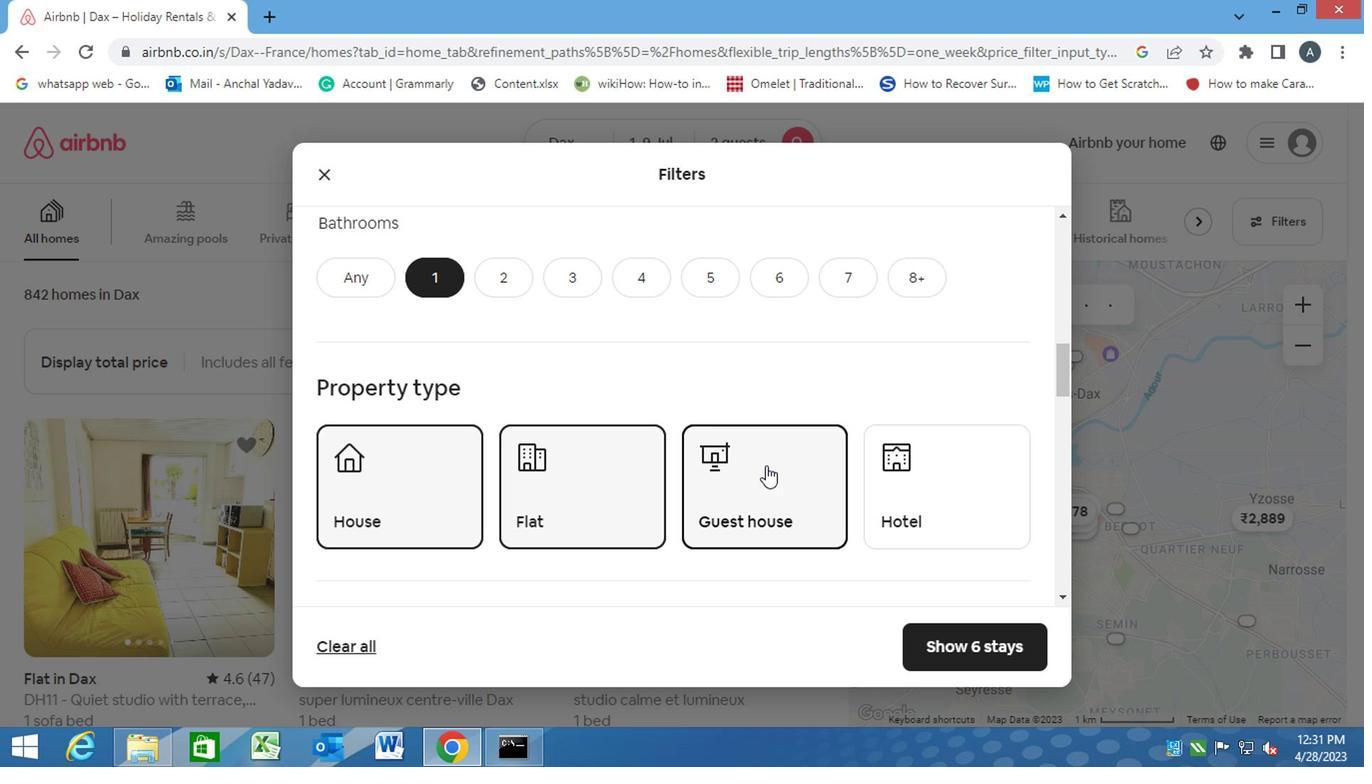 
Action: Mouse moved to (759, 472)
Screenshot: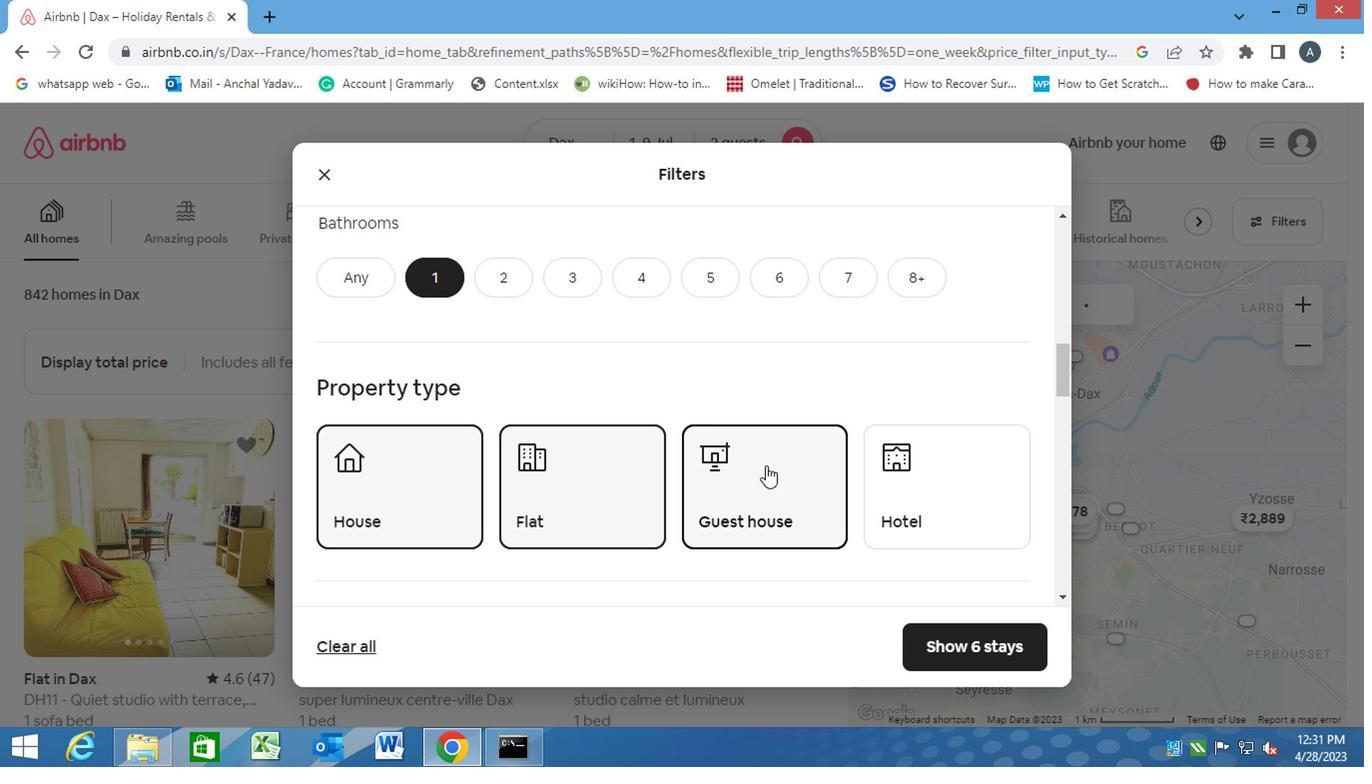 
Action: Mouse scrolled (759, 471) with delta (0, -1)
Screenshot: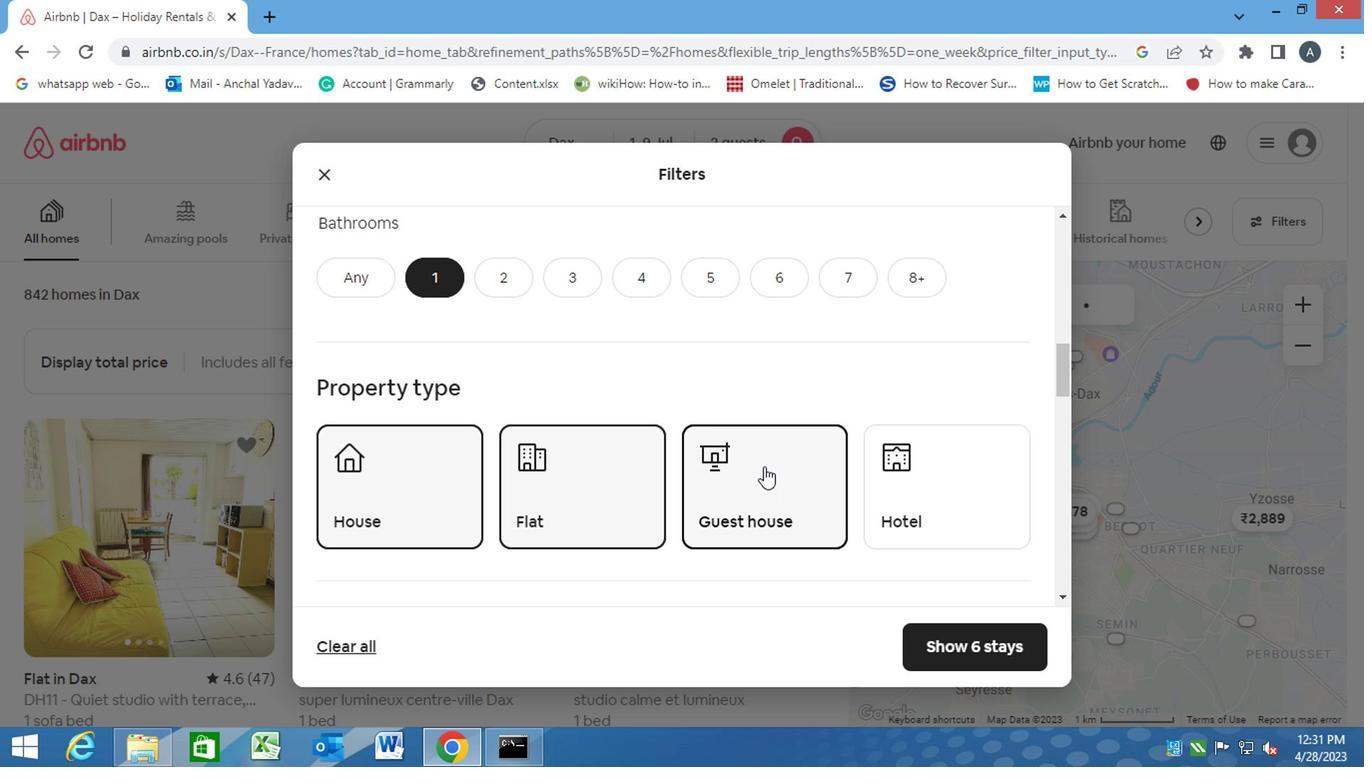 
Action: Mouse scrolled (759, 471) with delta (0, -1)
Screenshot: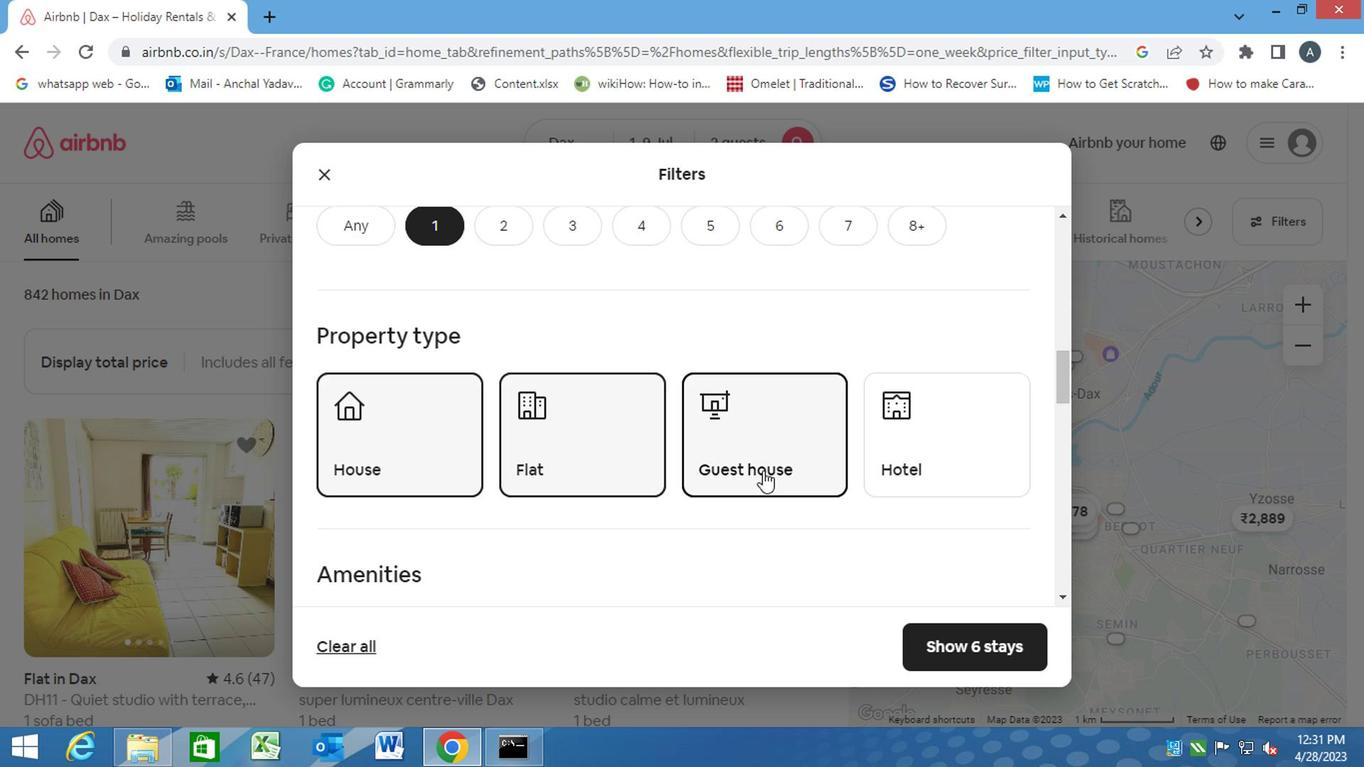 
Action: Mouse moved to (668, 421)
Screenshot: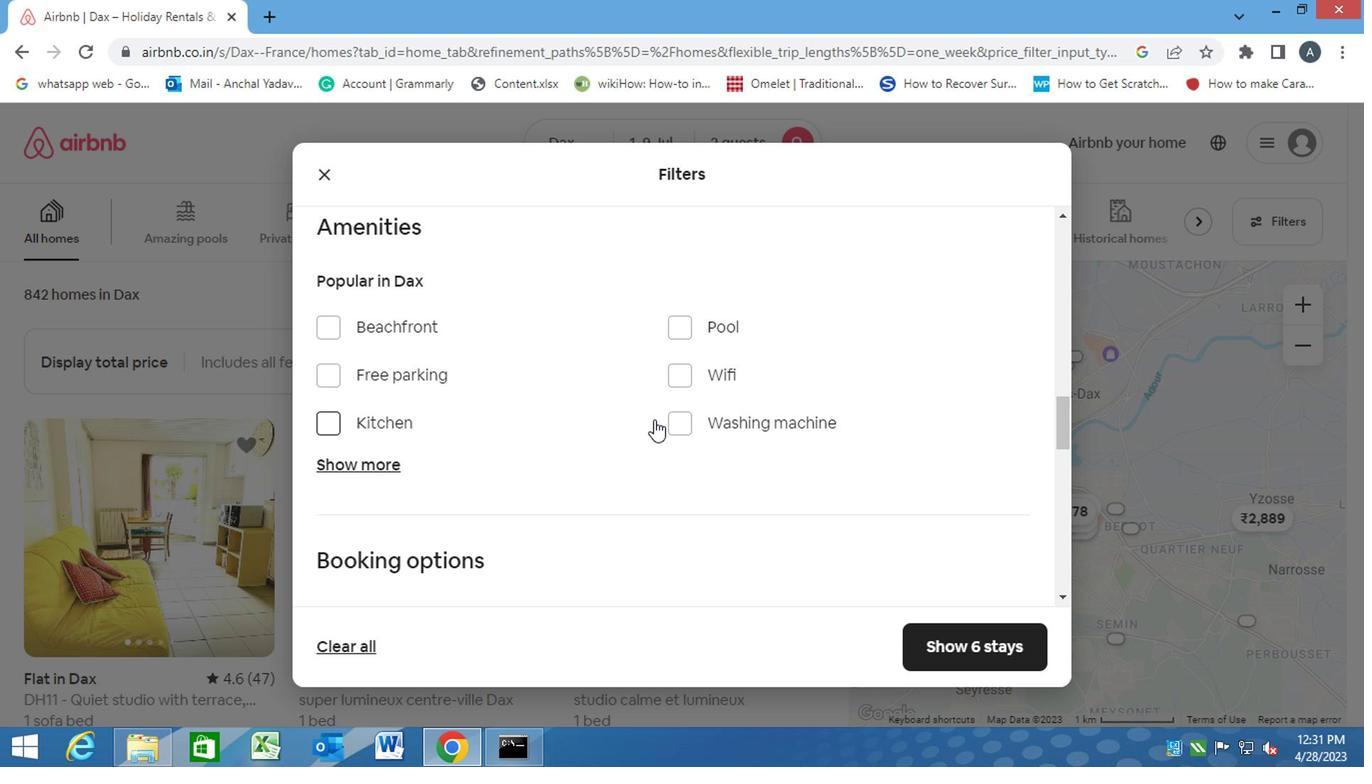 
Action: Mouse pressed left at (668, 421)
Screenshot: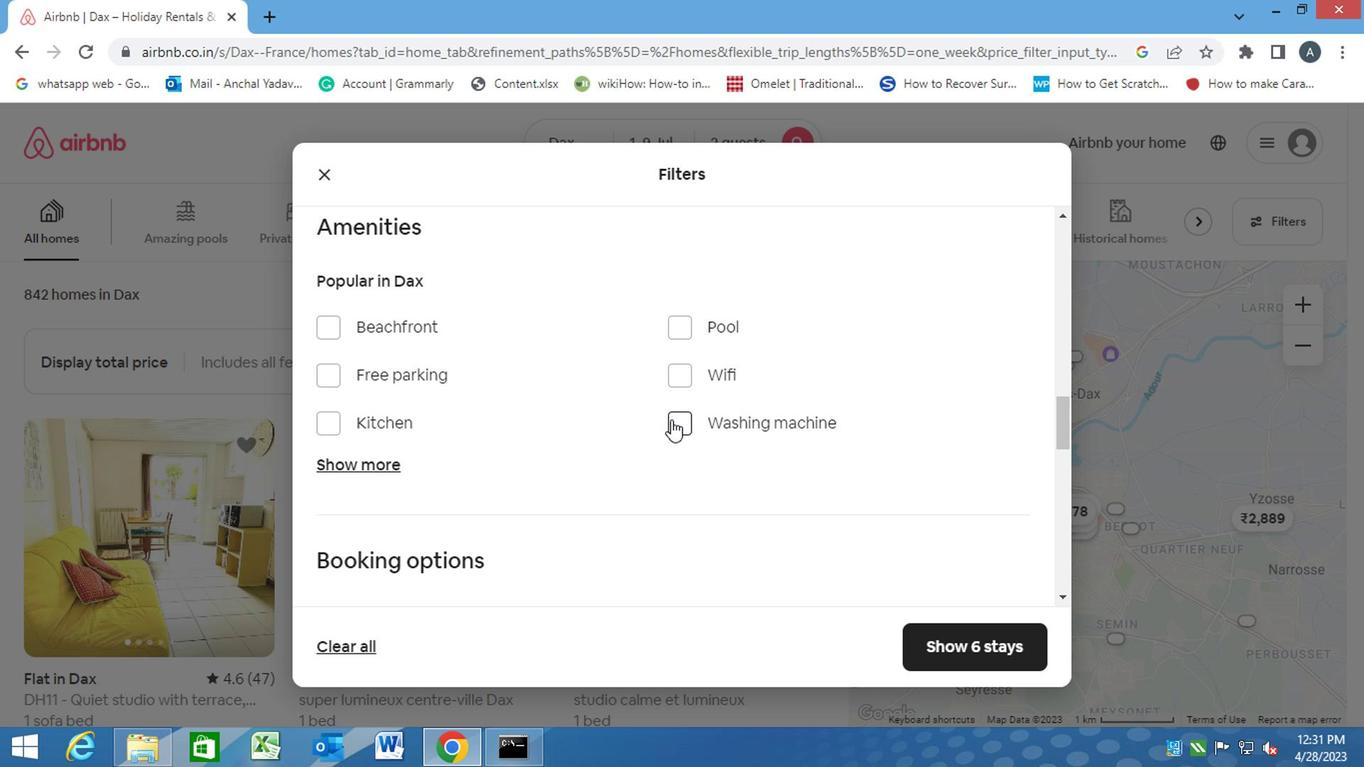 
Action: Mouse moved to (646, 459)
Screenshot: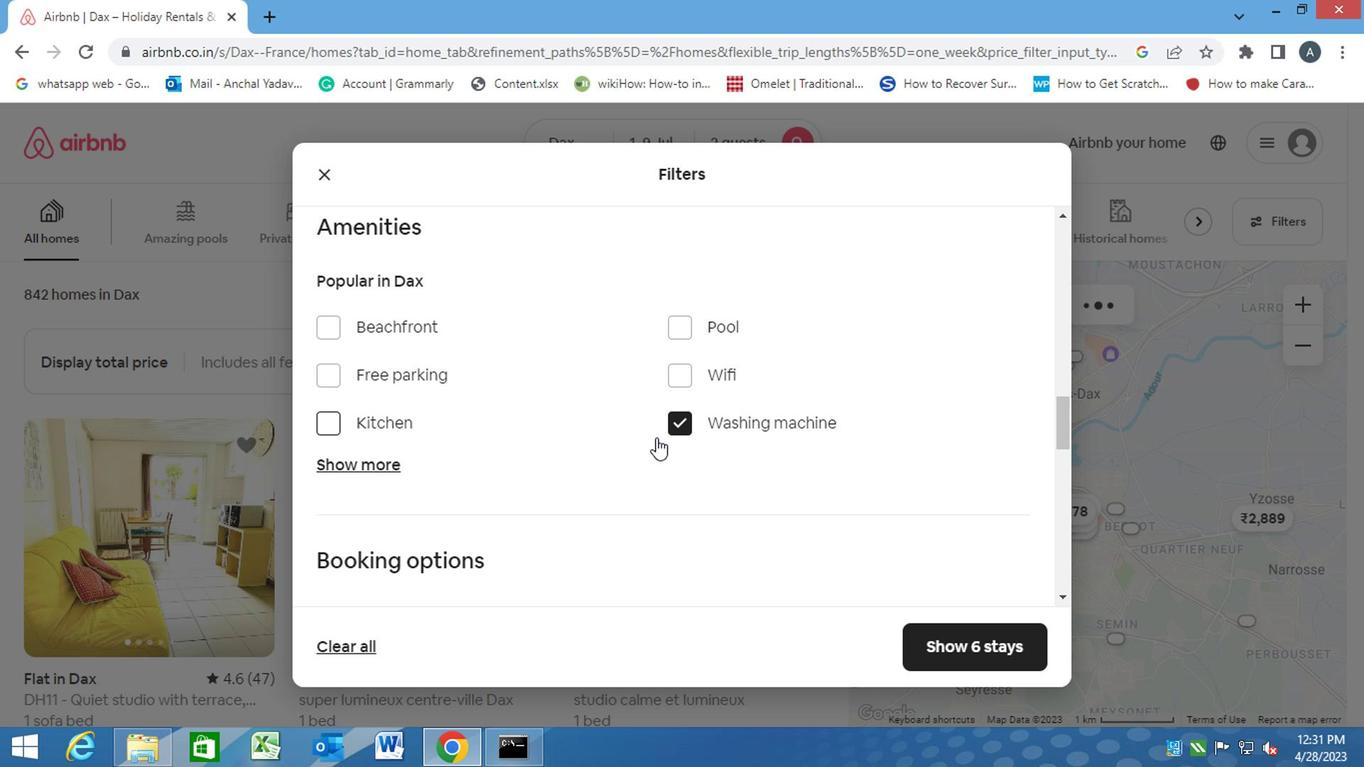 
Action: Mouse scrolled (646, 458) with delta (0, 0)
Screenshot: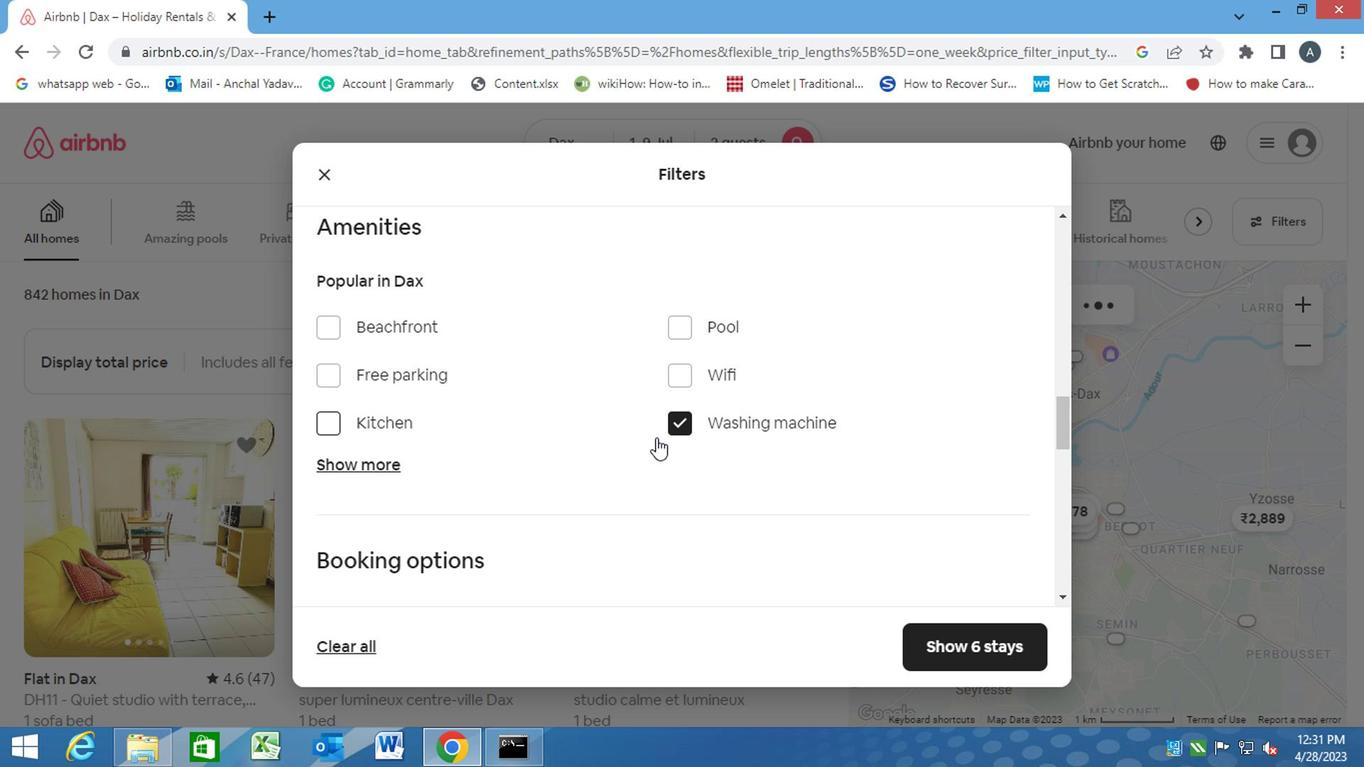 
Action: Mouse moved to (646, 461)
Screenshot: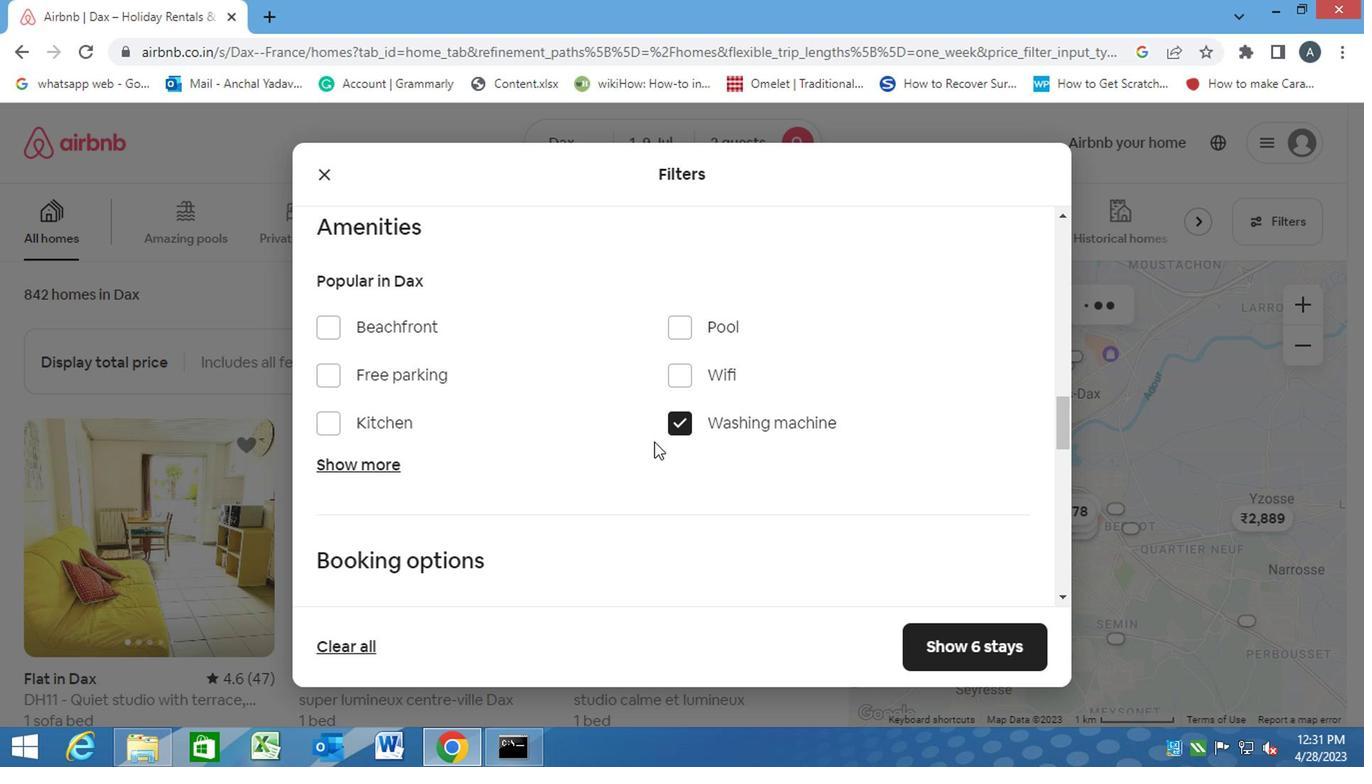 
Action: Mouse scrolled (646, 460) with delta (0, 0)
Screenshot: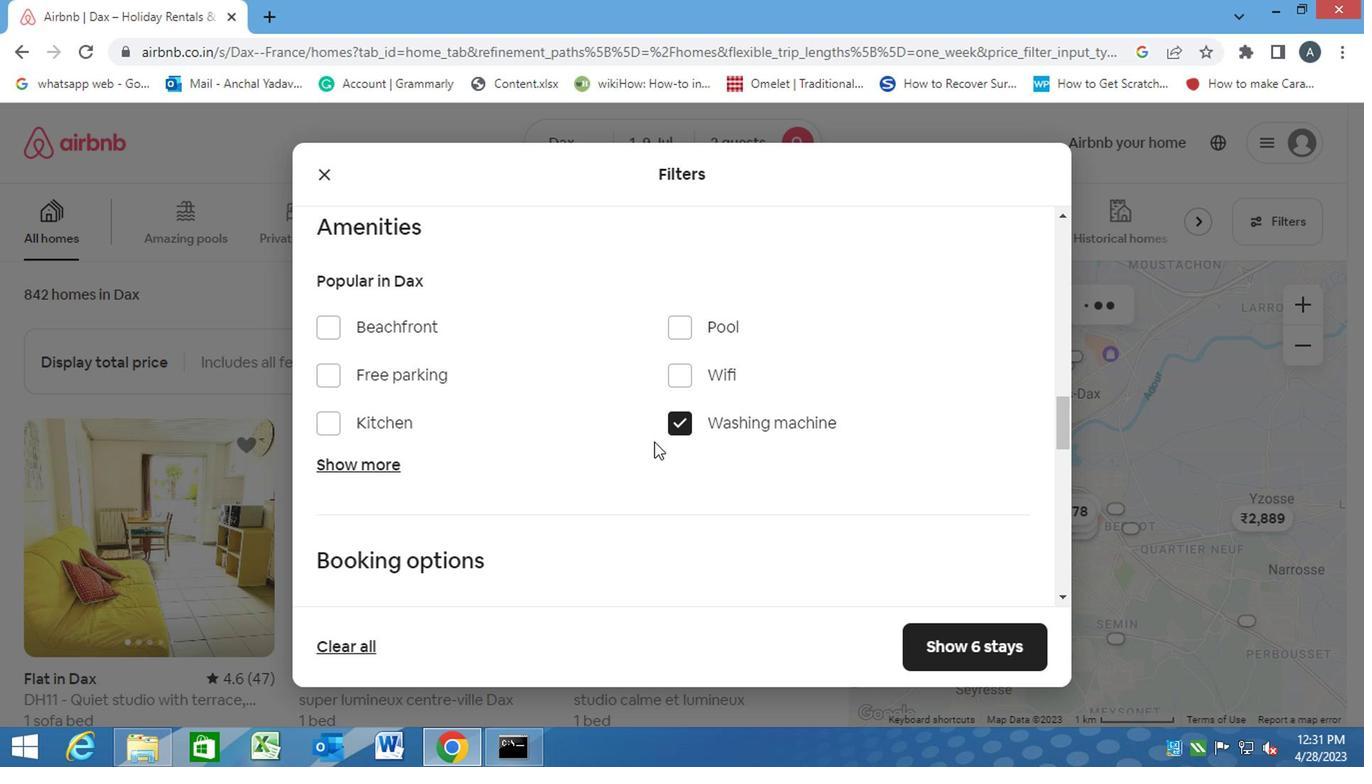 
Action: Mouse scrolled (646, 460) with delta (0, 0)
Screenshot: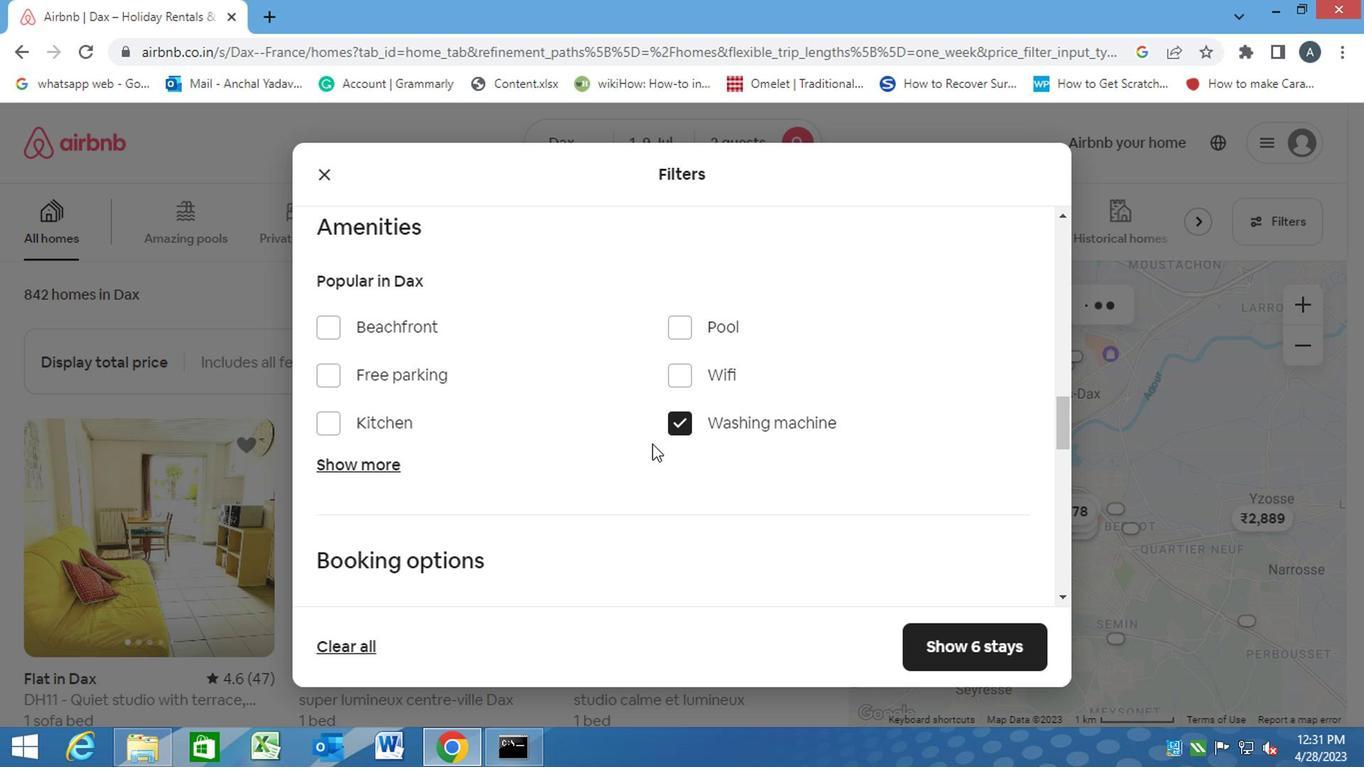 
Action: Mouse moved to (646, 461)
Screenshot: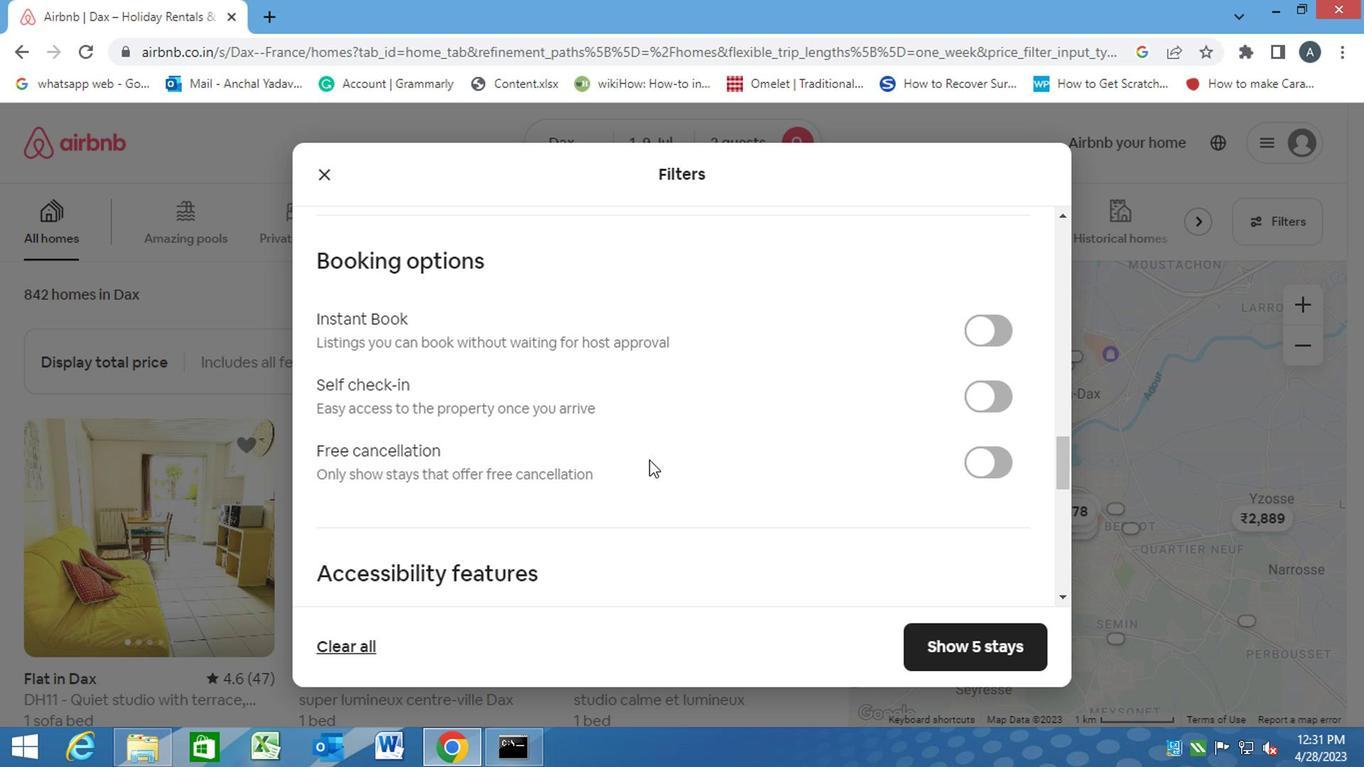 
Action: Mouse scrolled (646, 460) with delta (0, 0)
Screenshot: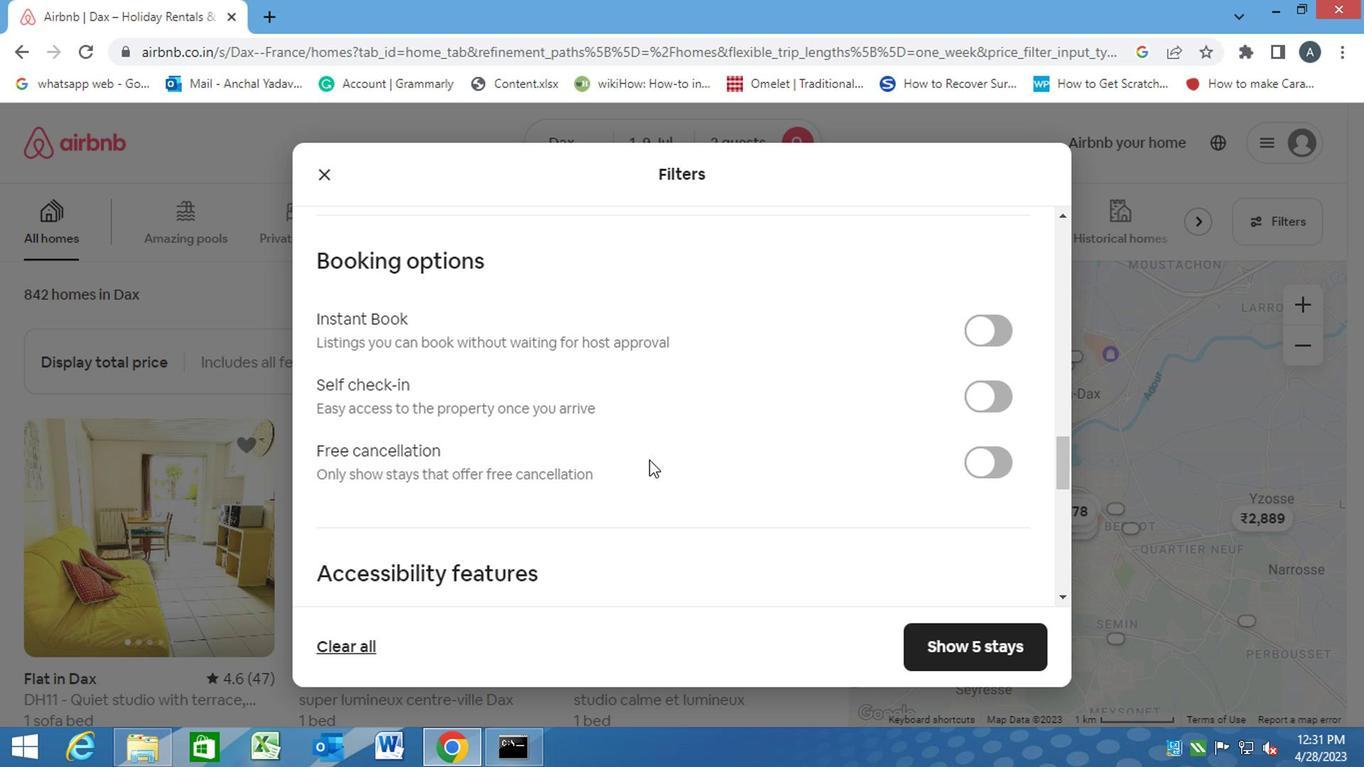 
Action: Mouse moved to (646, 459)
Screenshot: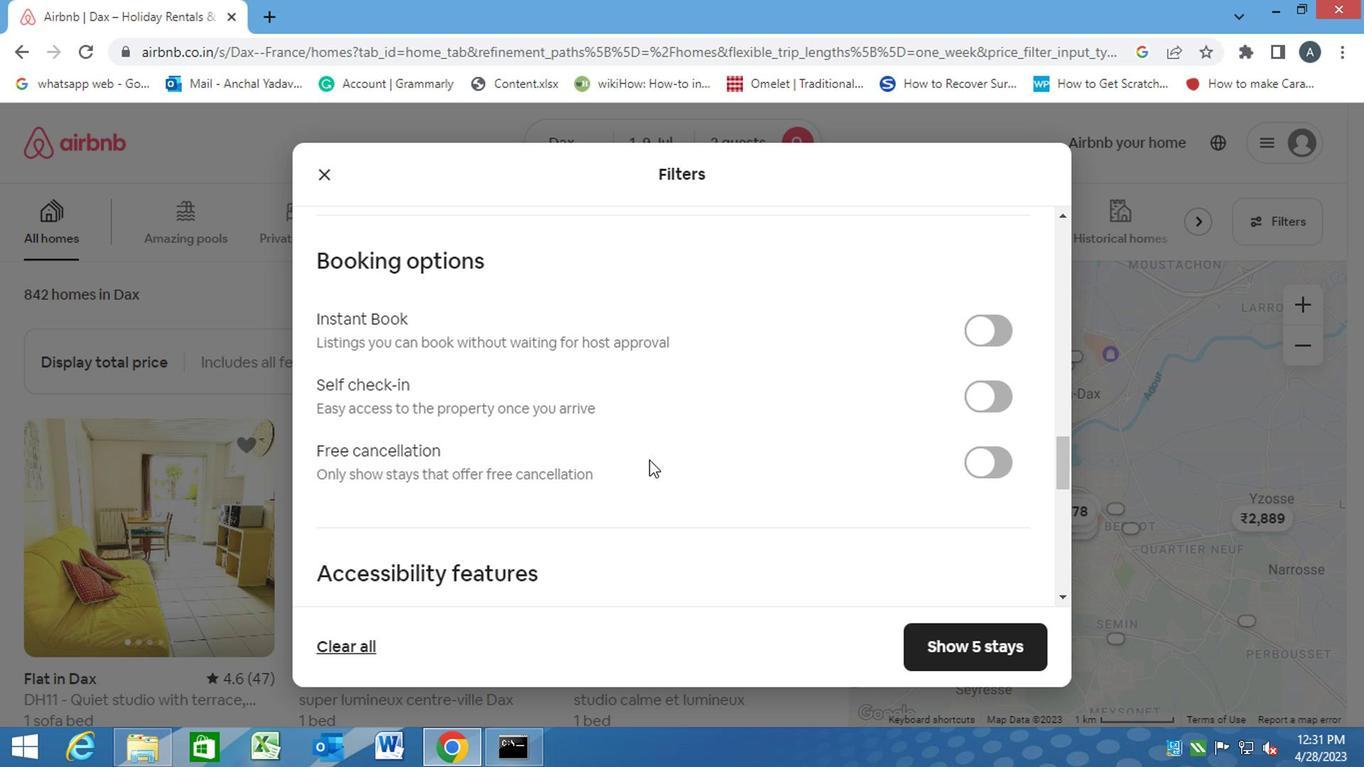 
Action: Mouse scrolled (646, 458) with delta (0, 0)
Screenshot: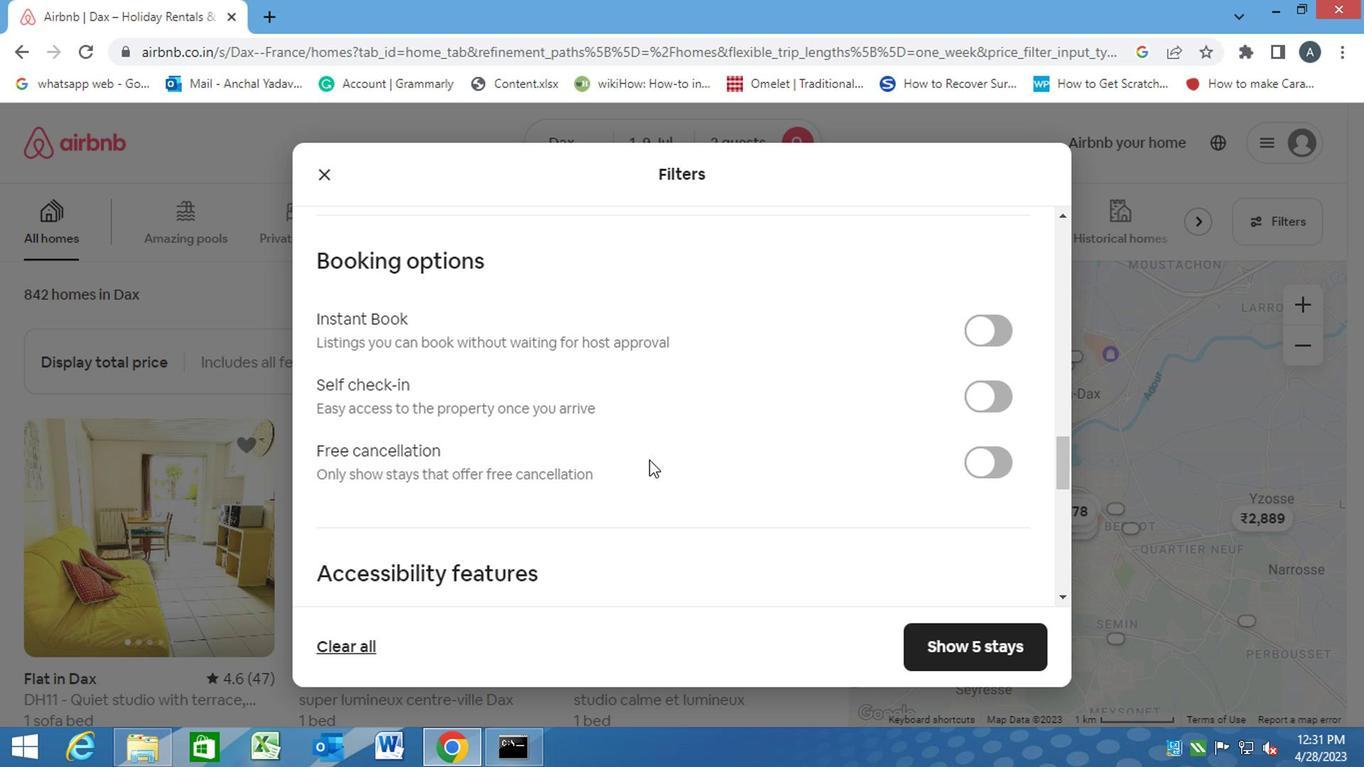 
Action: Mouse moved to (779, 379)
Screenshot: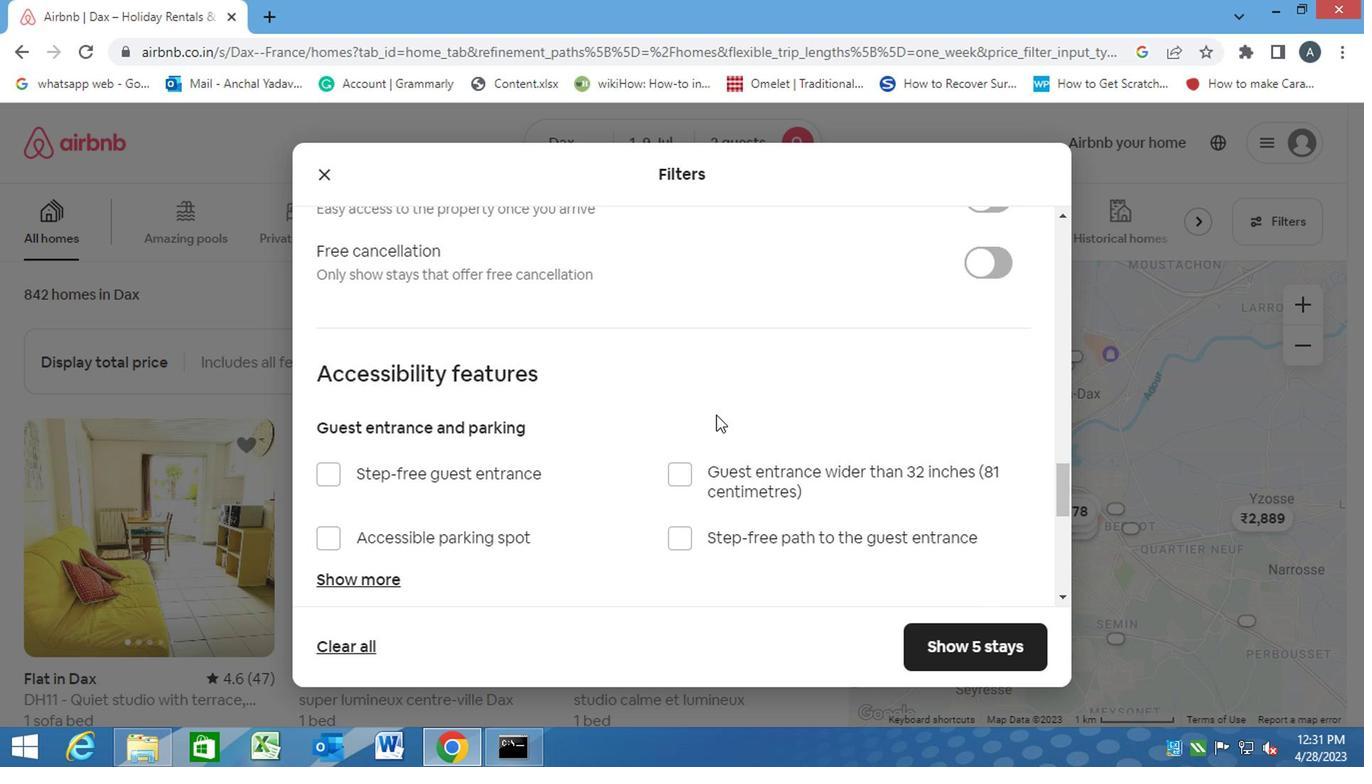
Action: Mouse scrolled (779, 380) with delta (0, 0)
Screenshot: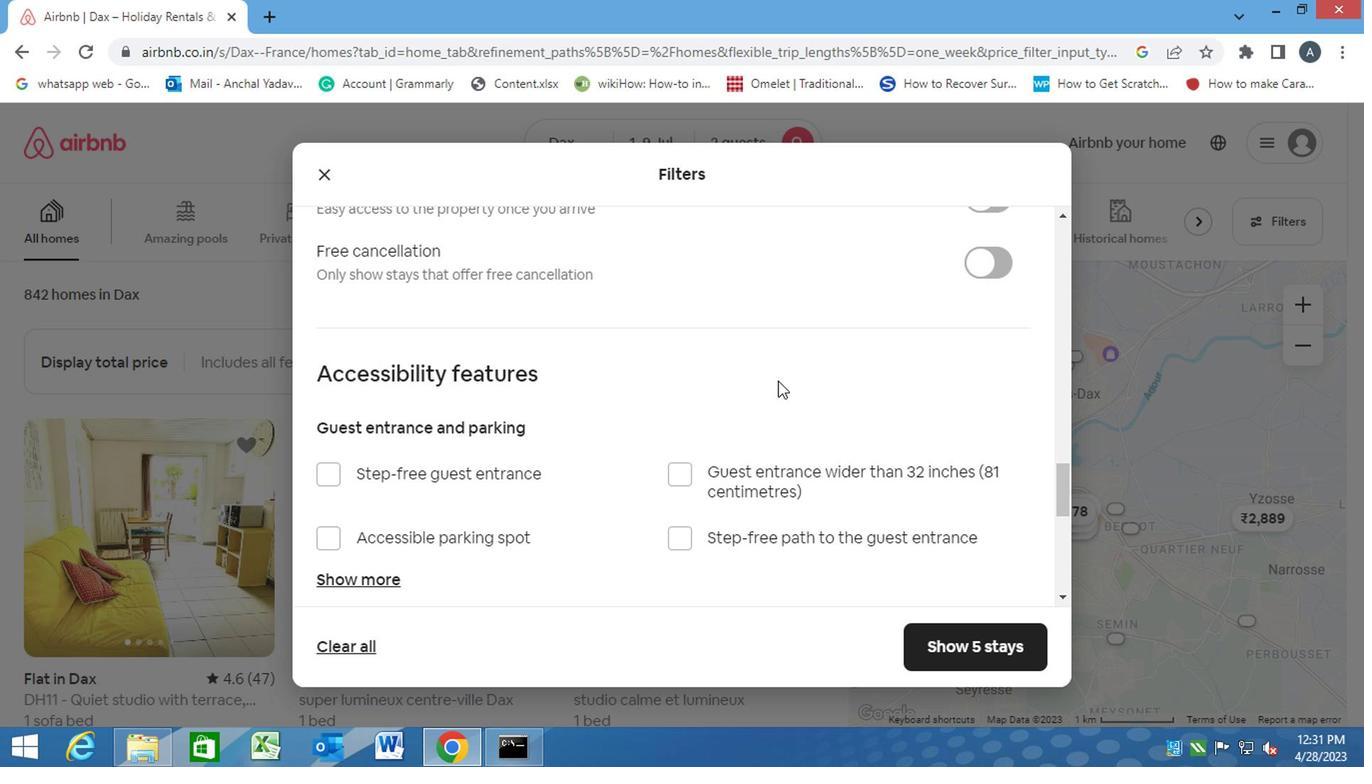 
Action: Mouse scrolled (779, 380) with delta (0, 0)
Screenshot: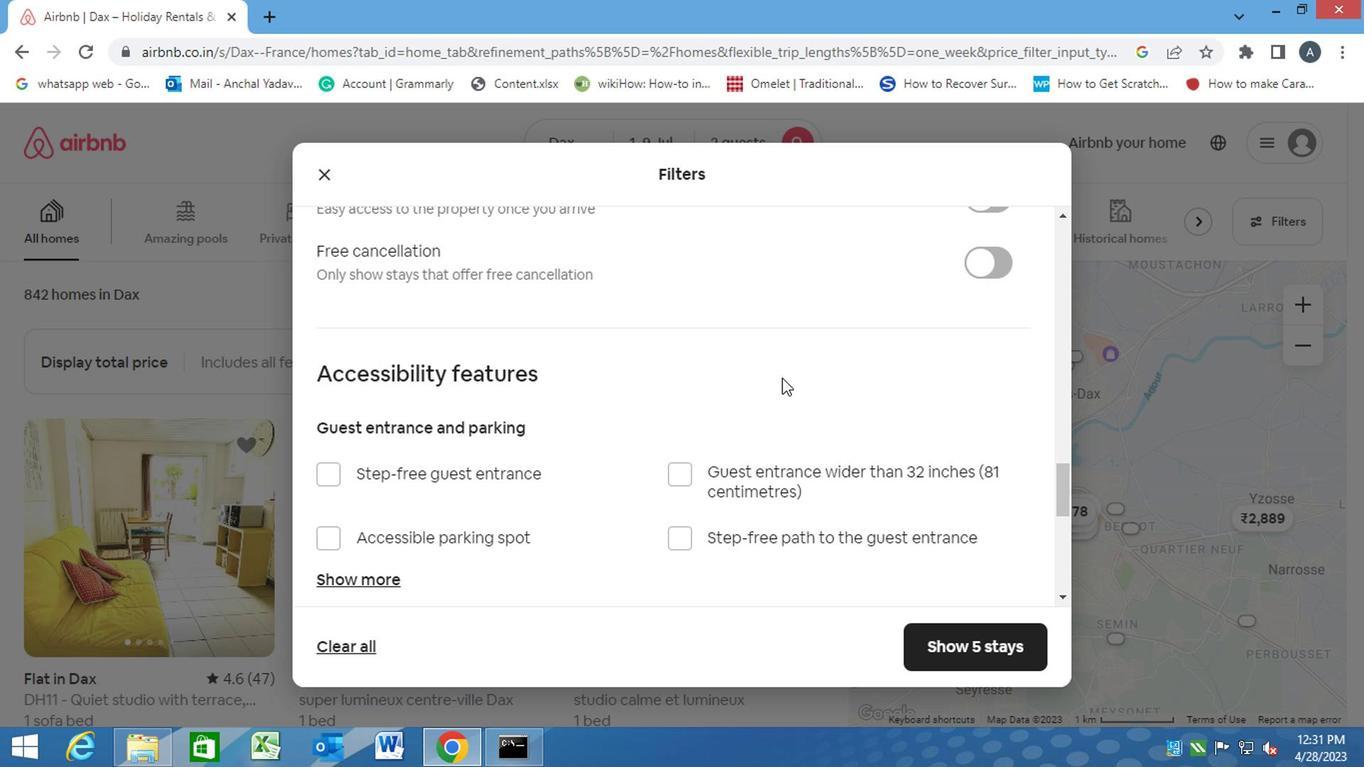 
Action: Mouse moved to (979, 386)
Screenshot: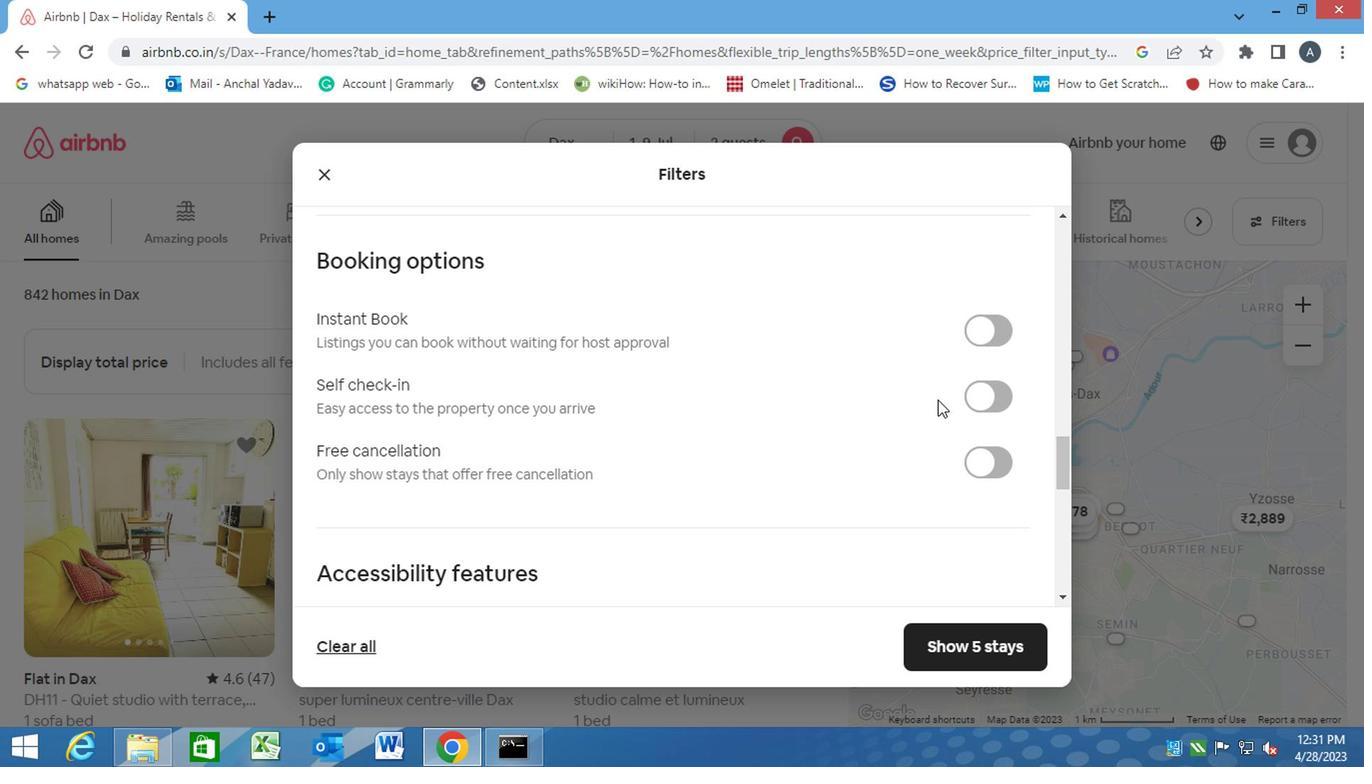 
Action: Mouse pressed left at (979, 386)
Screenshot: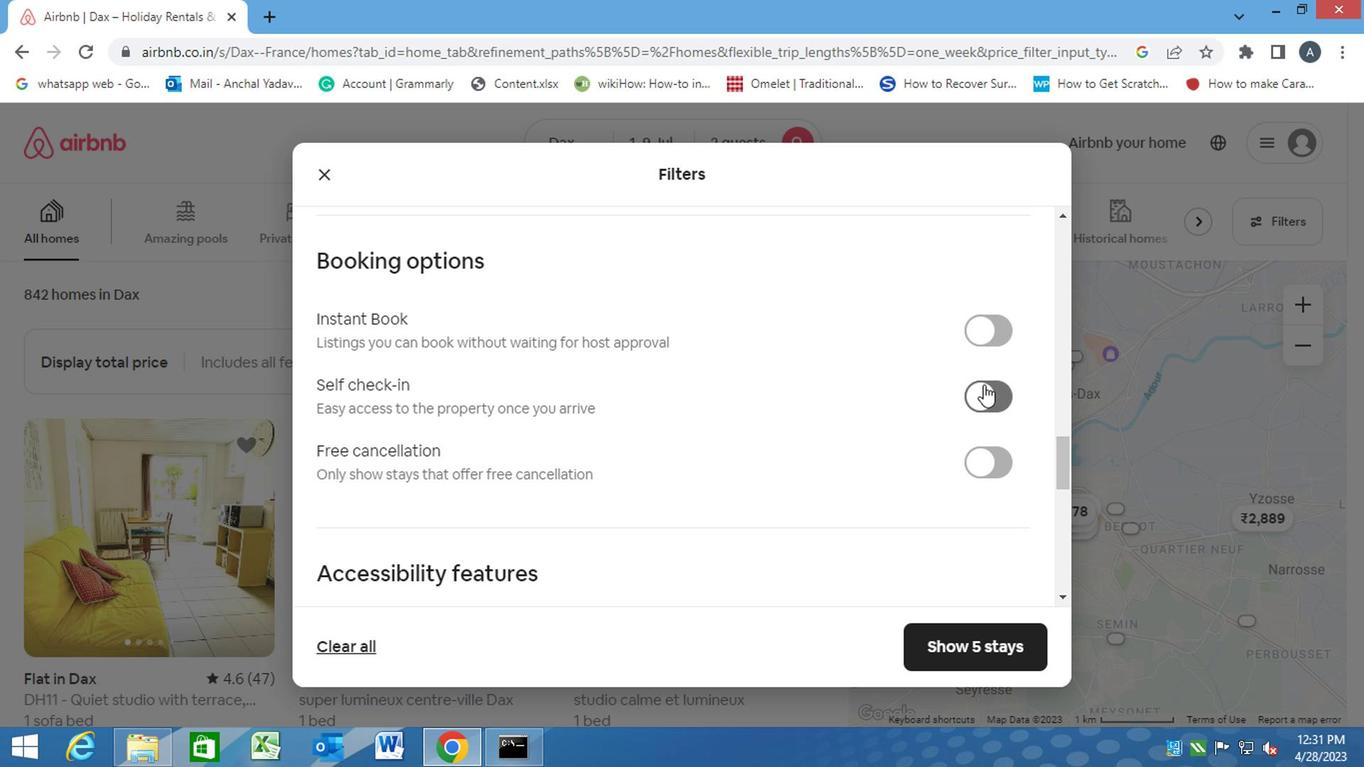 
Action: Mouse moved to (624, 571)
Screenshot: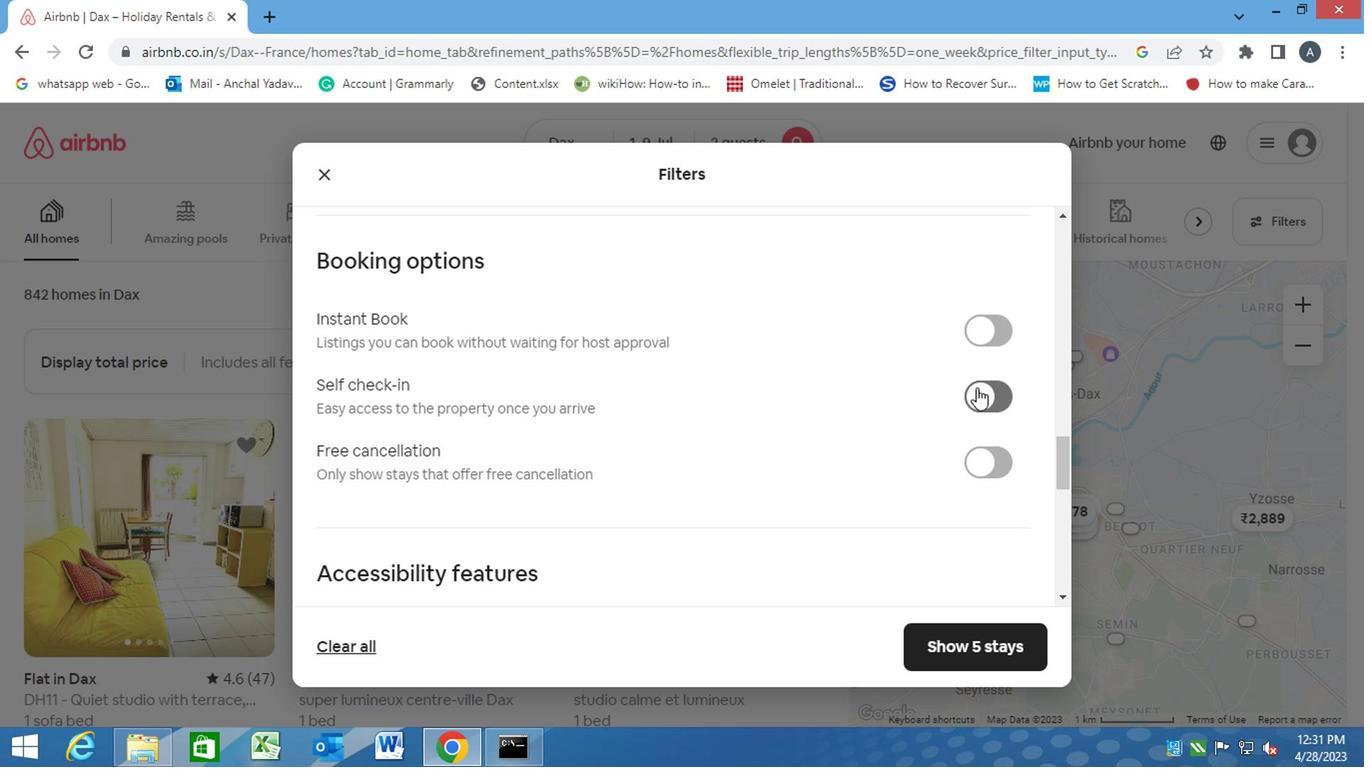 
Action: Mouse scrolled (624, 570) with delta (0, 0)
Screenshot: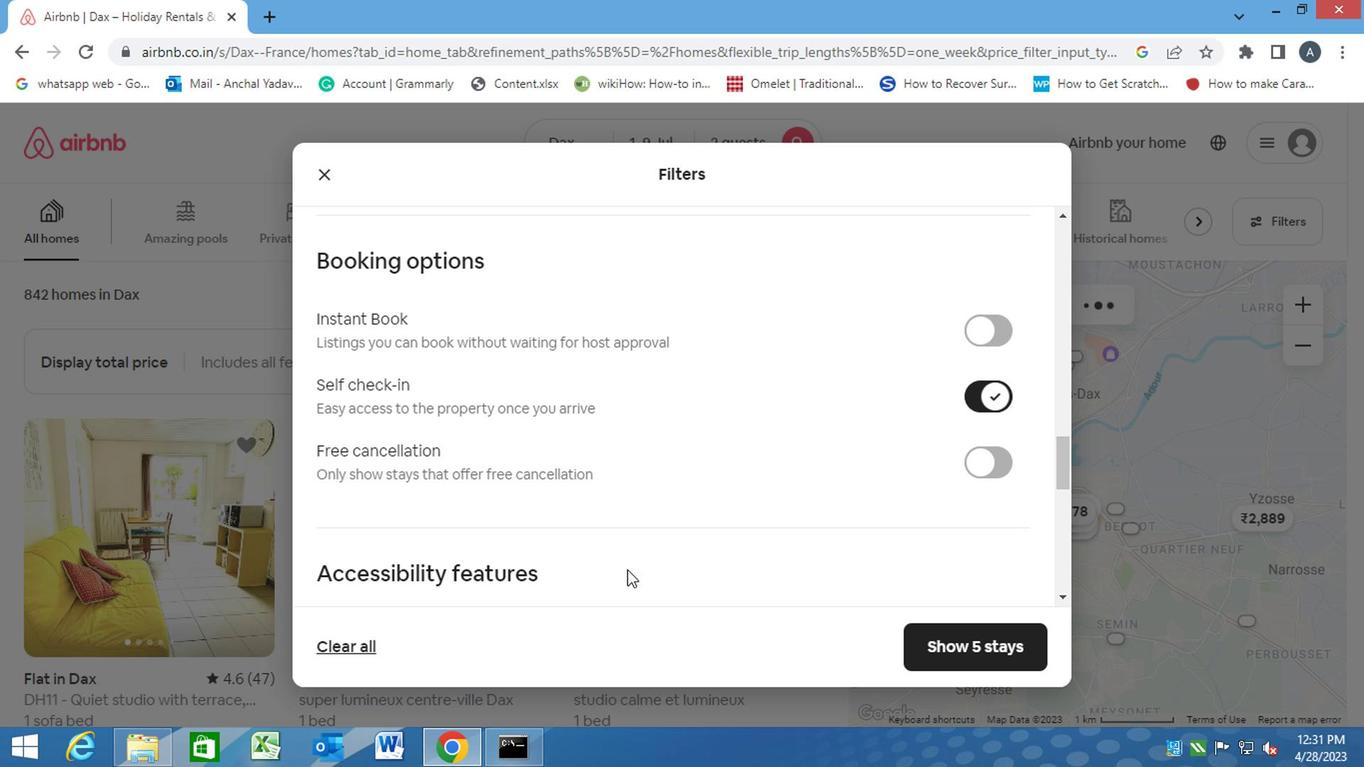 
Action: Mouse scrolled (624, 570) with delta (0, 0)
Screenshot: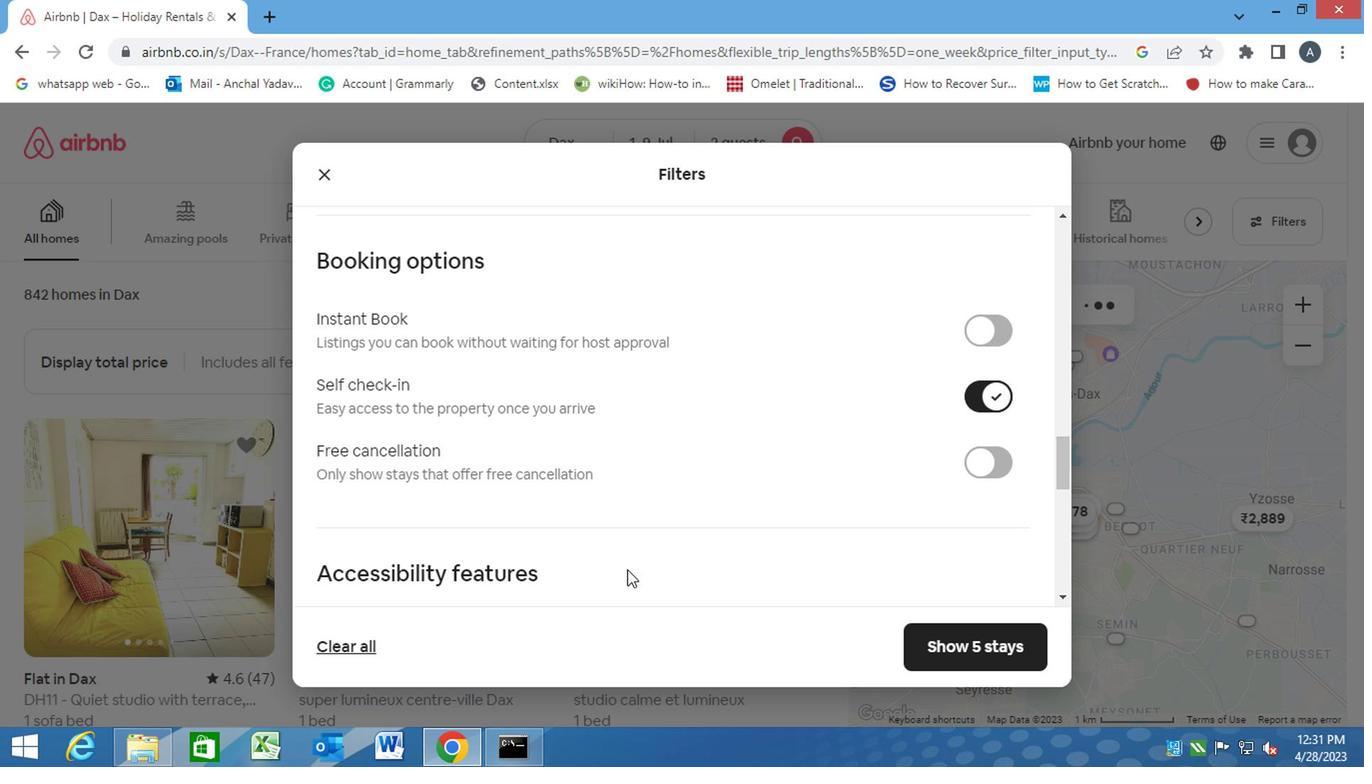 
Action: Mouse scrolled (624, 570) with delta (0, 0)
Screenshot: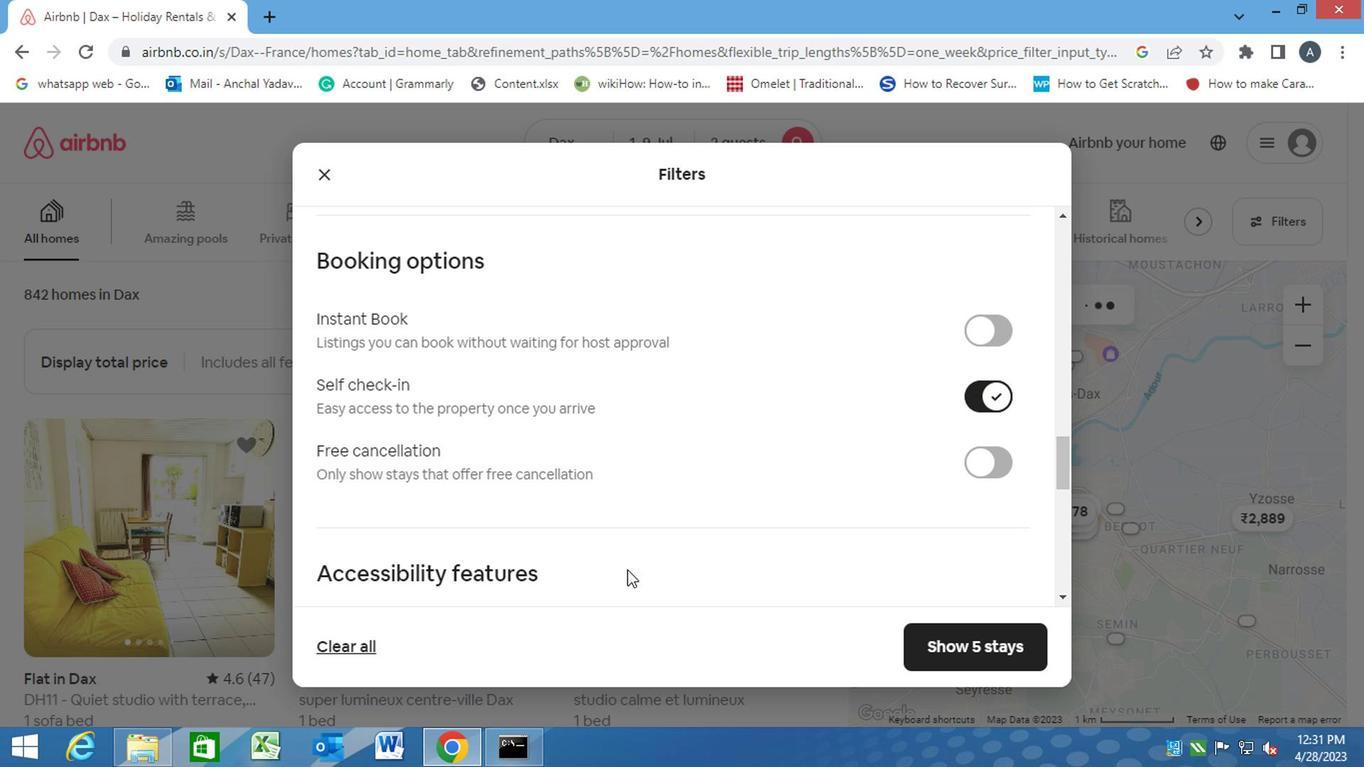 
Action: Mouse scrolled (624, 570) with delta (0, 0)
Screenshot: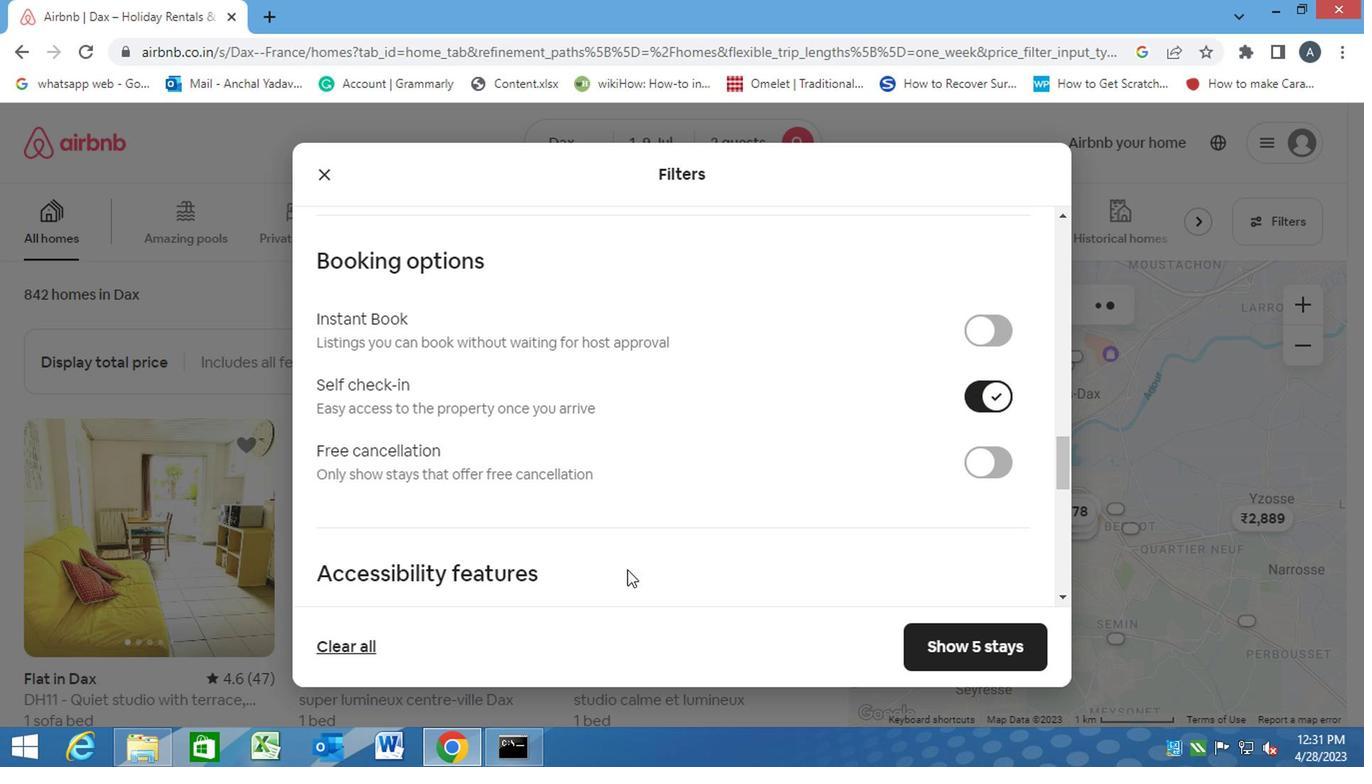 
Action: Mouse moved to (624, 568)
Screenshot: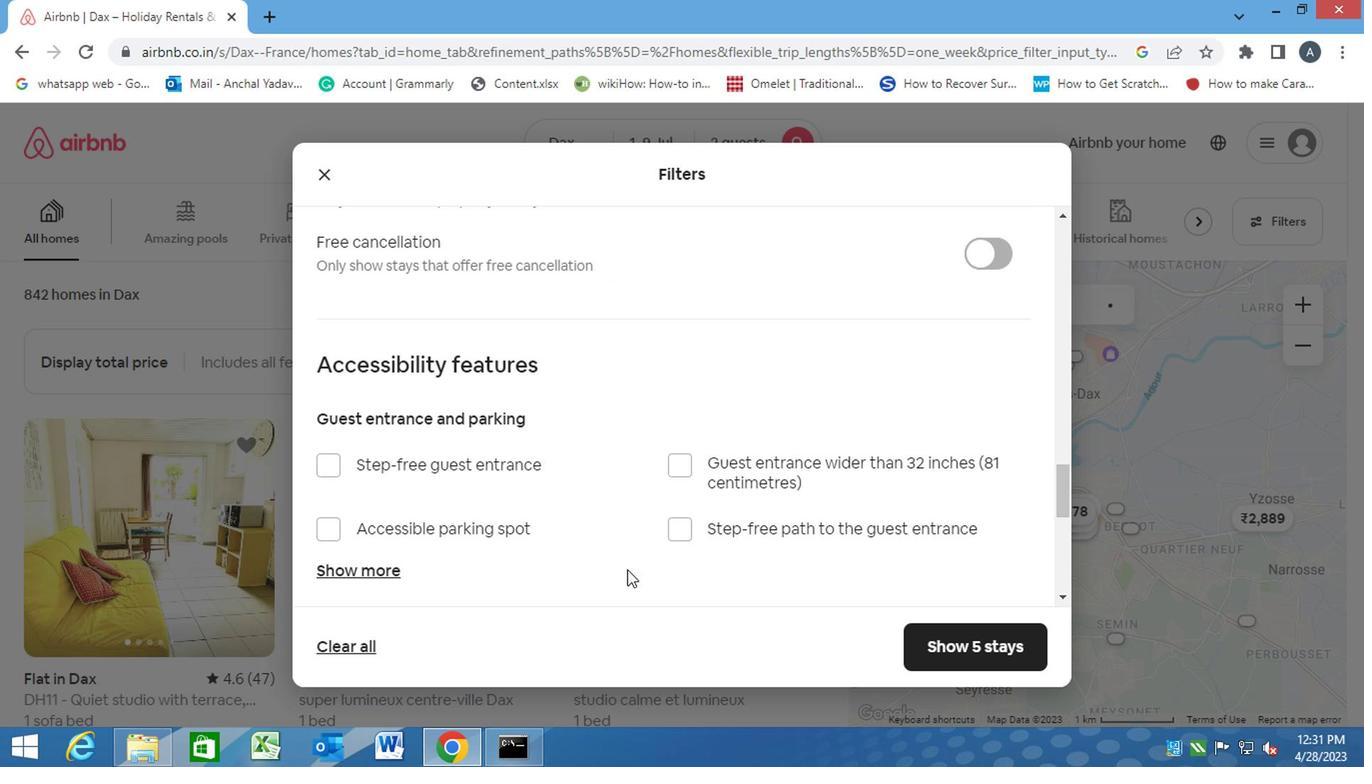 
Action: Mouse scrolled (624, 567) with delta (0, 0)
Screenshot: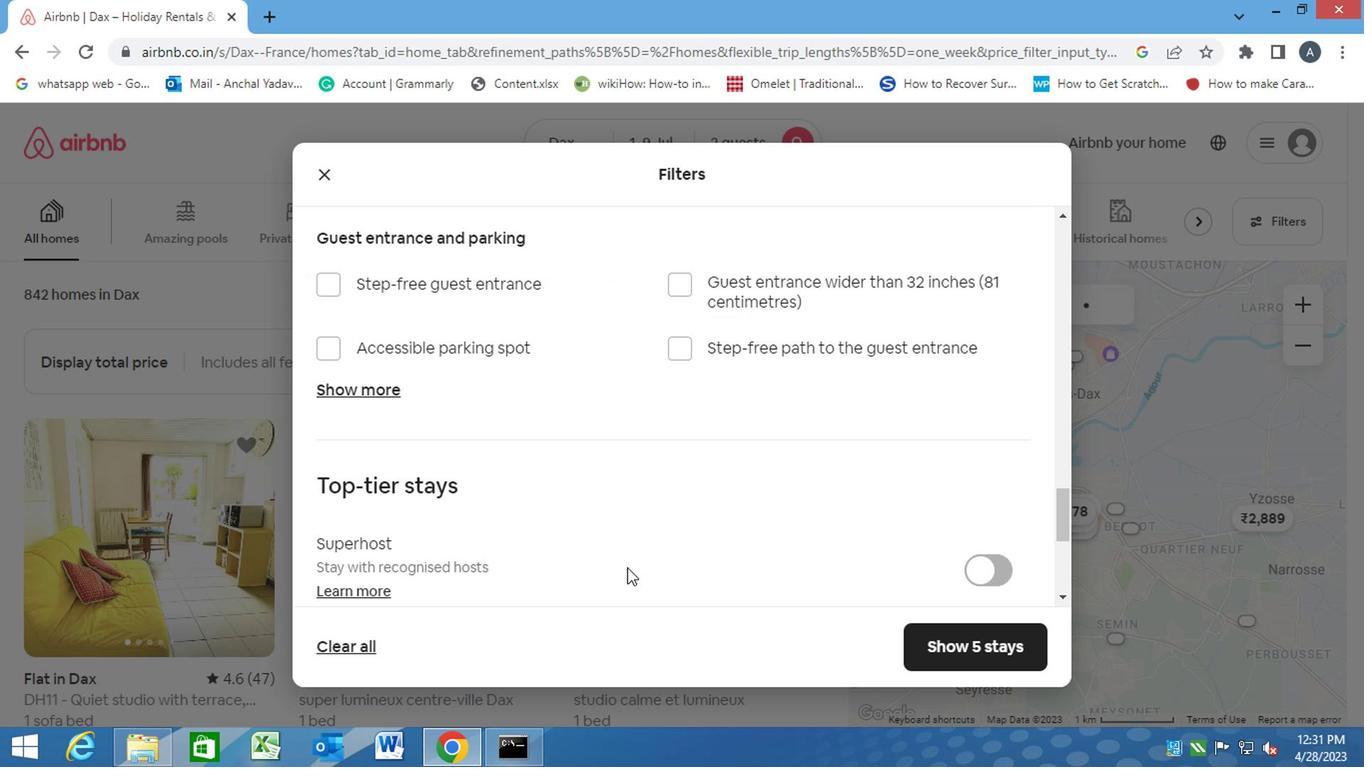 
Action: Mouse scrolled (624, 567) with delta (0, 0)
Screenshot: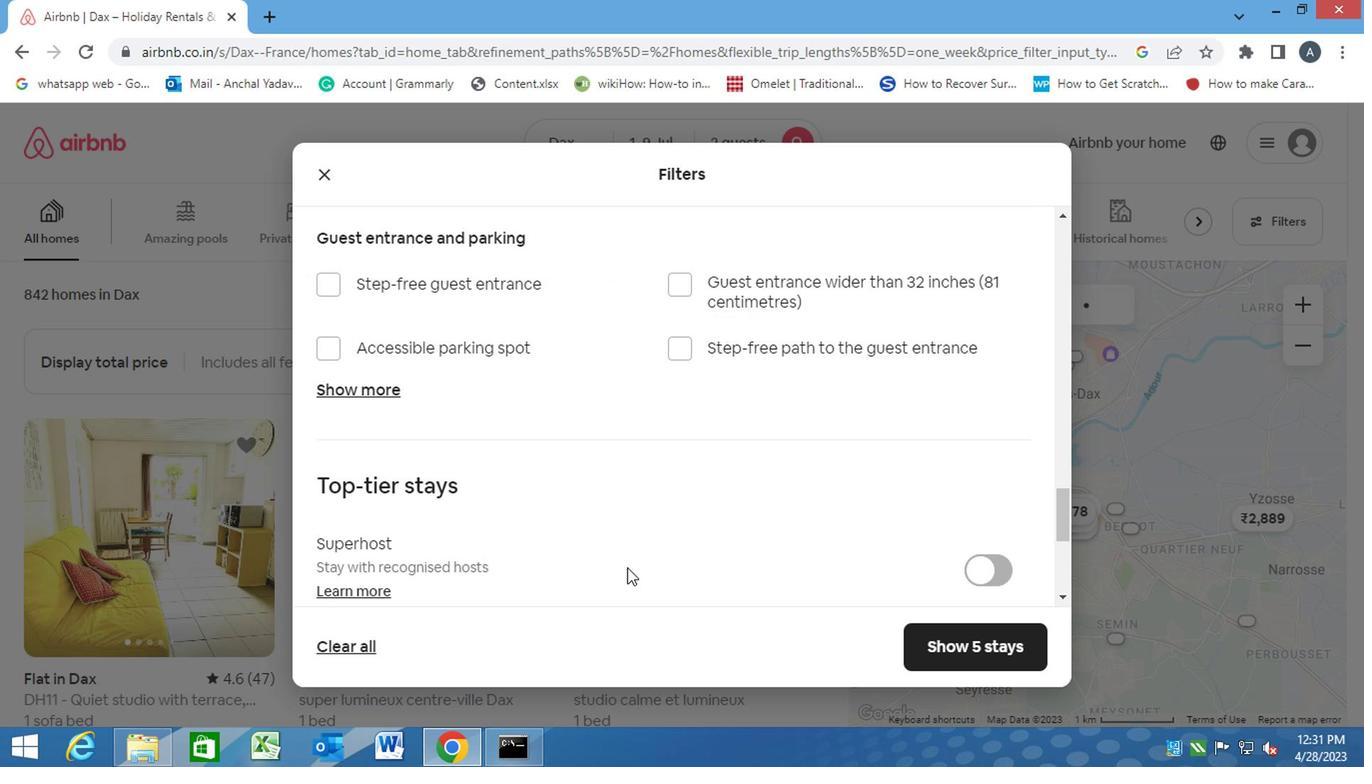 
Action: Mouse scrolled (624, 567) with delta (0, 0)
Screenshot: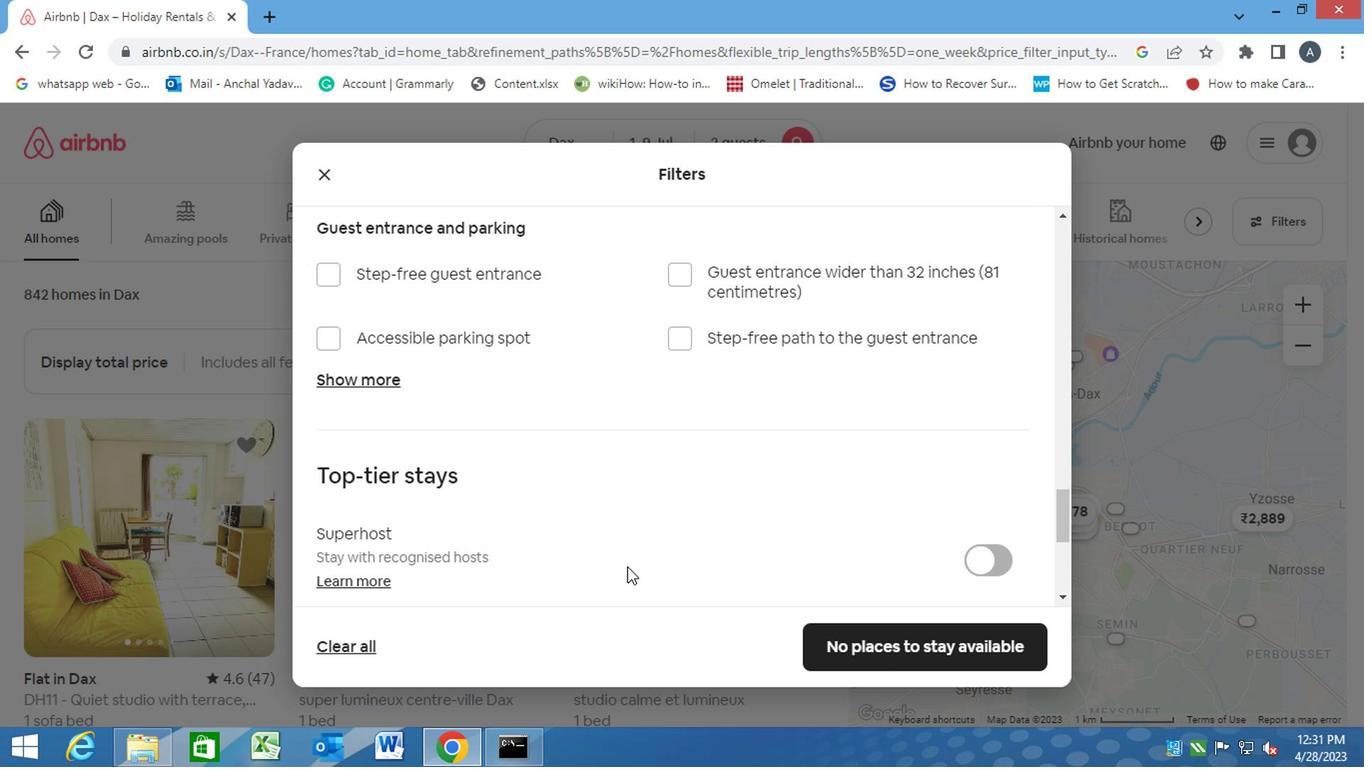 
Action: Mouse moved to (321, 510)
Screenshot: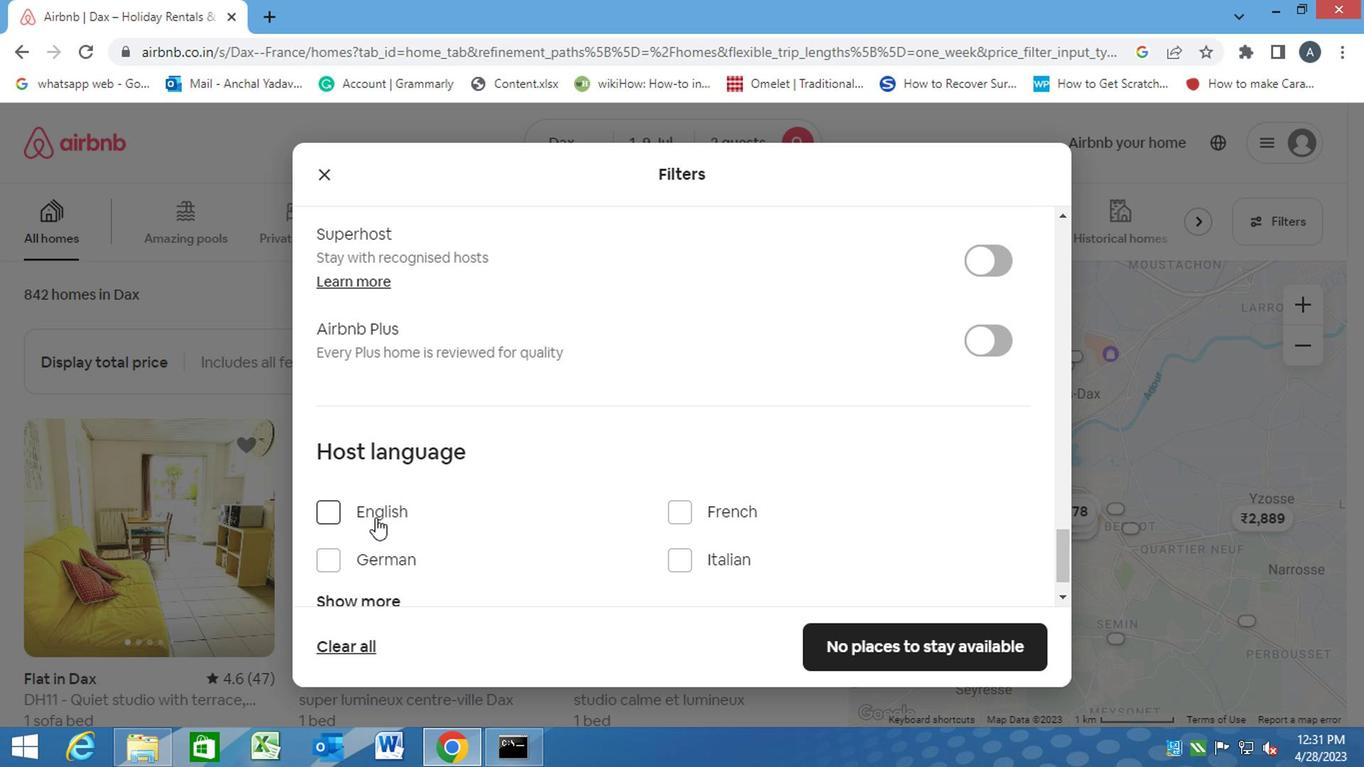 
Action: Mouse pressed left at (321, 510)
Screenshot: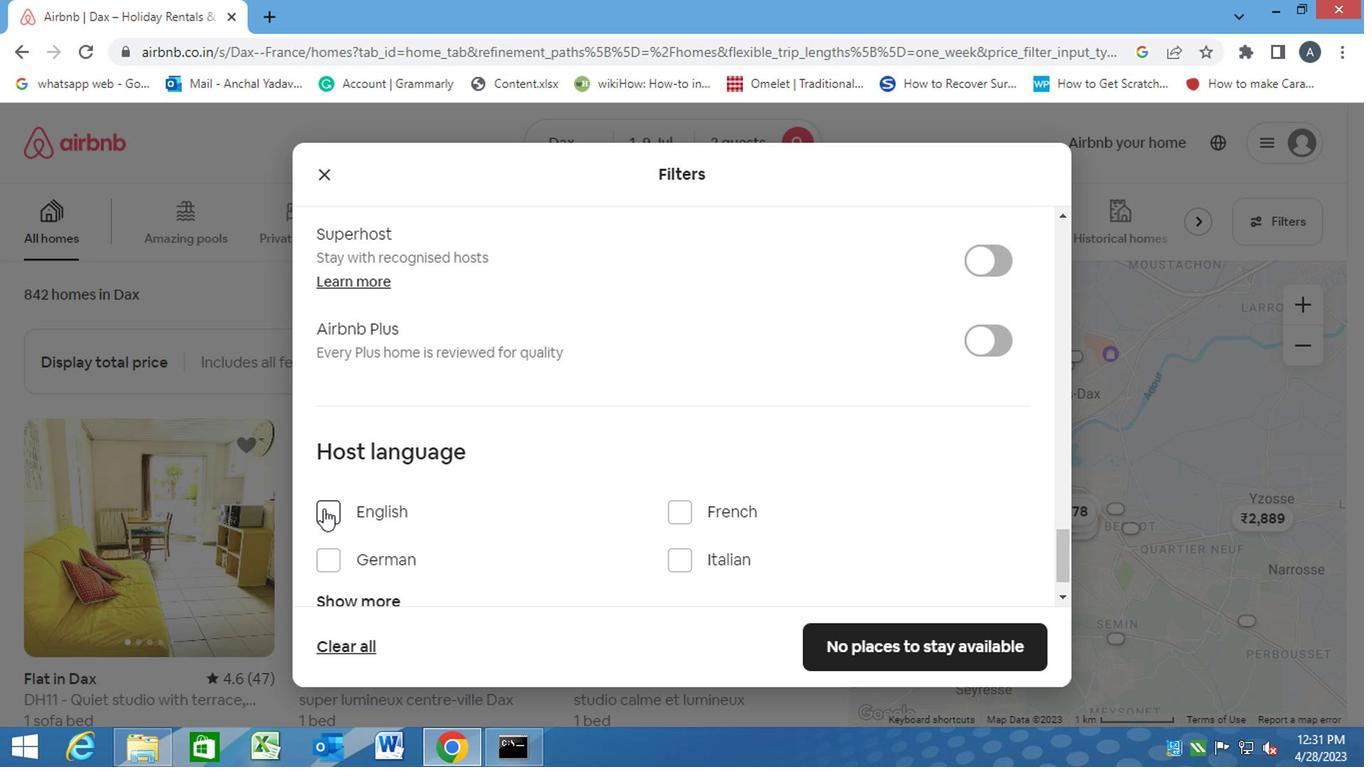 
Action: Mouse moved to (867, 644)
Screenshot: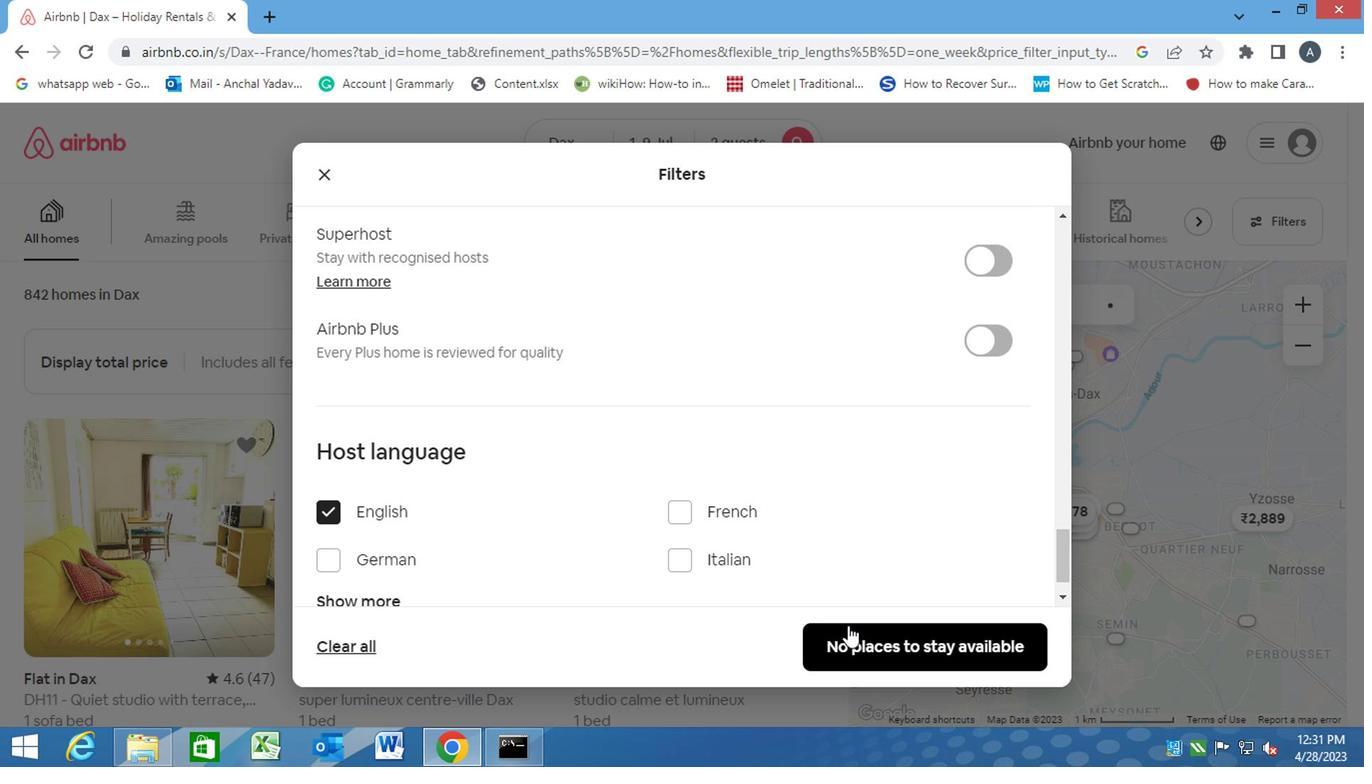 
Action: Mouse pressed left at (867, 644)
Screenshot: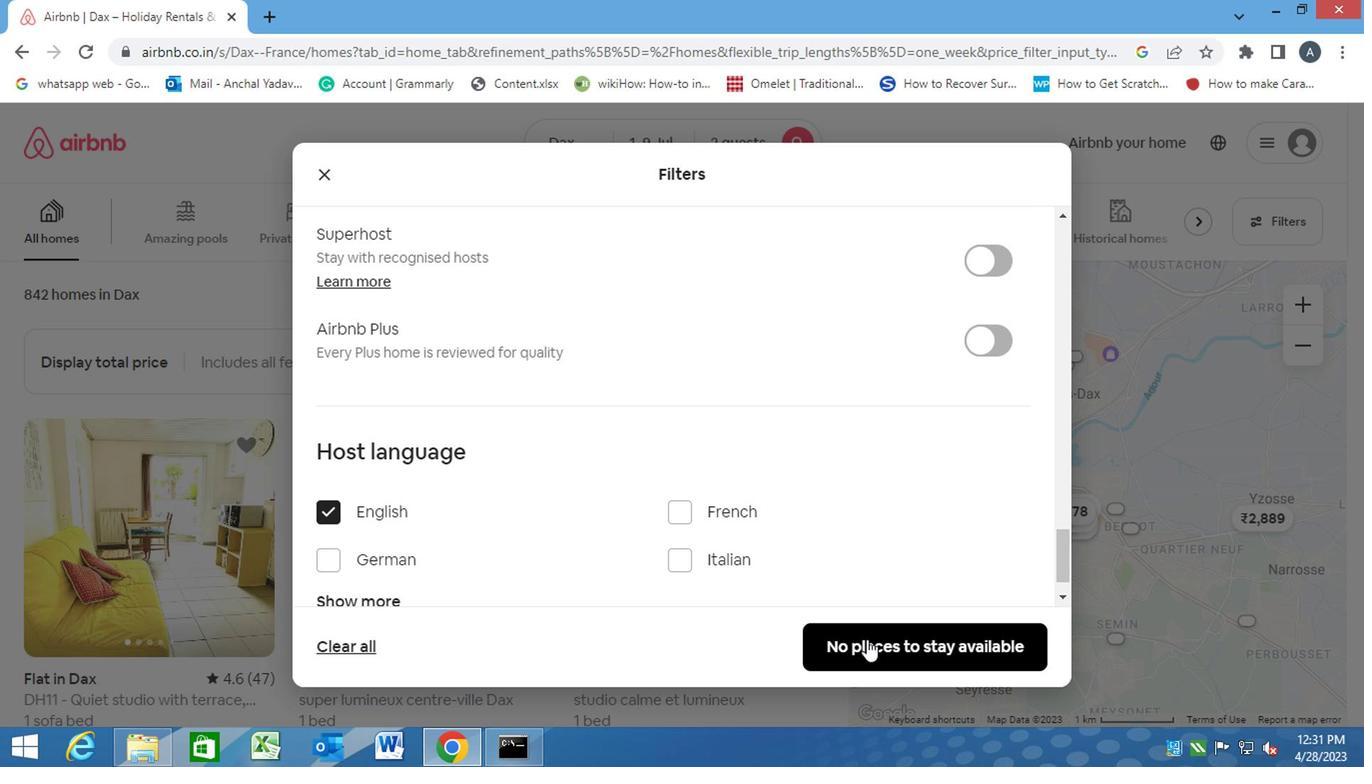 
Action: Mouse moved to (867, 644)
Screenshot: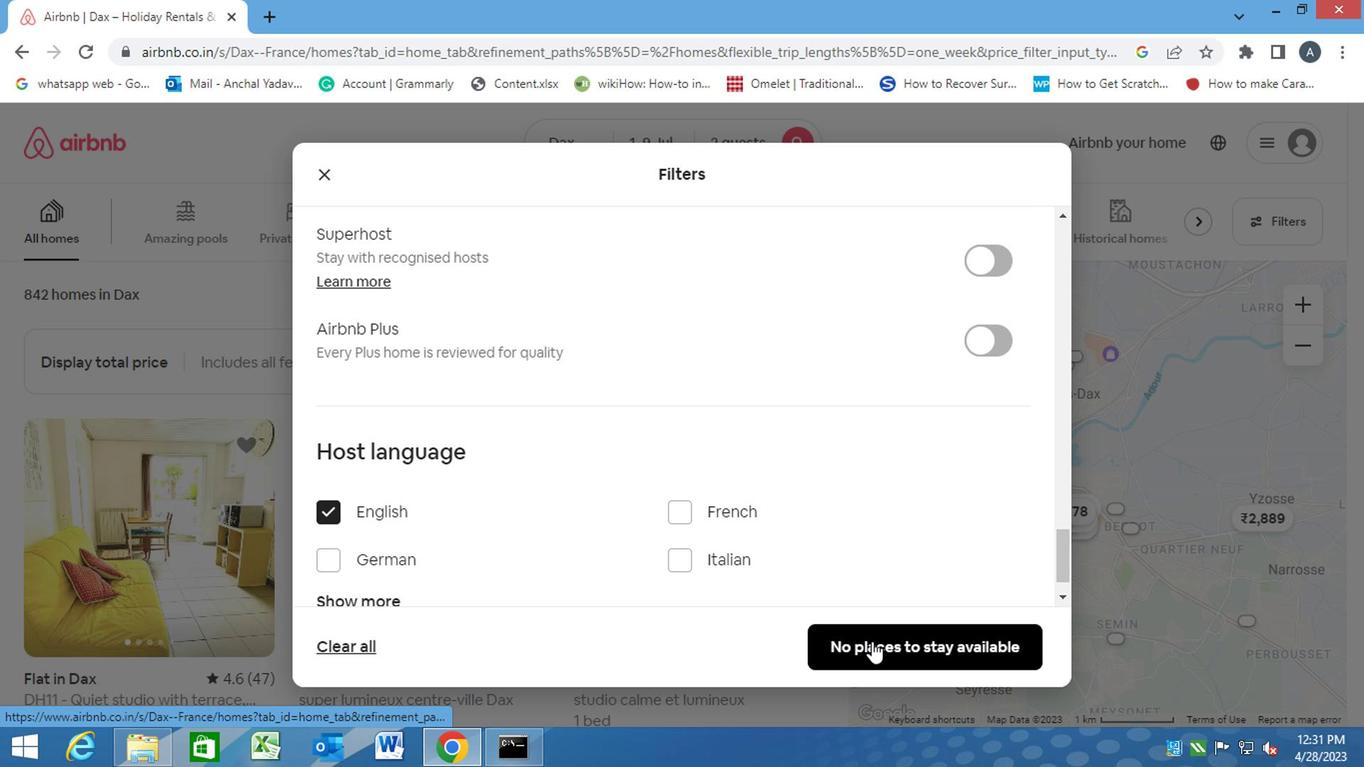 
